 Task: Move the task Upgrade software to the latest version to resolve security vulnerabilities to the section To-Do in the project AgileAssist and sort the tasks in the project by Assignee in Descending order
Action: Mouse moved to (467, 331)
Screenshot: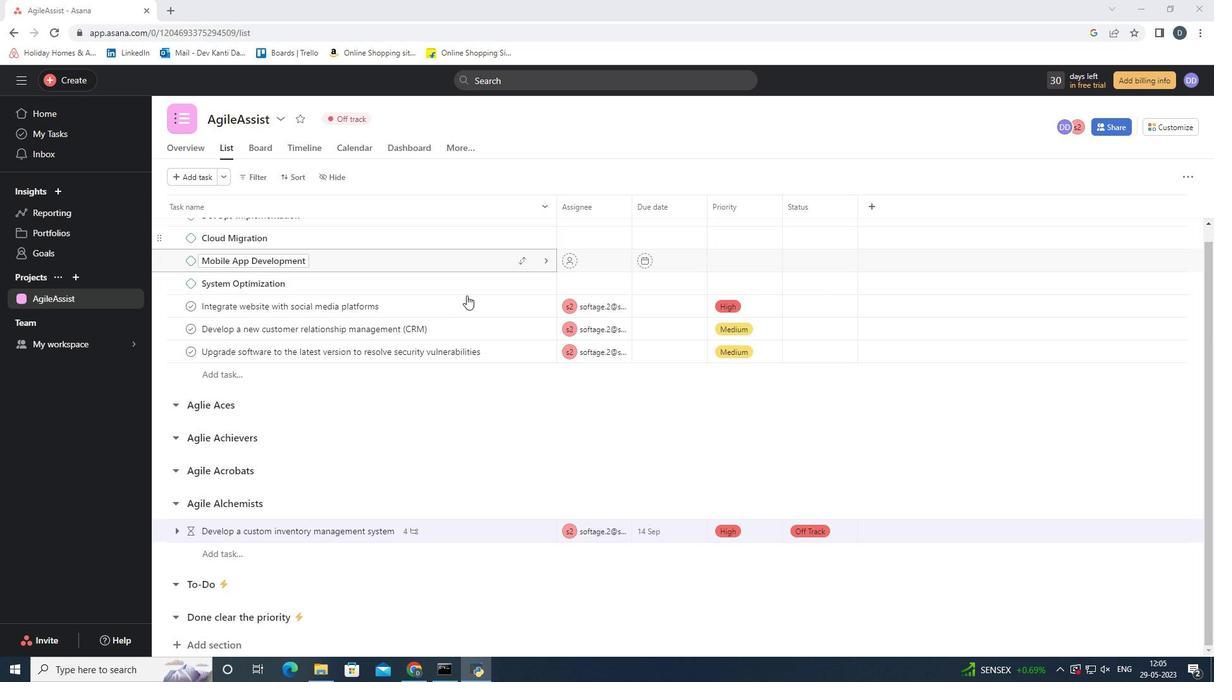 
Action: Mouse scrolled (467, 332) with delta (0, 0)
Screenshot: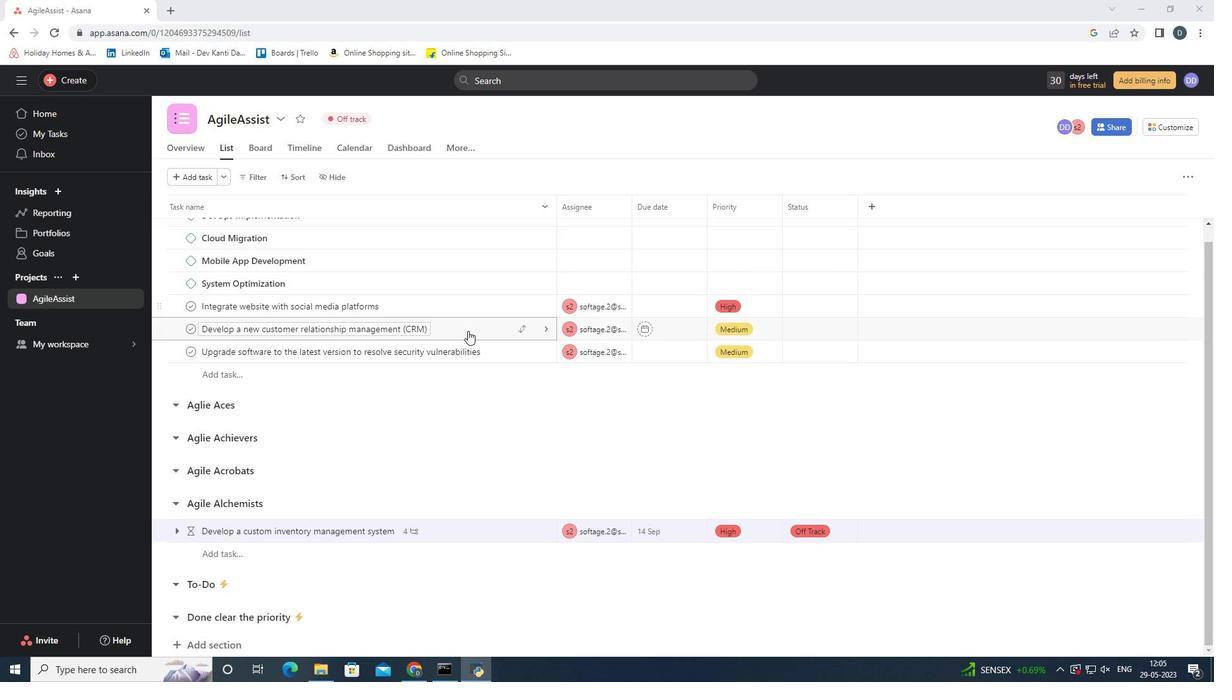 
Action: Mouse scrolled (467, 332) with delta (0, 0)
Screenshot: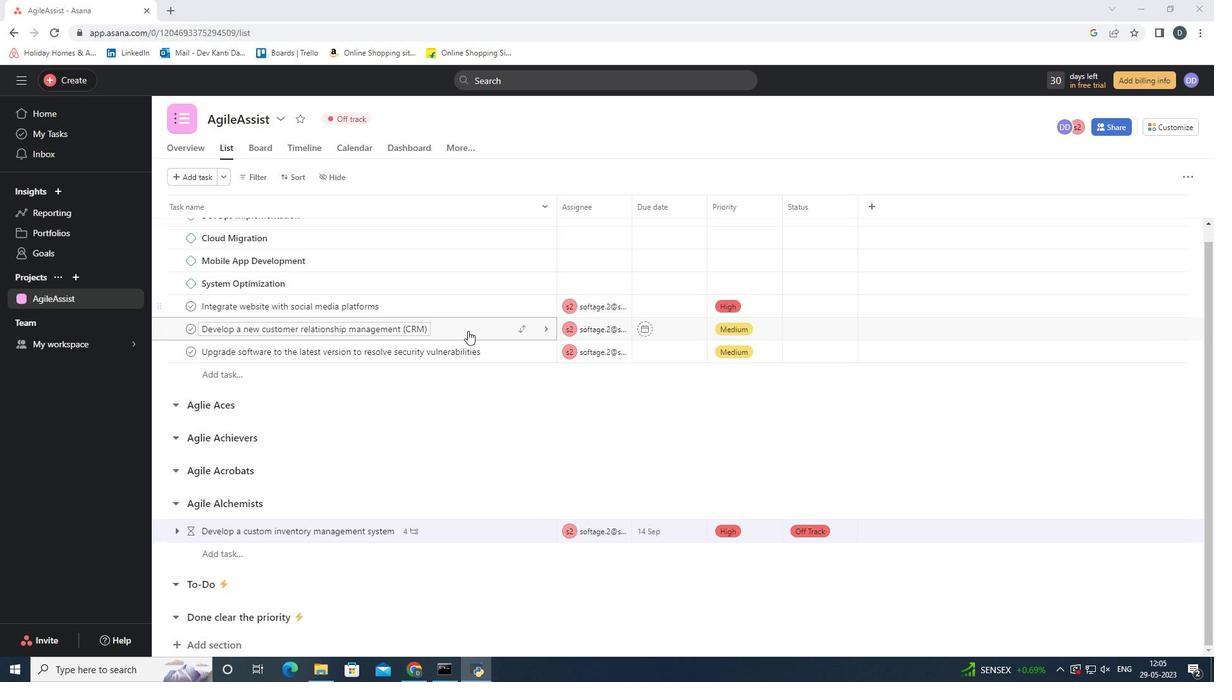 
Action: Mouse scrolled (467, 332) with delta (0, 0)
Screenshot: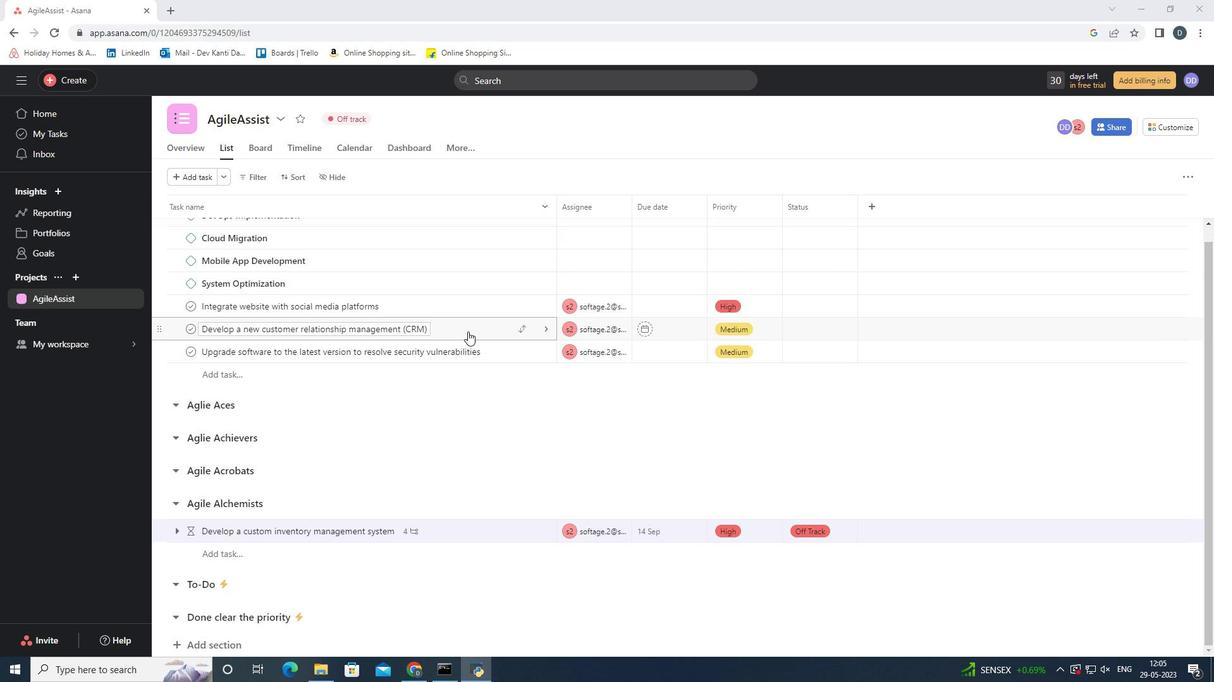 
Action: Mouse scrolled (467, 332) with delta (0, 0)
Screenshot: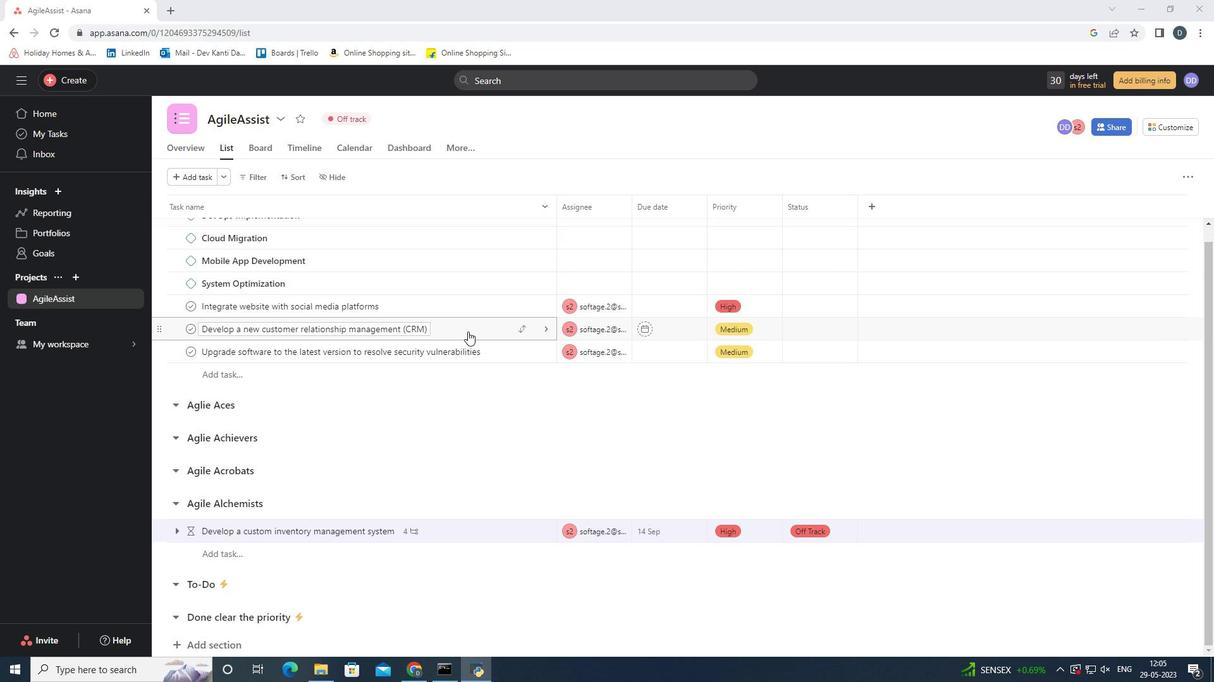 
Action: Mouse moved to (467, 333)
Screenshot: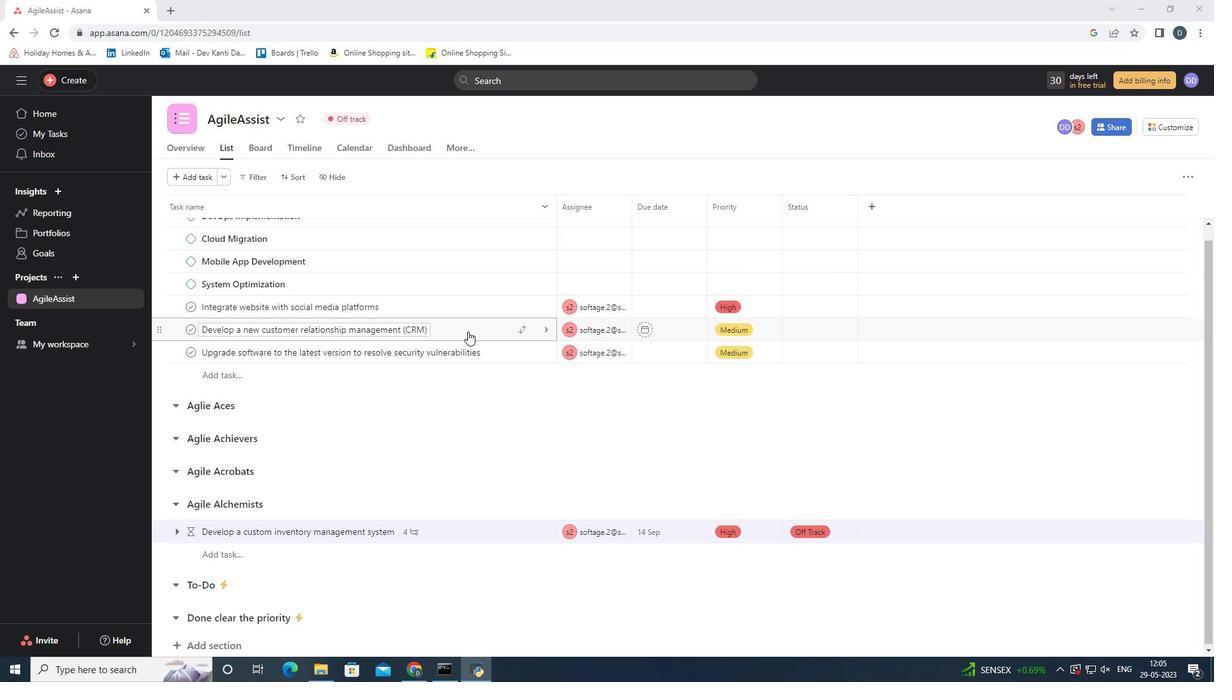 
Action: Mouse scrolled (467, 332) with delta (0, 0)
Screenshot: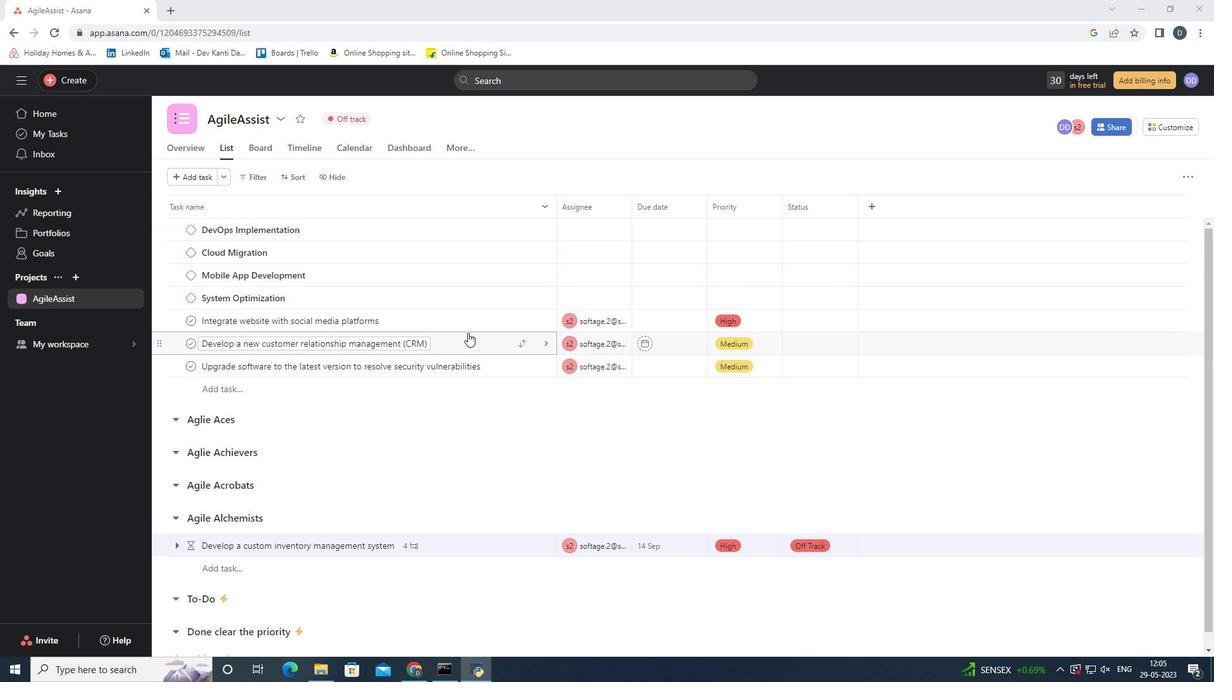 
Action: Mouse moved to (517, 352)
Screenshot: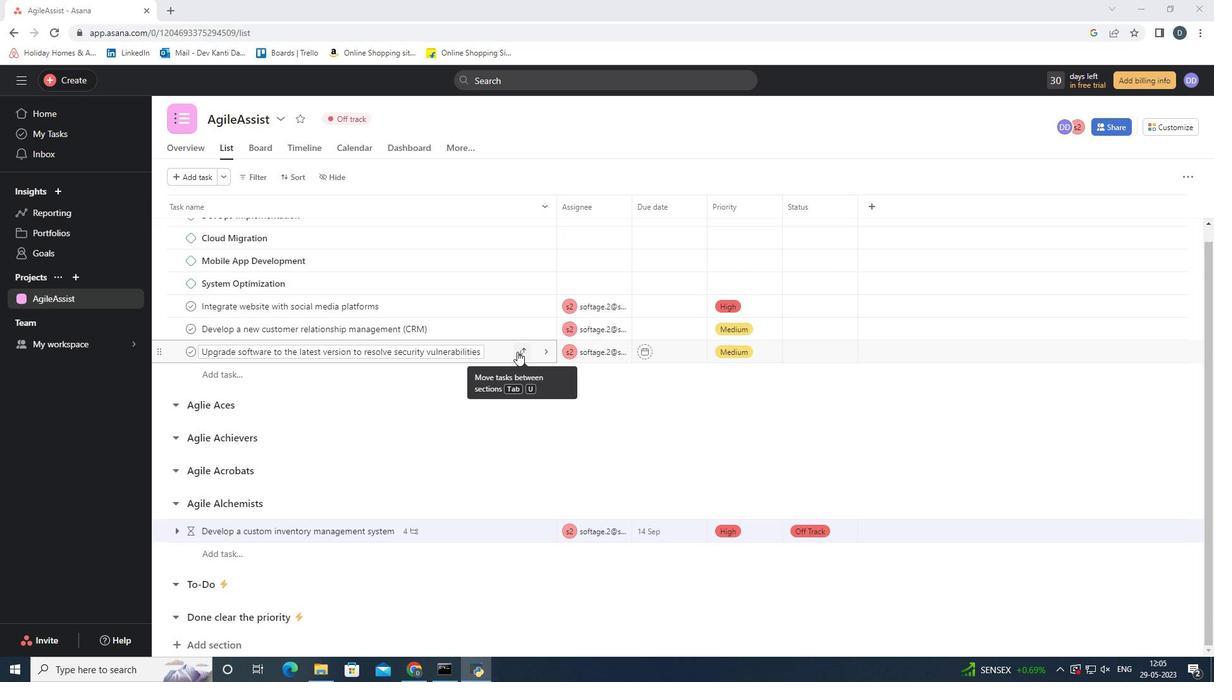 
Action: Mouse pressed left at (517, 352)
Screenshot: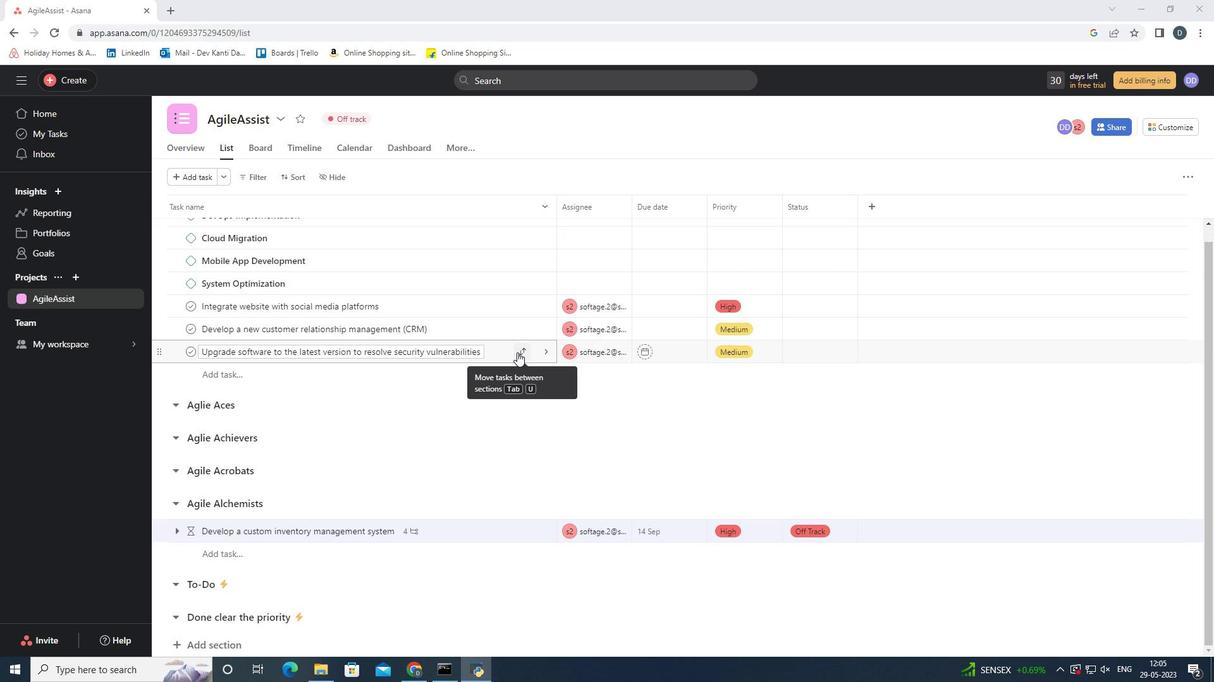 
Action: Mouse moved to (460, 526)
Screenshot: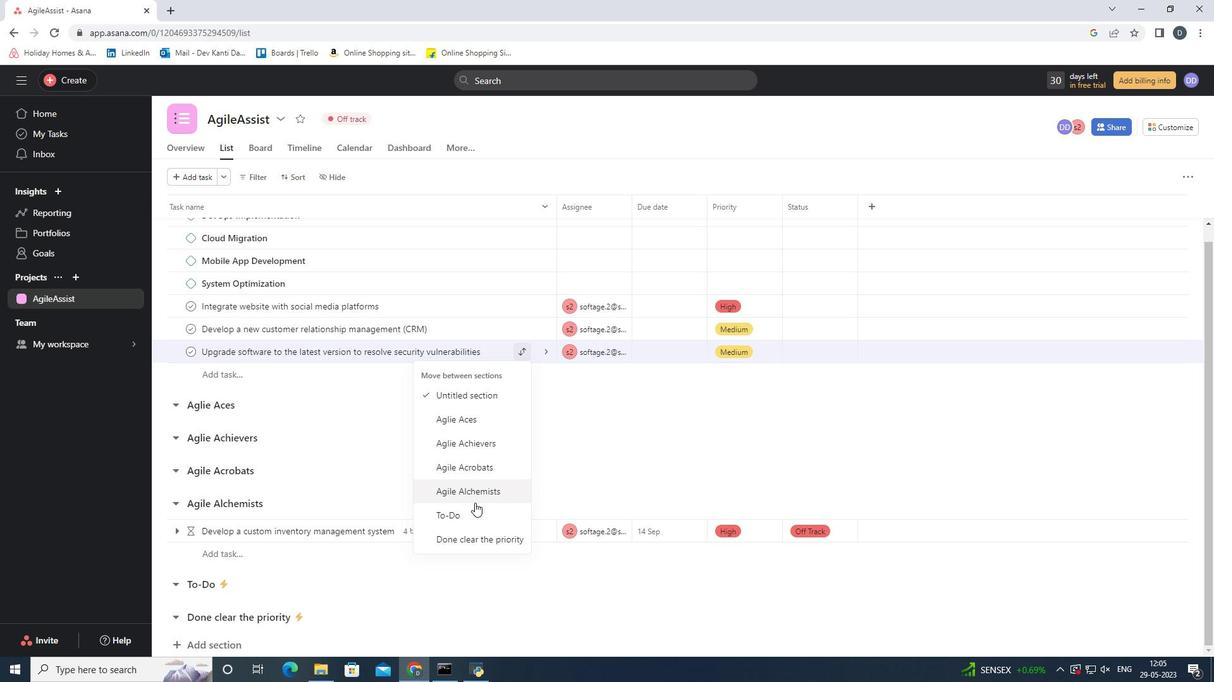 
Action: Mouse pressed left at (460, 526)
Screenshot: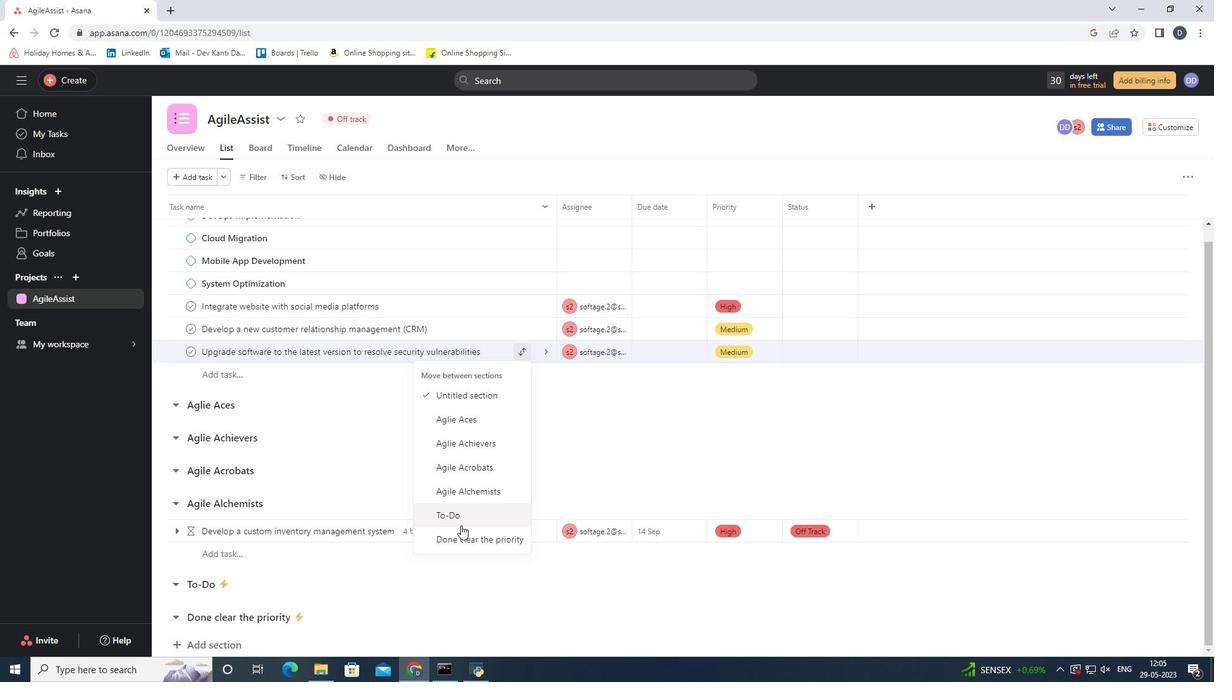 
Action: Mouse moved to (460, 558)
Screenshot: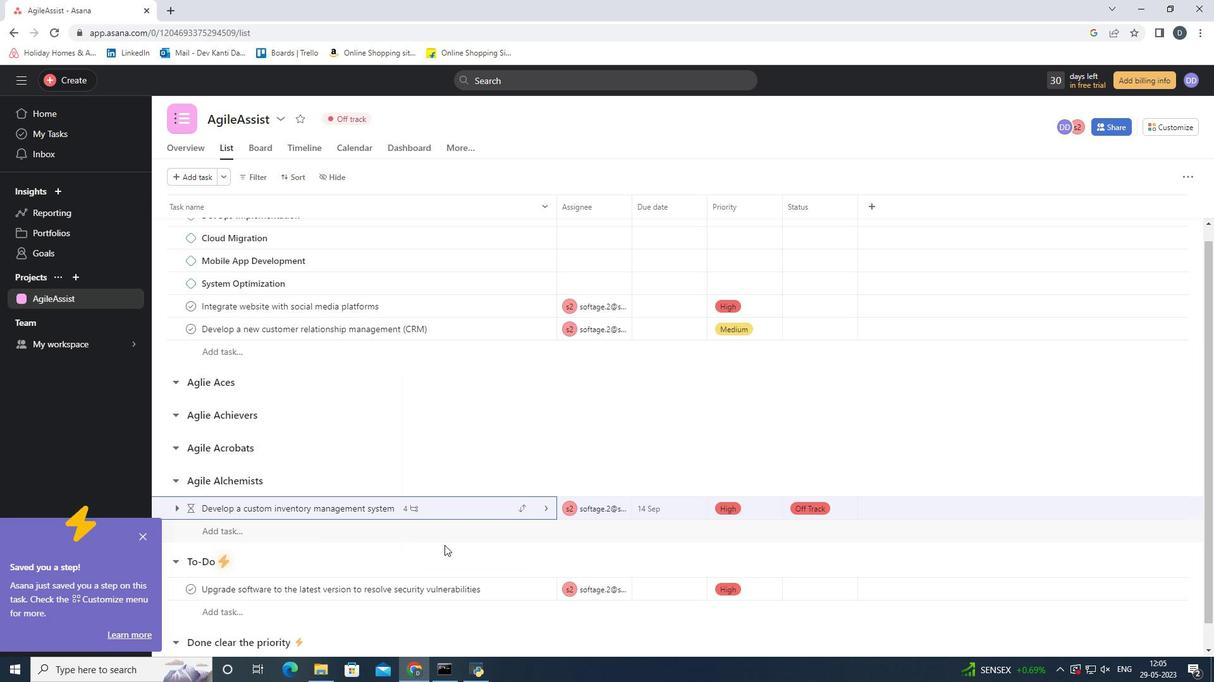 
Action: Mouse scrolled (460, 557) with delta (0, 0)
Screenshot: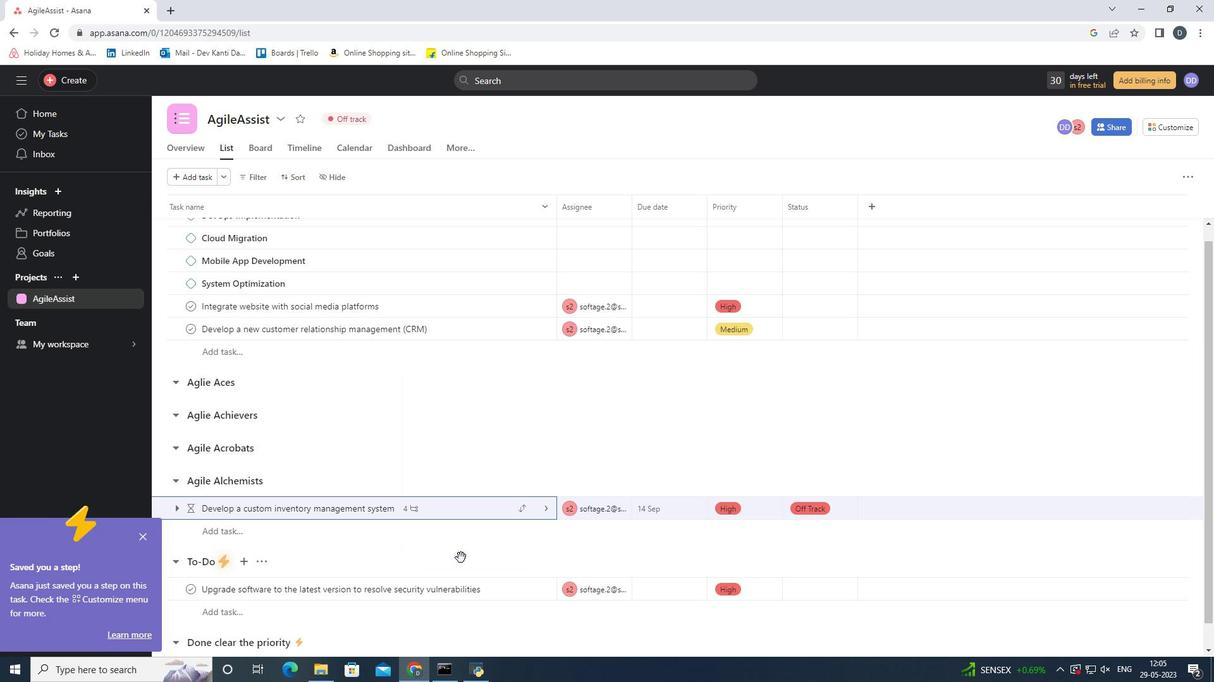 
Action: Mouse moved to (568, 564)
Screenshot: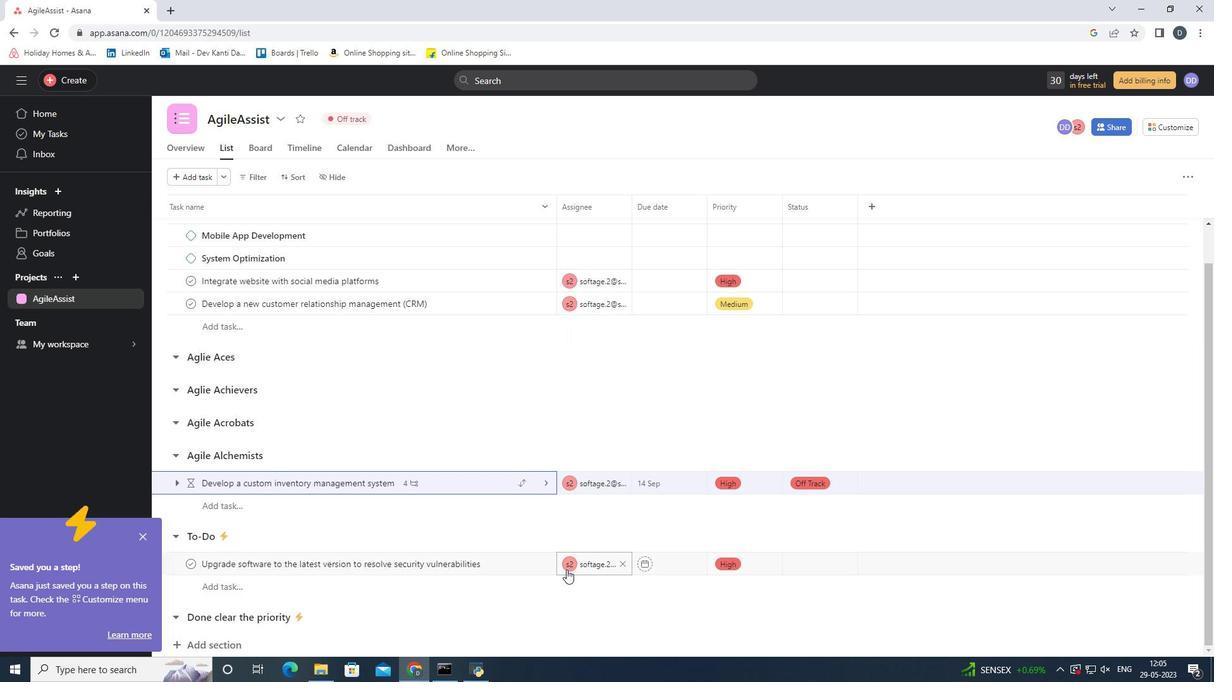 
Action: Mouse pressed left at (568, 564)
Screenshot: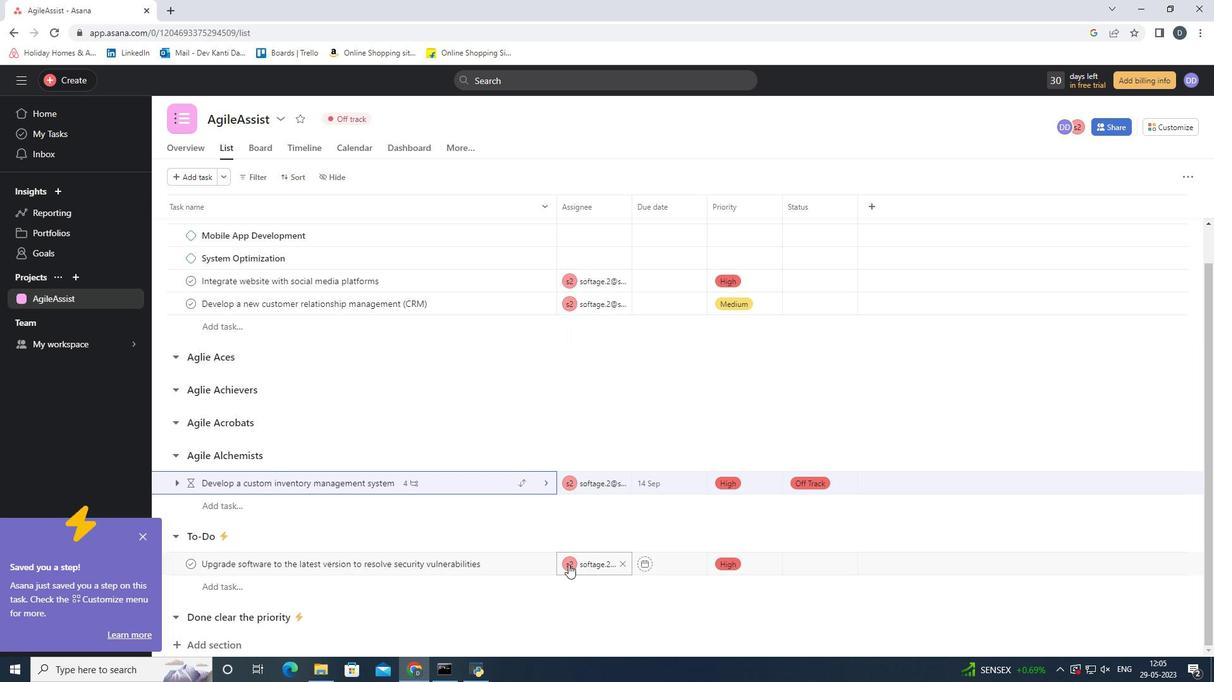 
Action: Mouse moved to (674, 512)
Screenshot: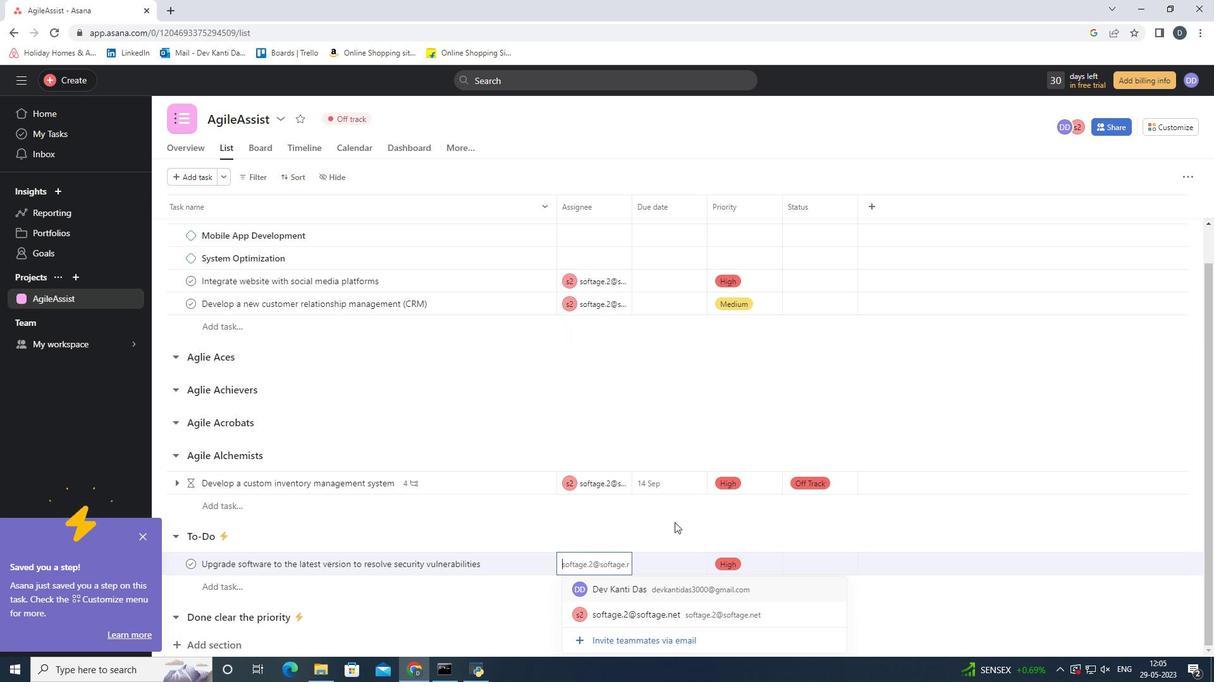 
Action: Mouse pressed left at (674, 512)
Screenshot: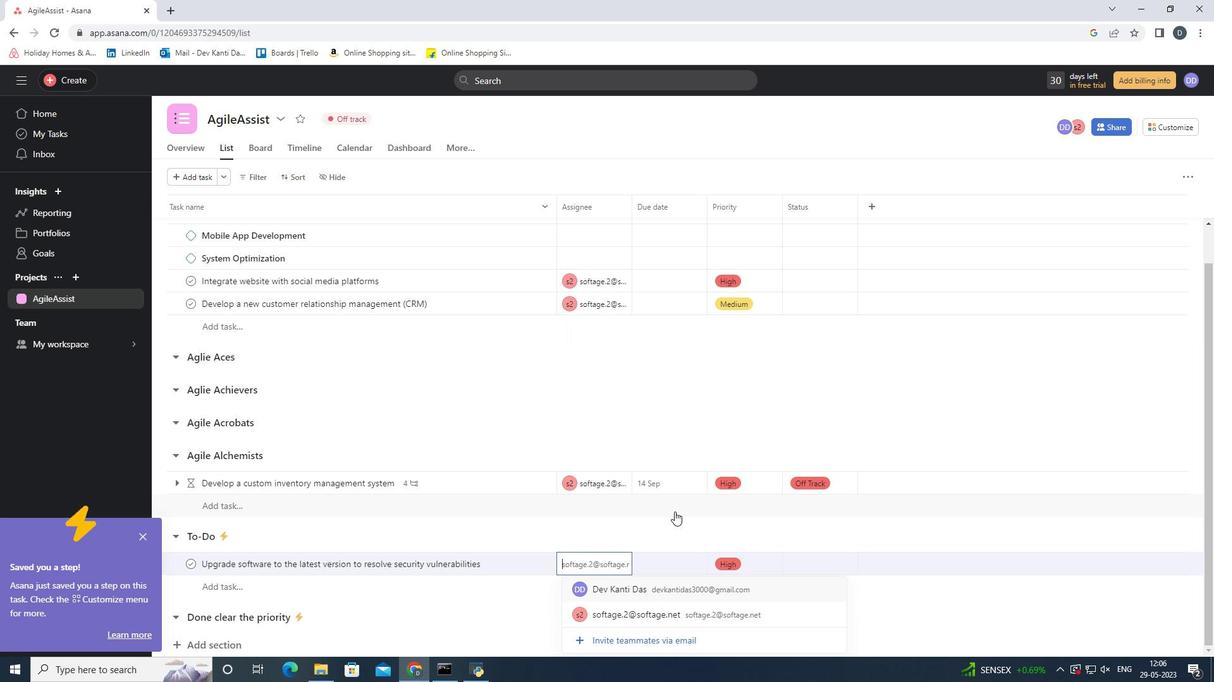 
Action: Mouse moved to (148, 538)
Screenshot: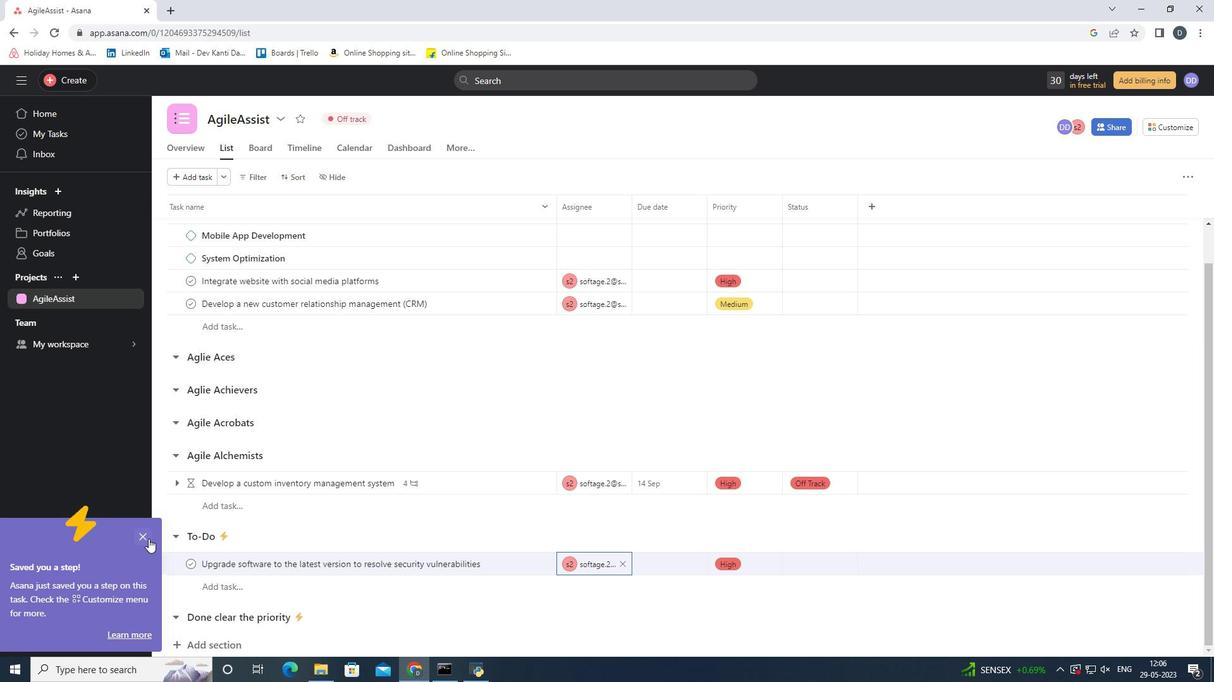 
Action: Mouse pressed left at (148, 538)
Screenshot: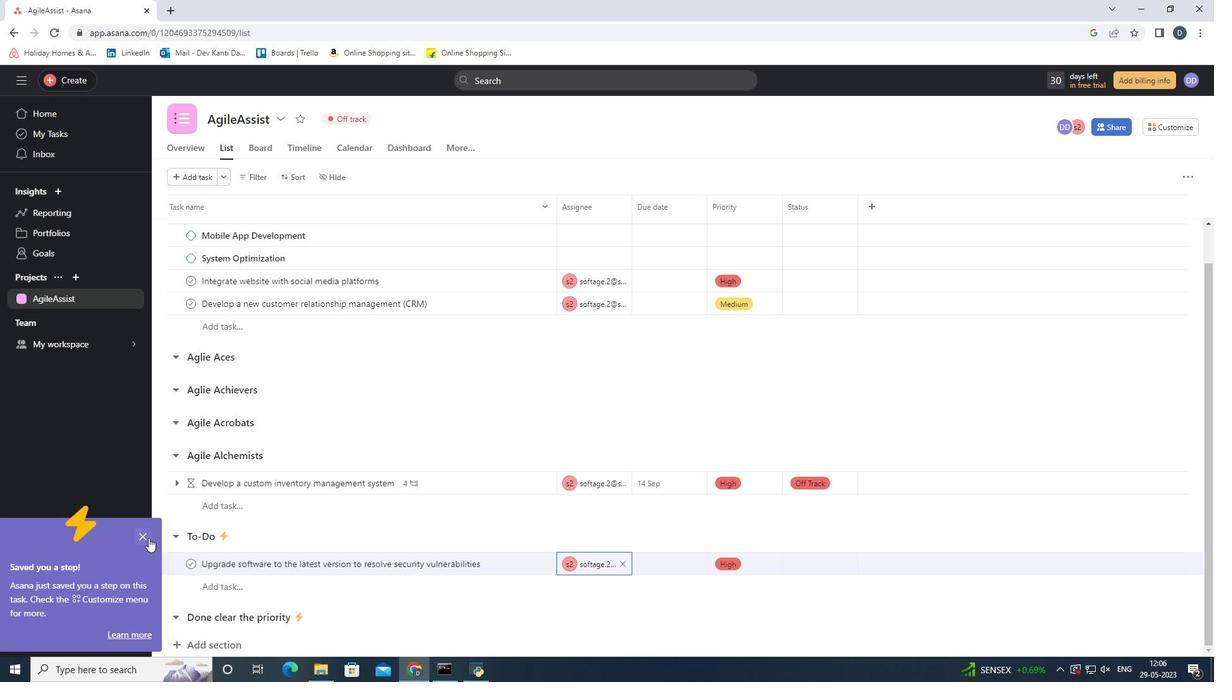 
Action: Mouse moved to (545, 562)
Screenshot: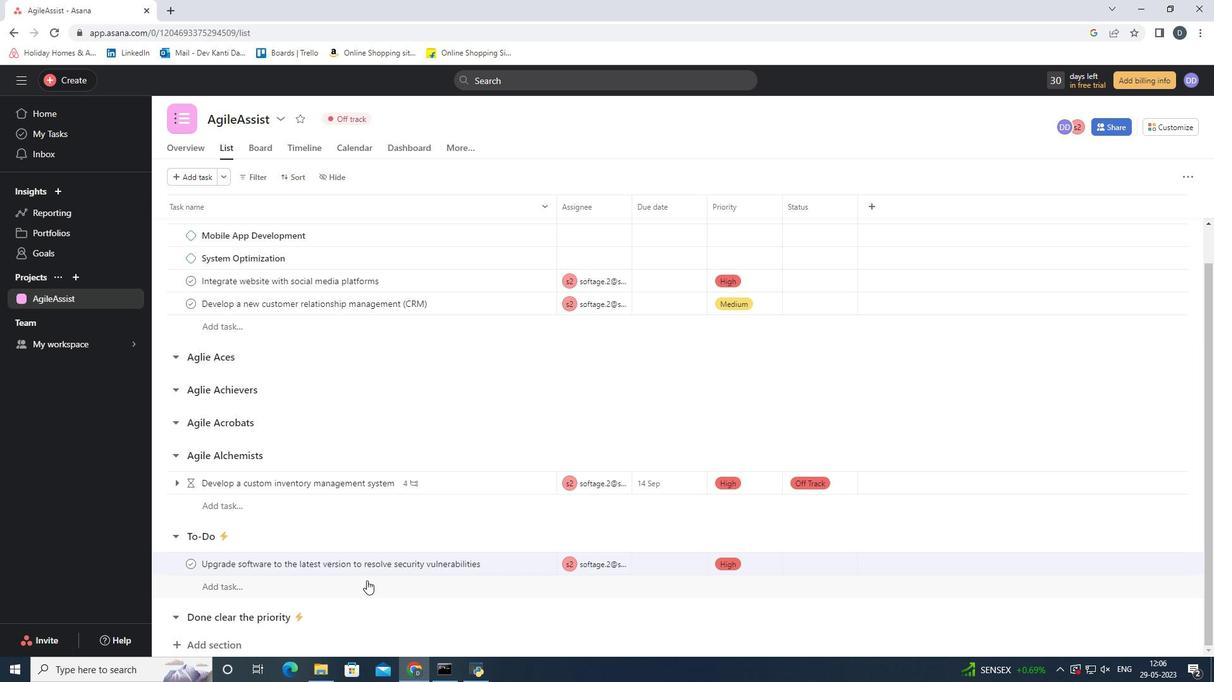 
Action: Mouse pressed left at (545, 562)
Screenshot: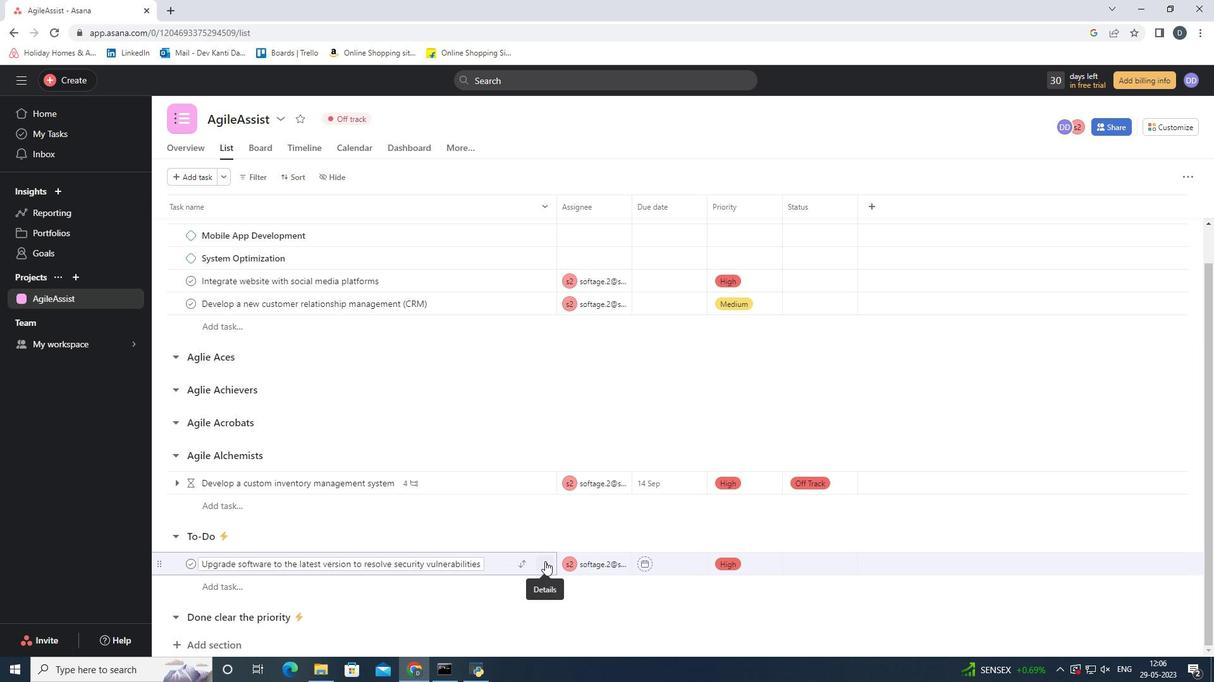 
Action: Mouse moved to (887, 467)
Screenshot: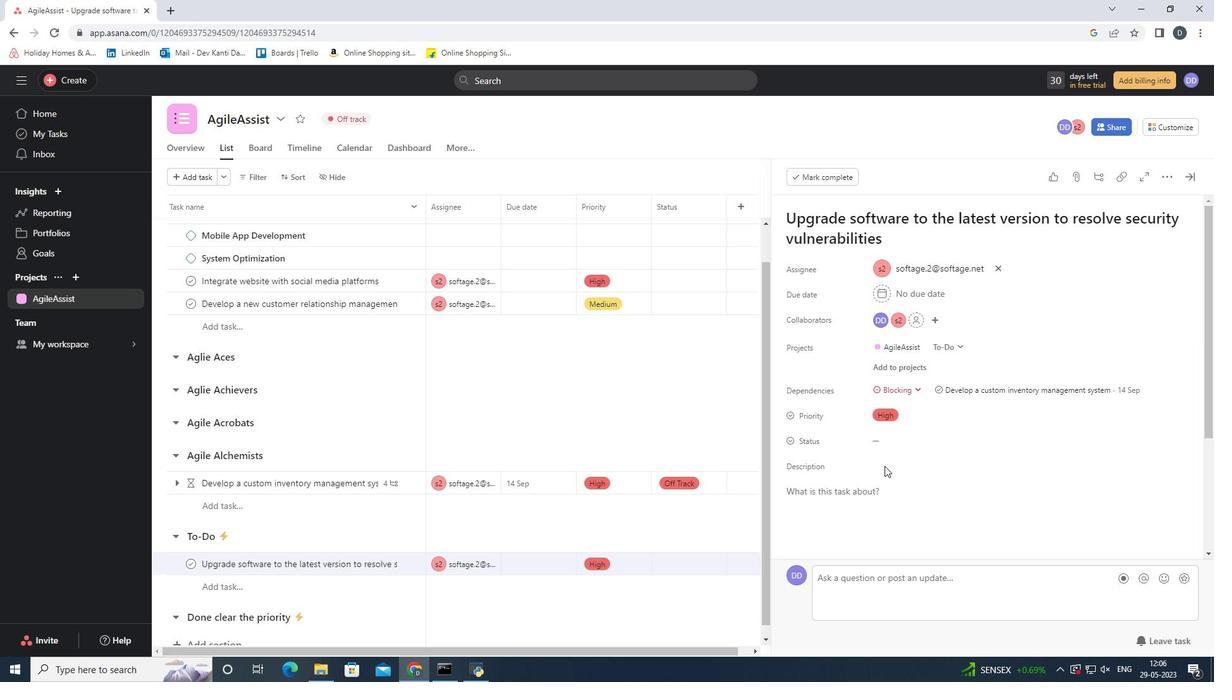 
Action: Mouse scrolled (887, 466) with delta (0, 0)
Screenshot: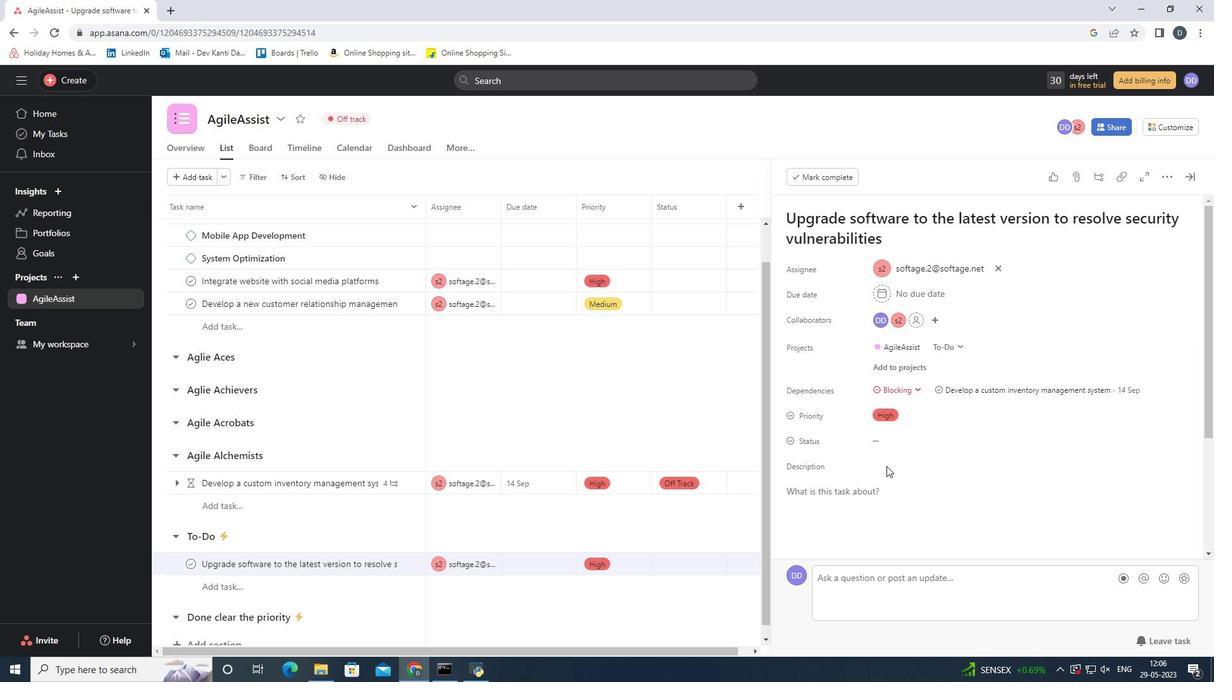 
Action: Mouse moved to (889, 469)
Screenshot: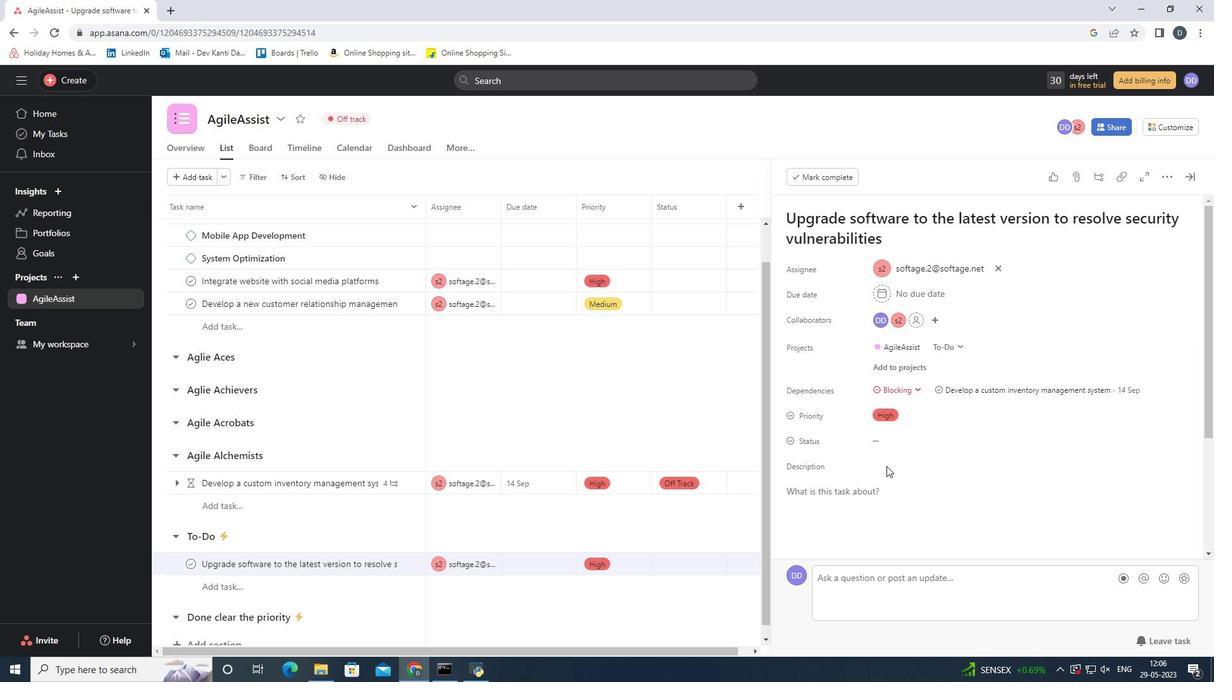 
Action: Mouse scrolled (887, 466) with delta (0, 0)
Screenshot: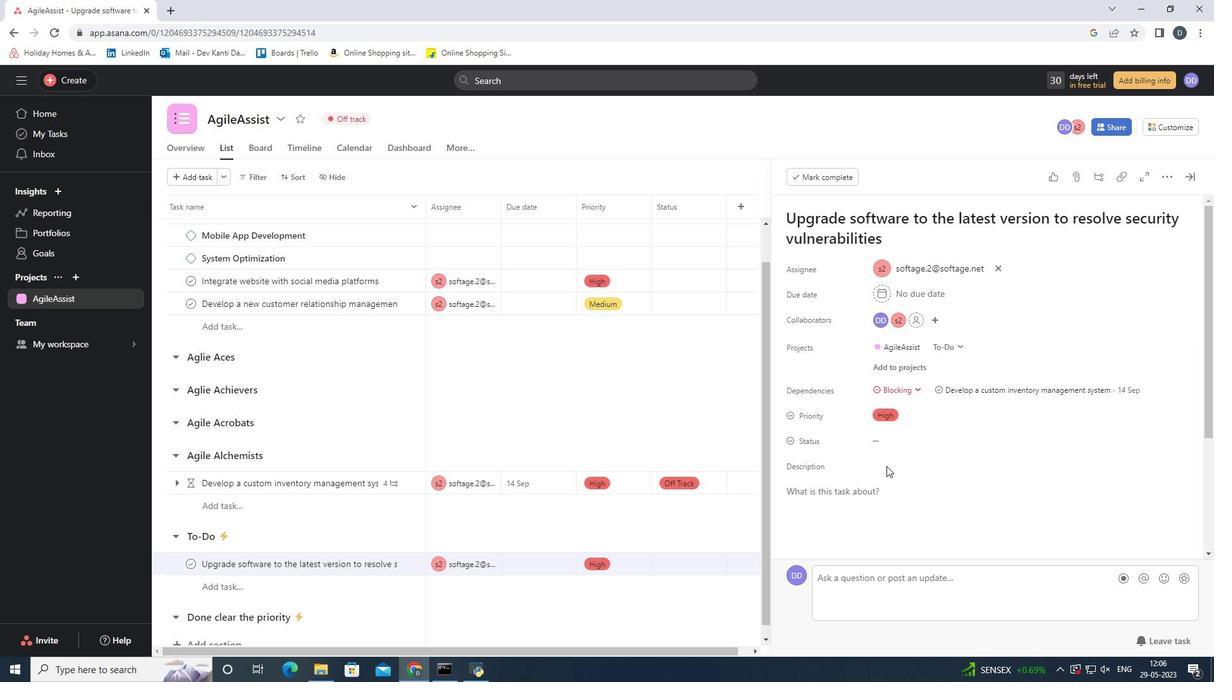 
Action: Mouse moved to (890, 469)
Screenshot: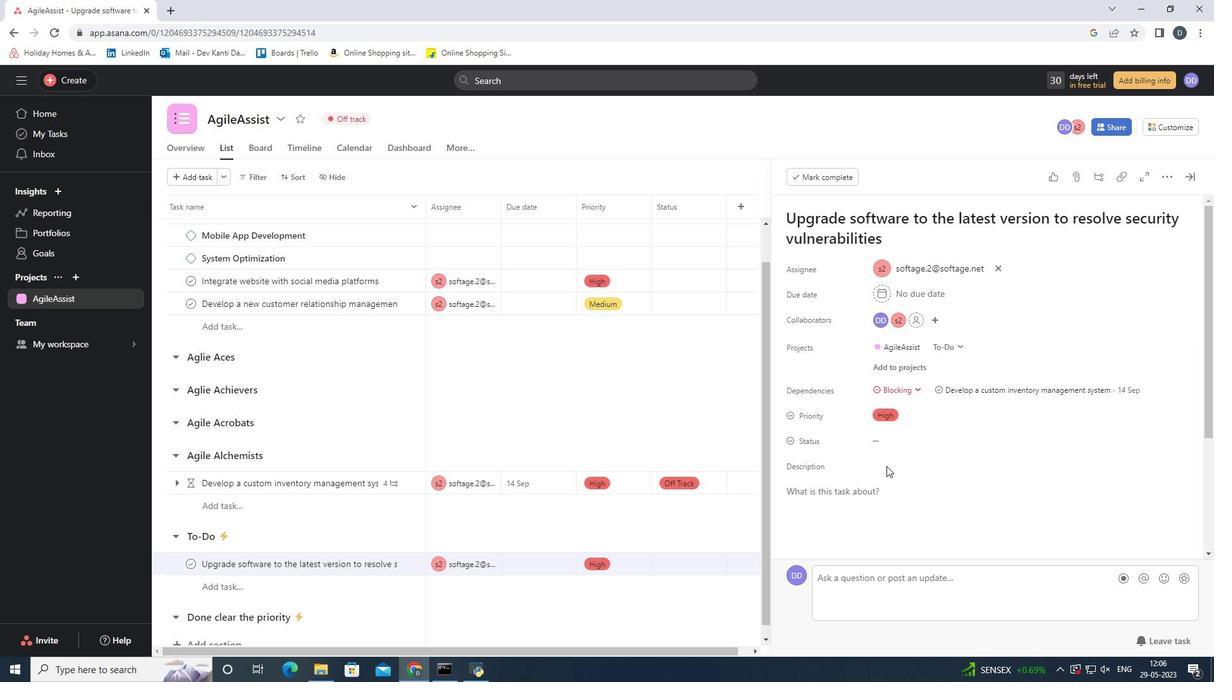 
Action: Mouse scrolled (887, 466) with delta (0, 0)
Screenshot: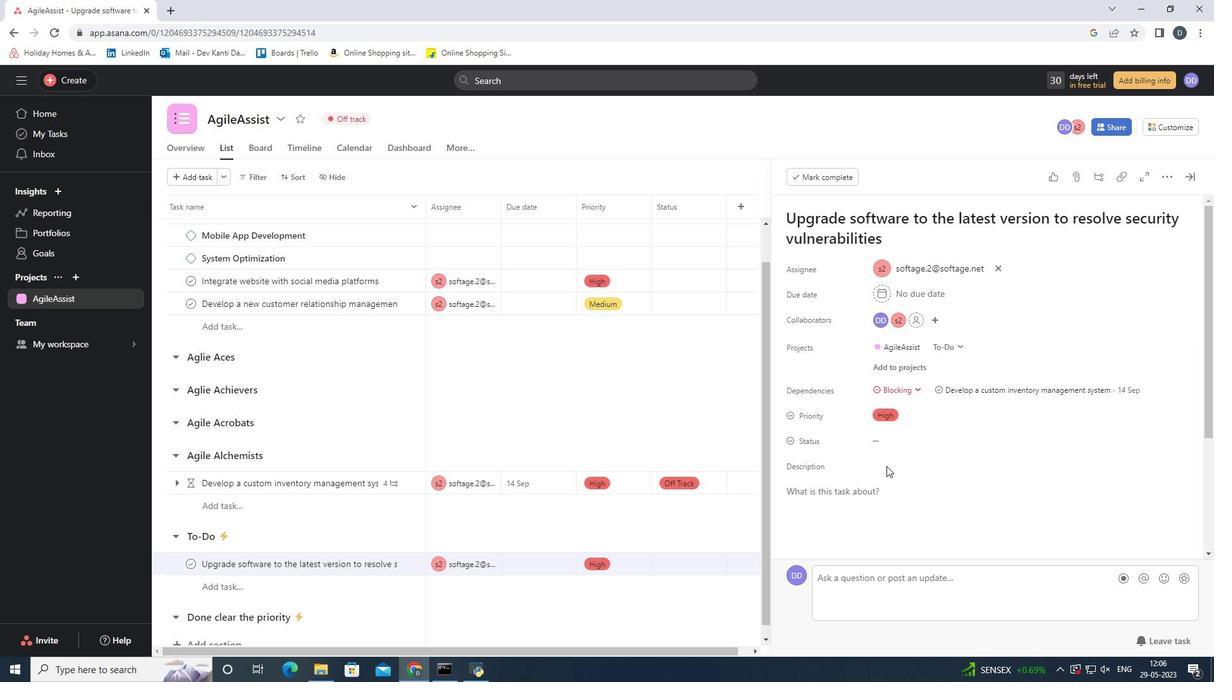 
Action: Mouse moved to (892, 470)
Screenshot: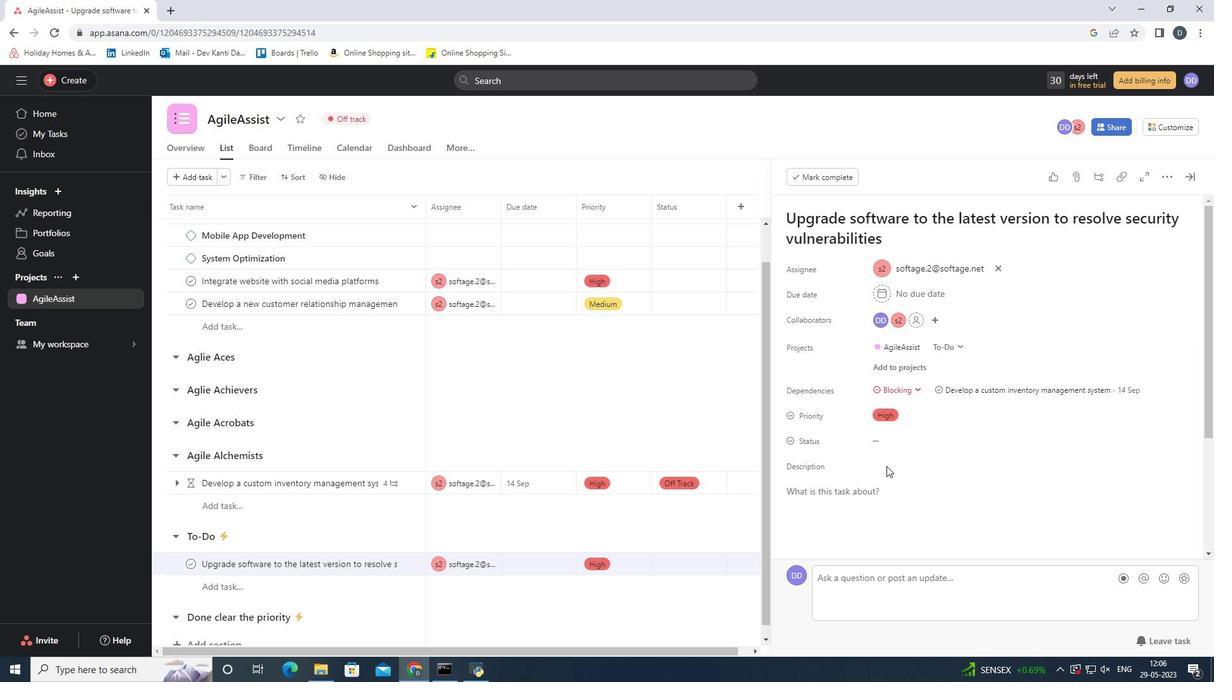 
Action: Mouse scrolled (890, 469) with delta (0, 0)
Screenshot: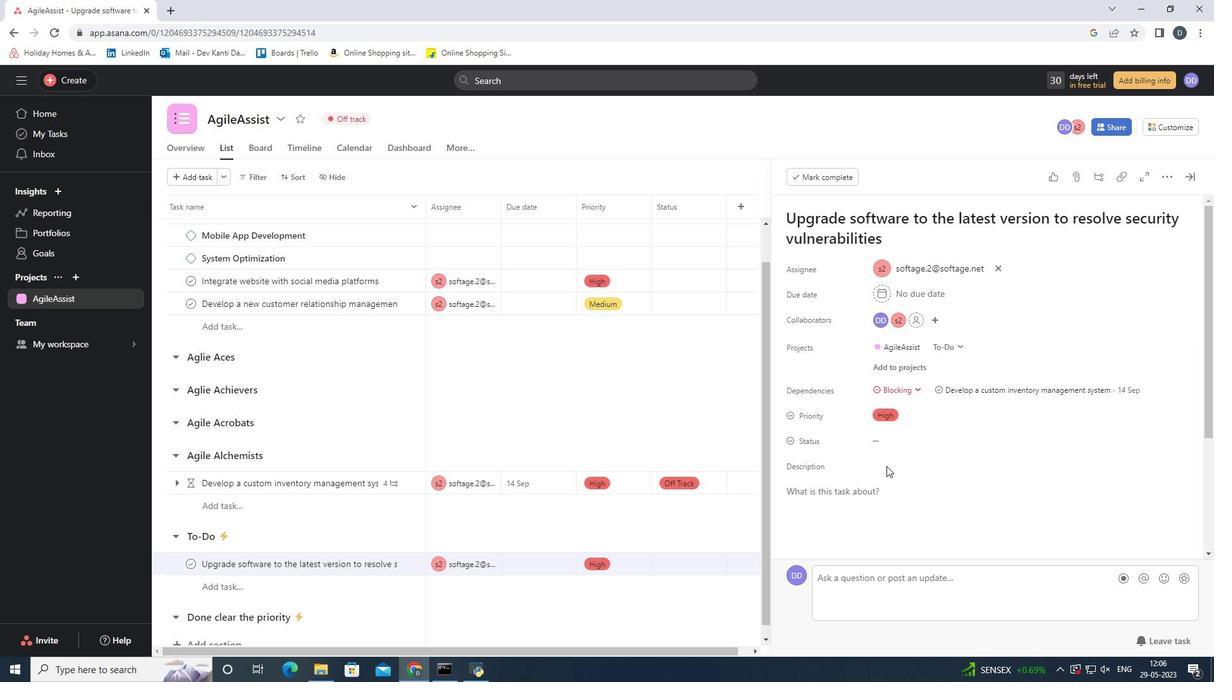 
Action: Mouse moved to (894, 471)
Screenshot: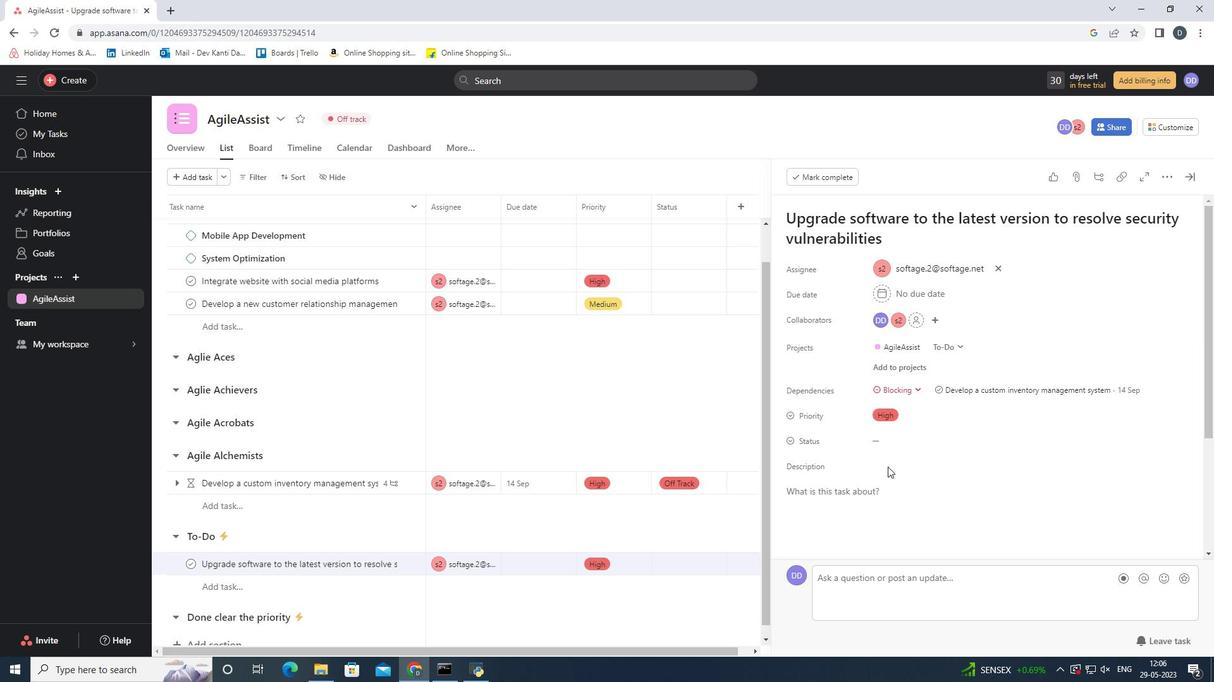
Action: Mouse scrolled (892, 469) with delta (0, 0)
Screenshot: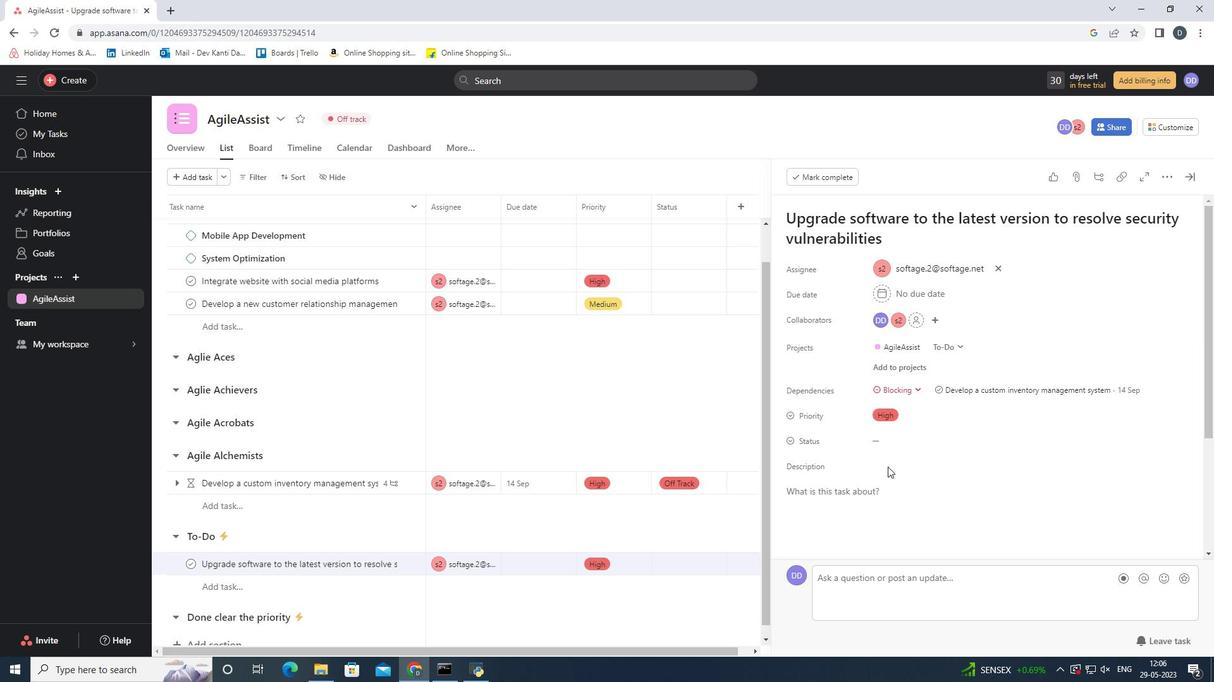 
Action: Mouse moved to (897, 472)
Screenshot: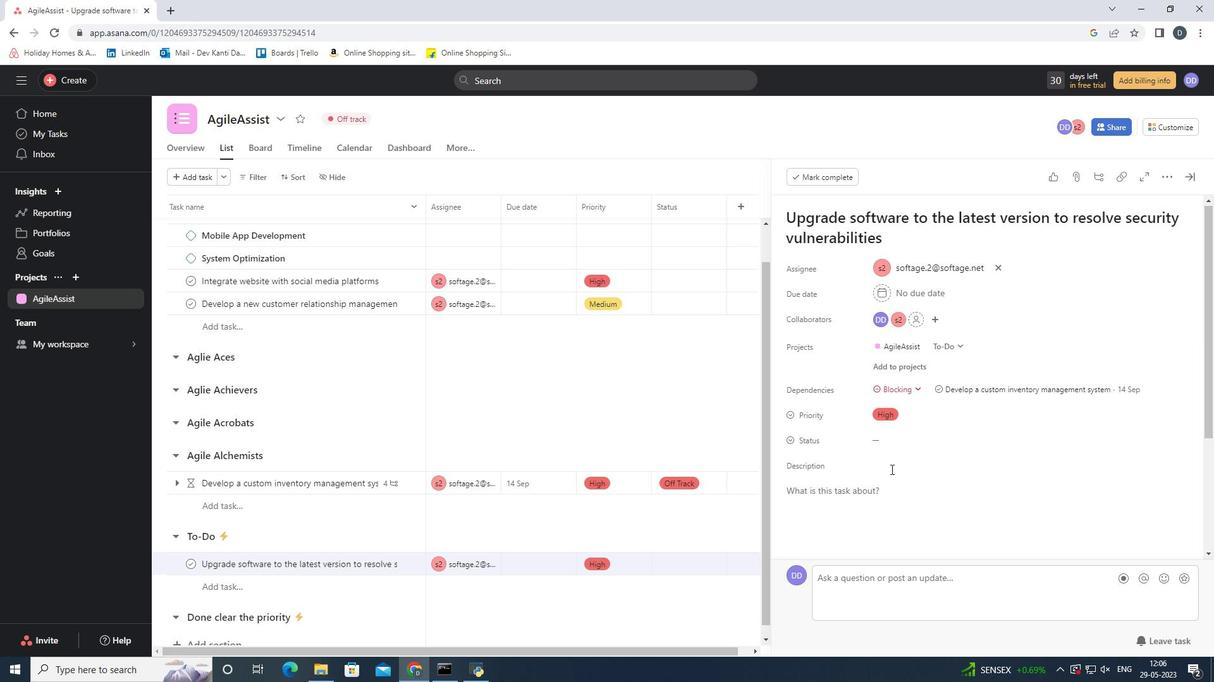 
Action: Mouse scrolled (894, 470) with delta (0, 0)
Screenshot: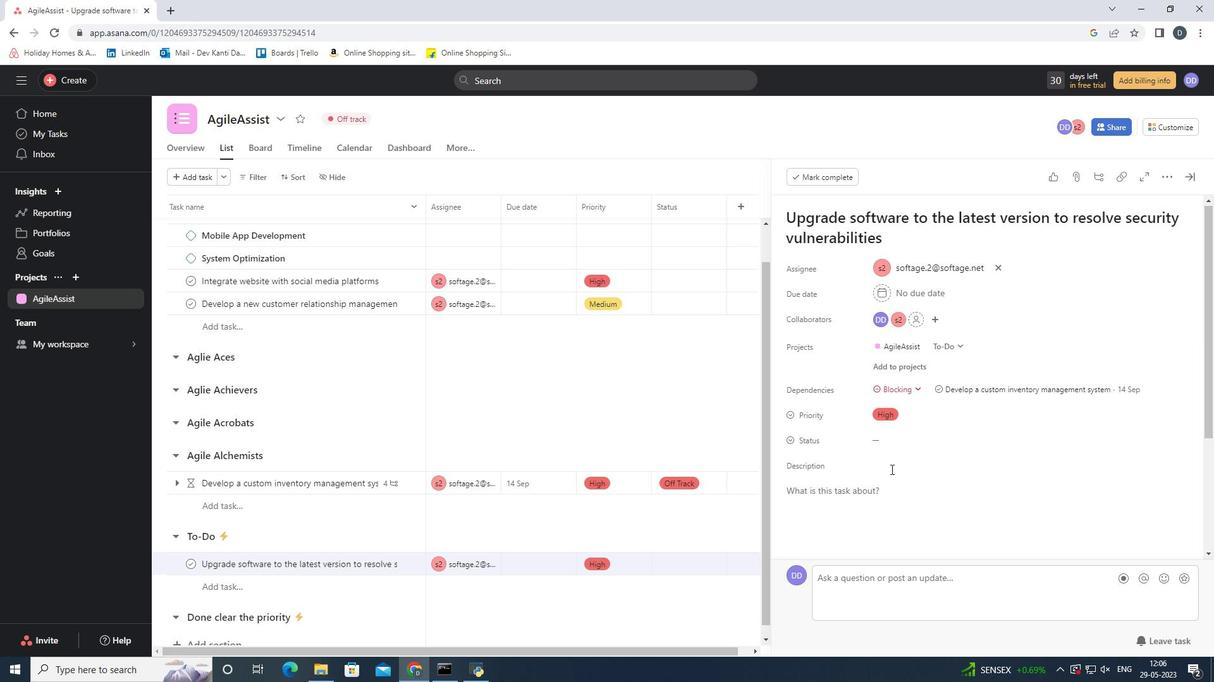 
Action: Mouse moved to (936, 475)
Screenshot: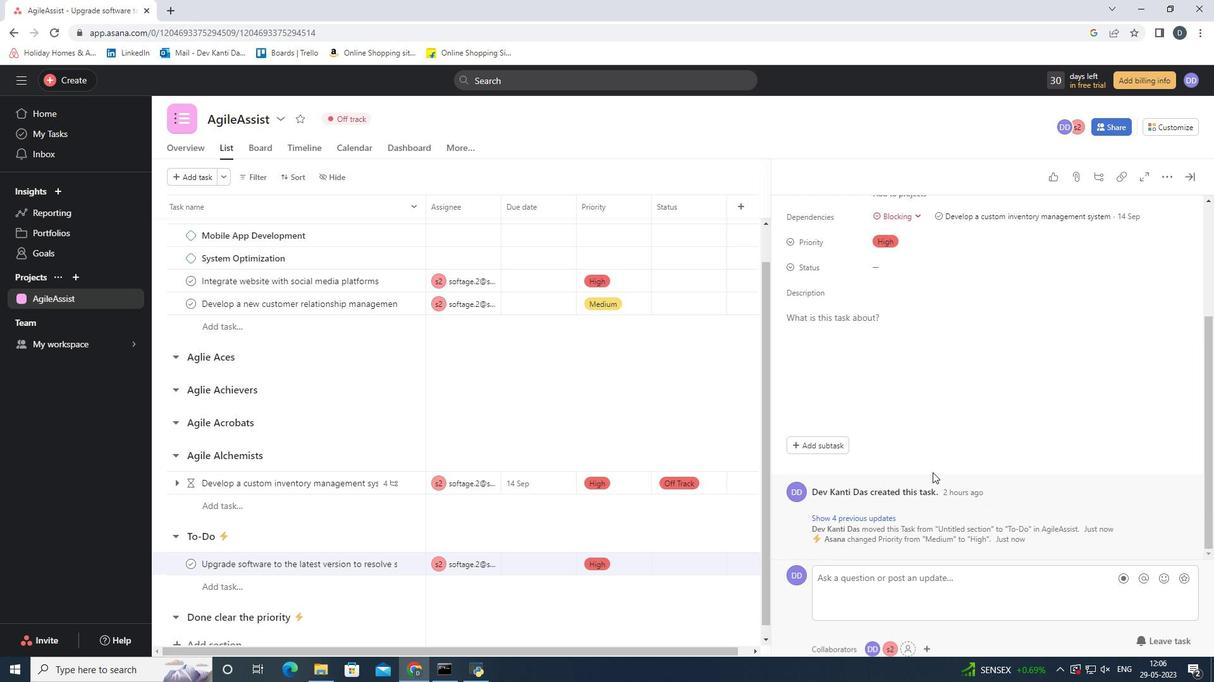 
Action: Mouse scrolled (936, 474) with delta (0, 0)
Screenshot: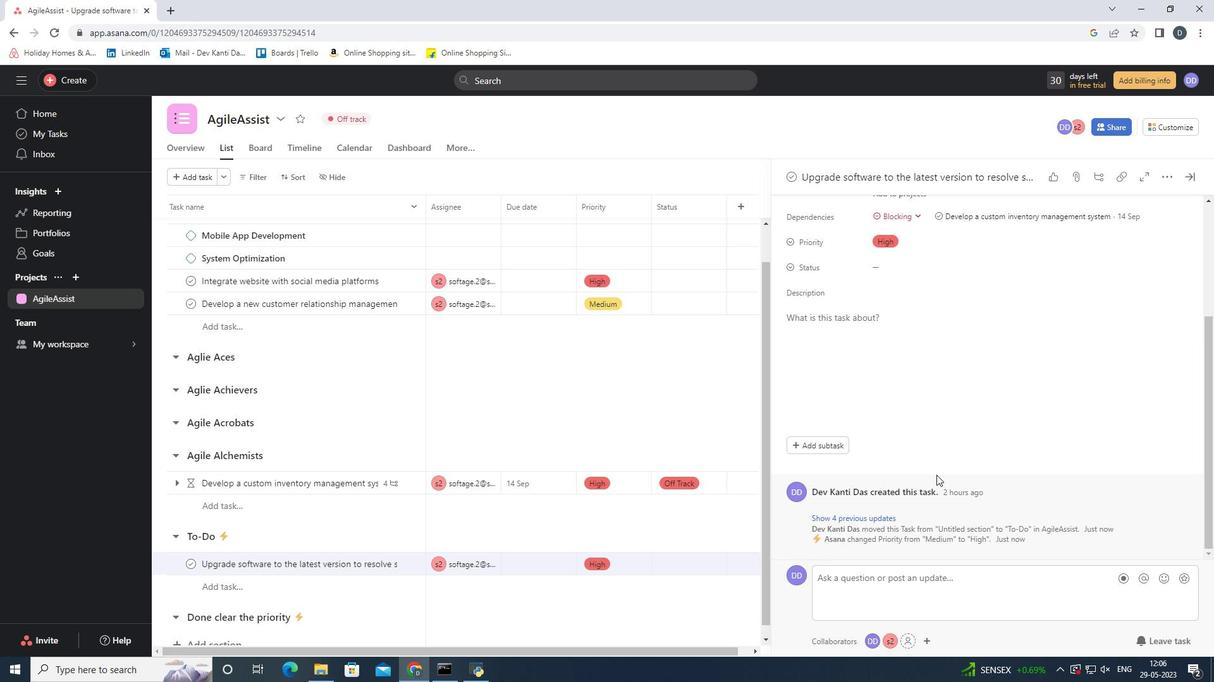 
Action: Mouse scrolled (936, 474) with delta (0, 0)
Screenshot: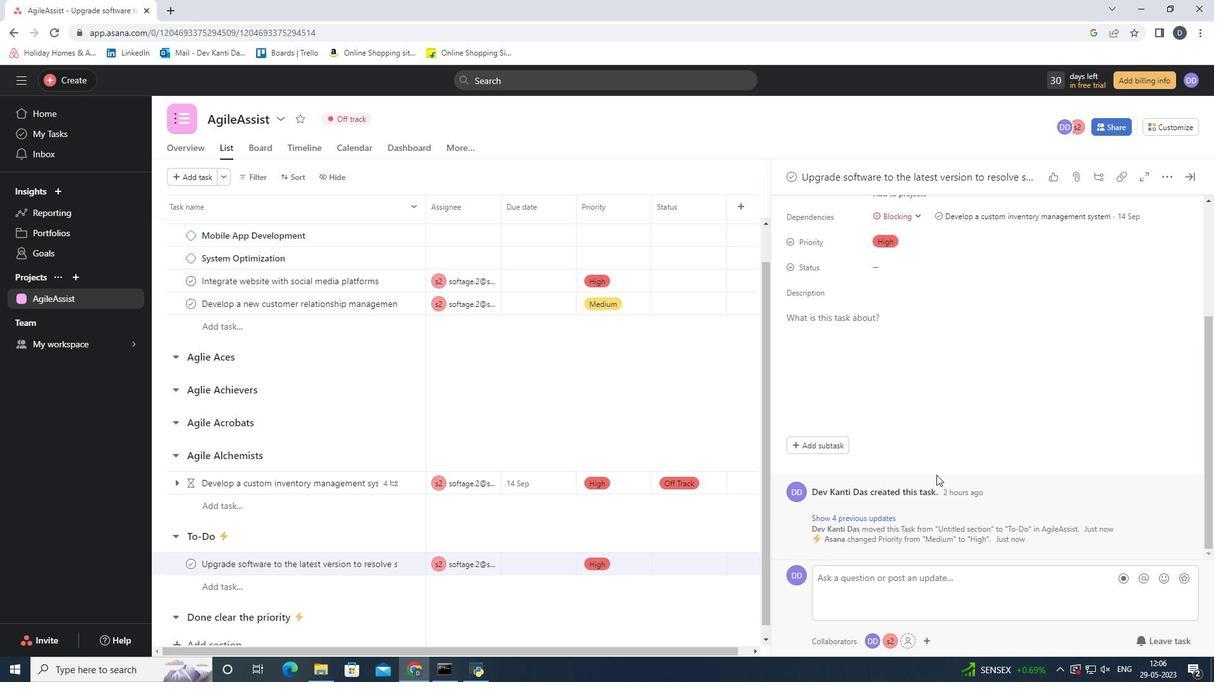 
Action: Mouse scrolled (936, 474) with delta (0, 0)
Screenshot: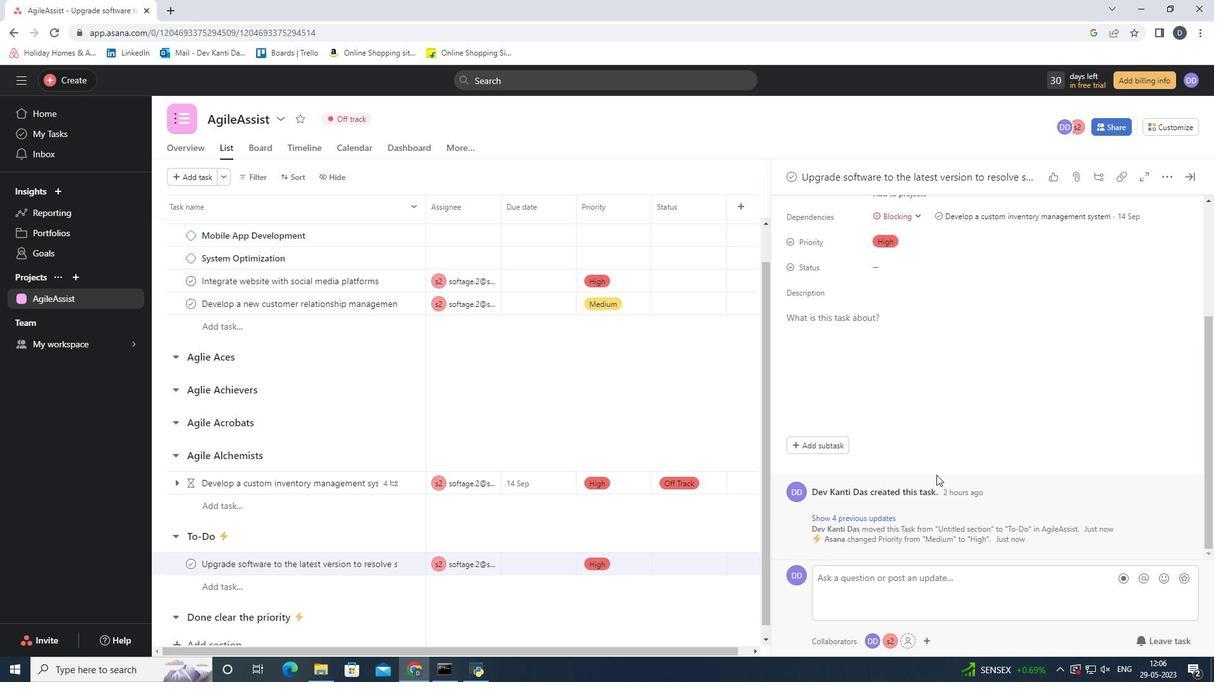 
Action: Mouse moved to (959, 530)
Screenshot: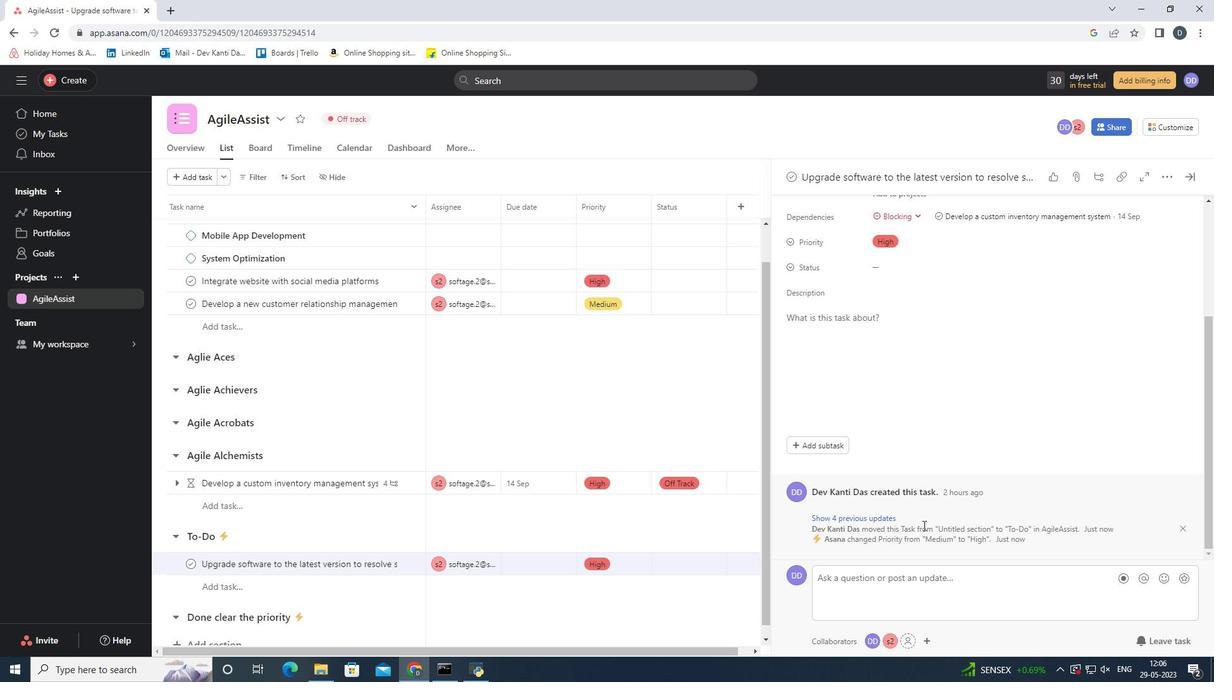 
Action: Mouse scrolled (959, 531) with delta (0, 0)
Screenshot: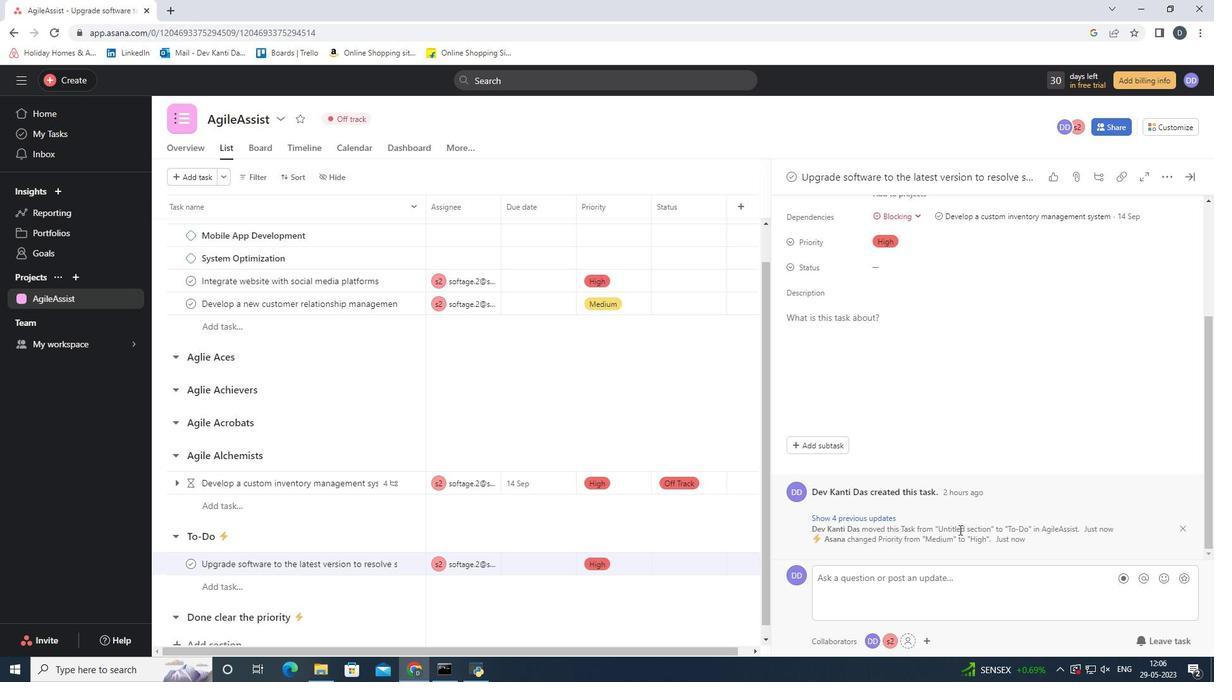 
Action: Mouse scrolled (959, 531) with delta (0, 0)
Screenshot: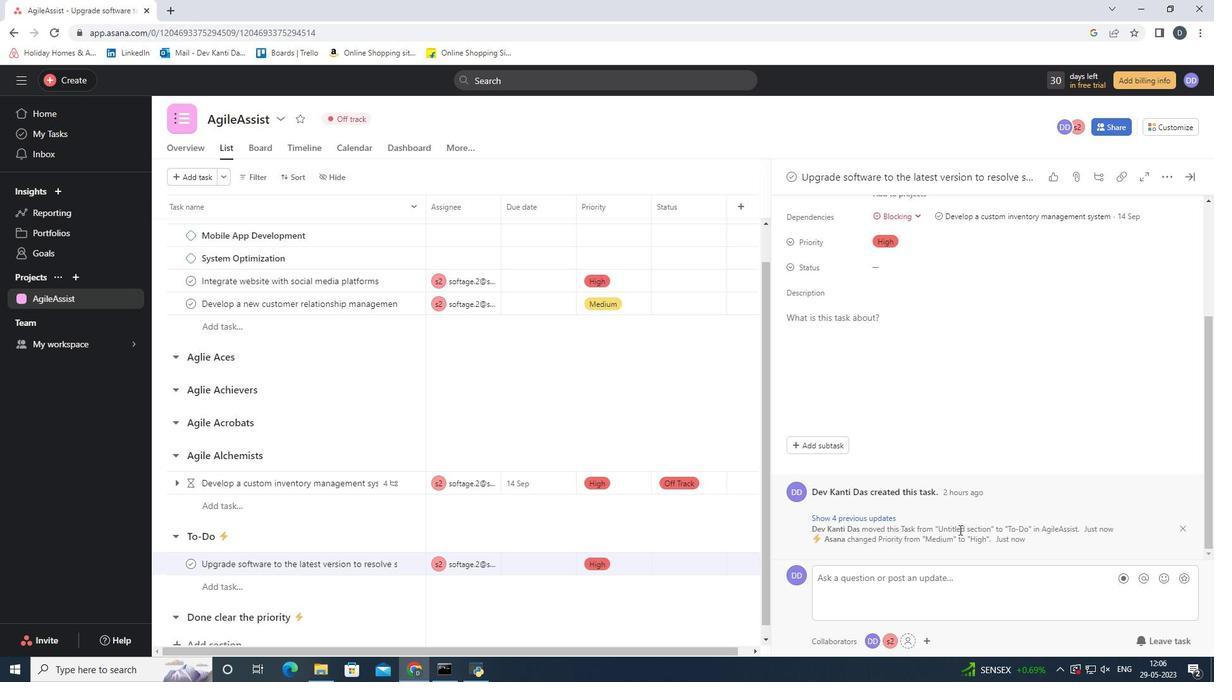 
Action: Mouse scrolled (959, 531) with delta (0, 0)
Screenshot: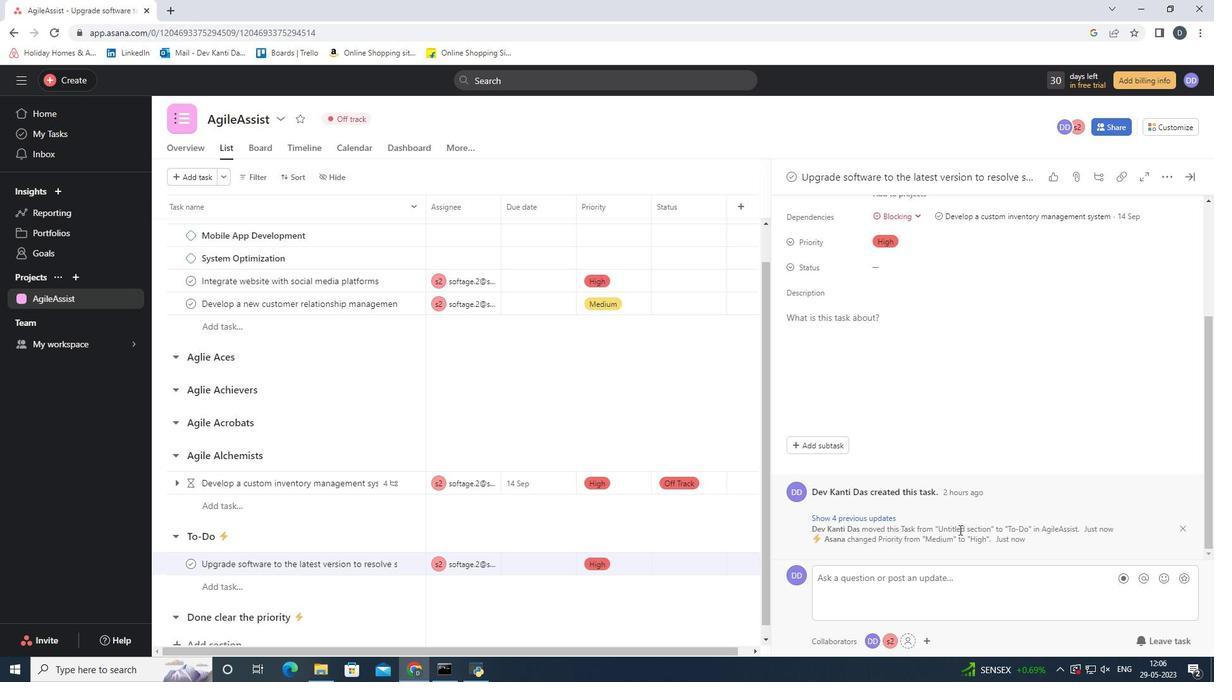 
Action: Mouse scrolled (959, 531) with delta (0, 0)
Screenshot: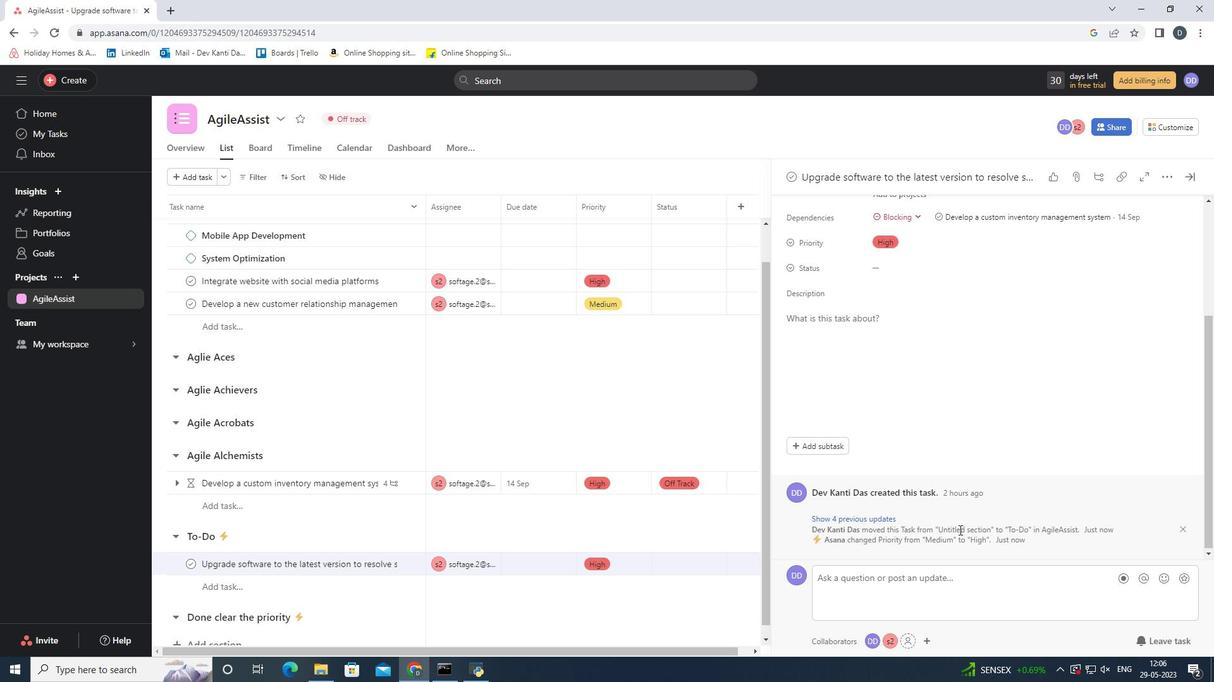 
Action: Mouse scrolled (959, 529) with delta (0, 0)
Screenshot: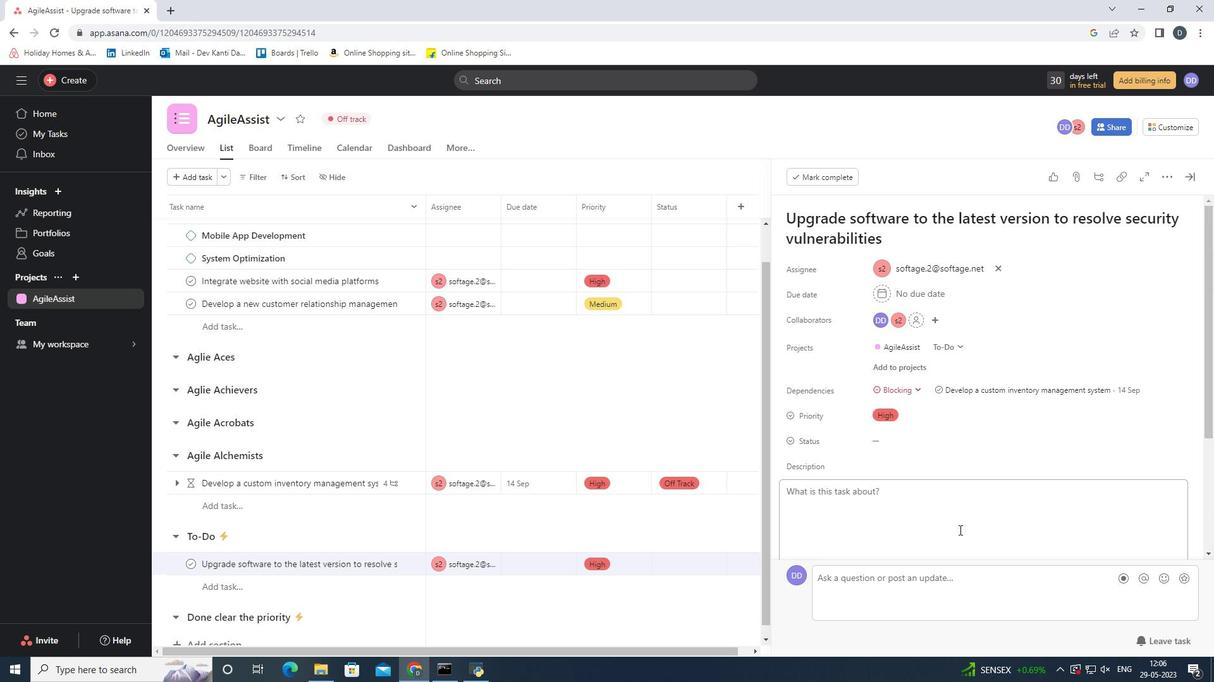 
Action: Mouse scrolled (959, 529) with delta (0, 0)
Screenshot: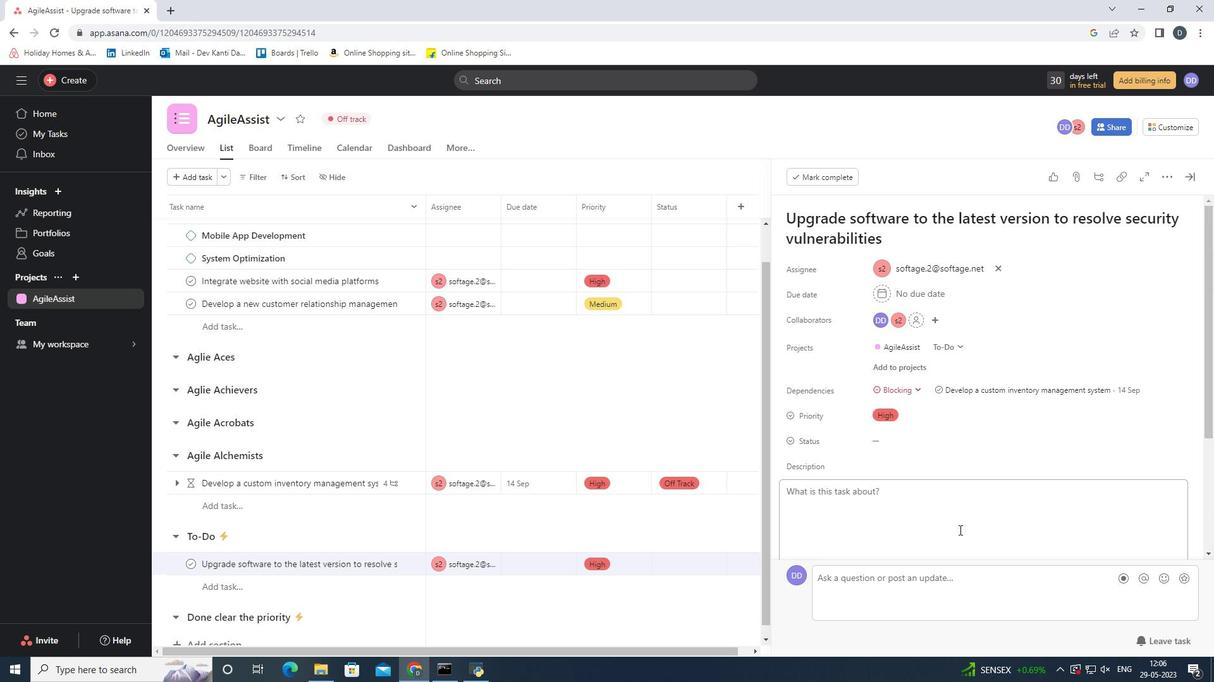 
Action: Mouse scrolled (959, 529) with delta (0, 0)
Screenshot: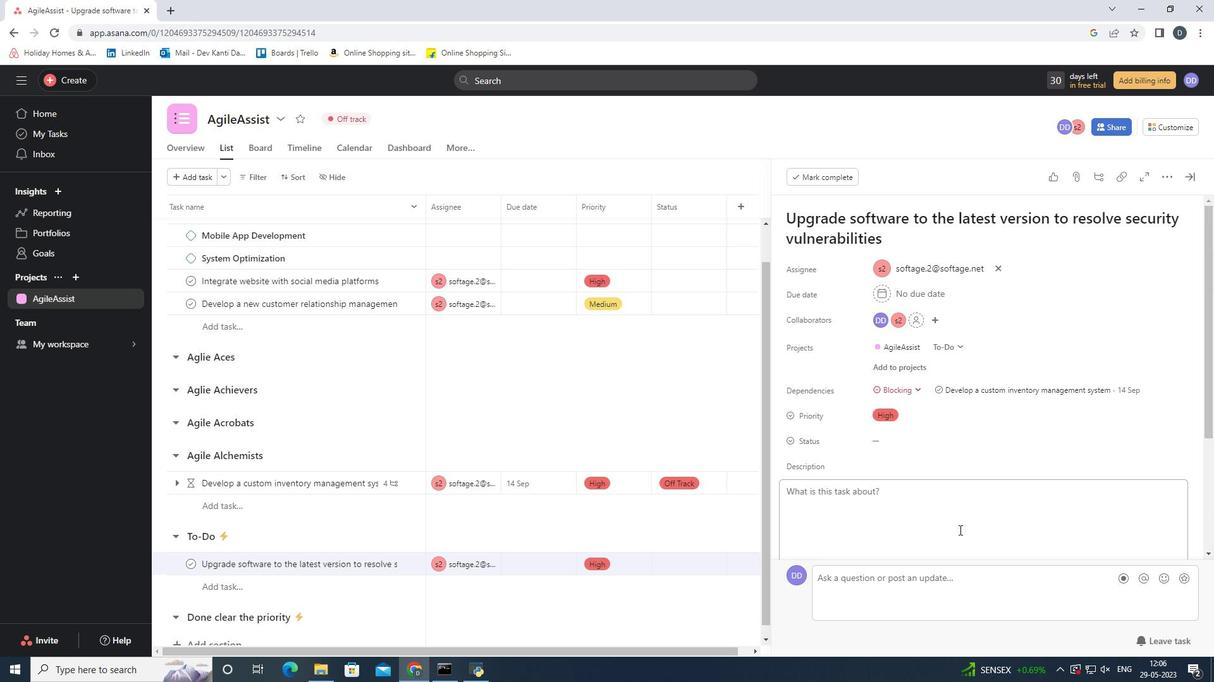 
Action: Mouse scrolled (959, 529) with delta (0, 0)
Screenshot: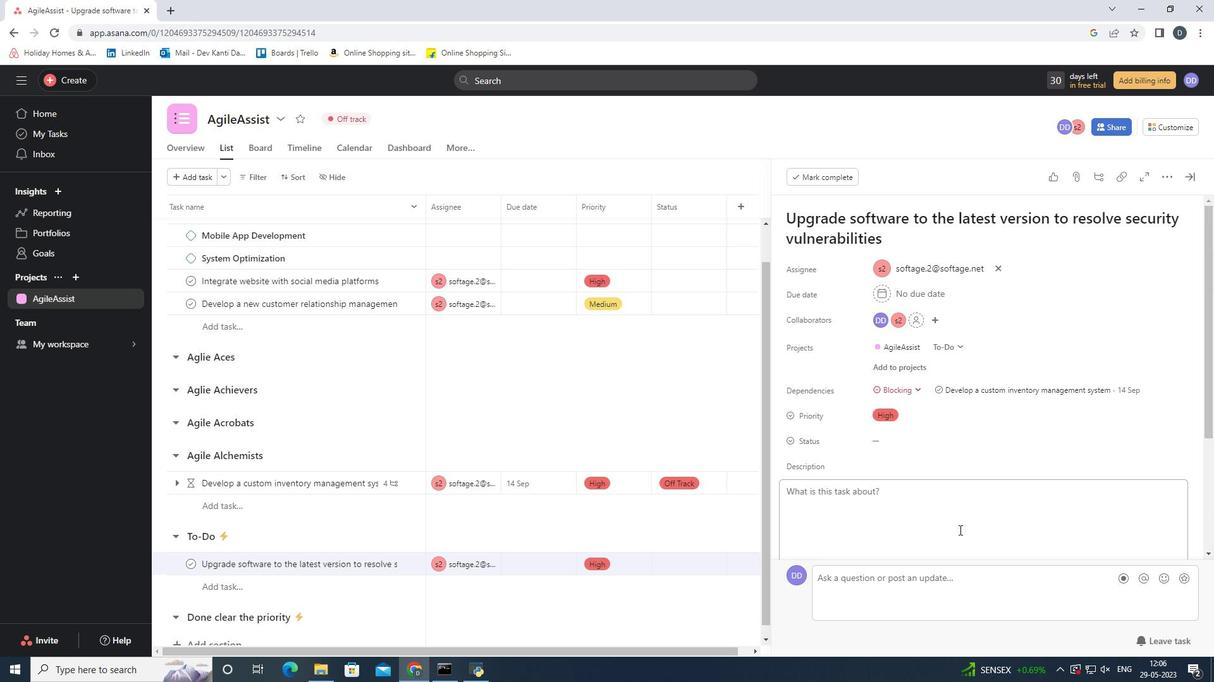 
Action: Mouse scrolled (959, 529) with delta (0, 0)
Screenshot: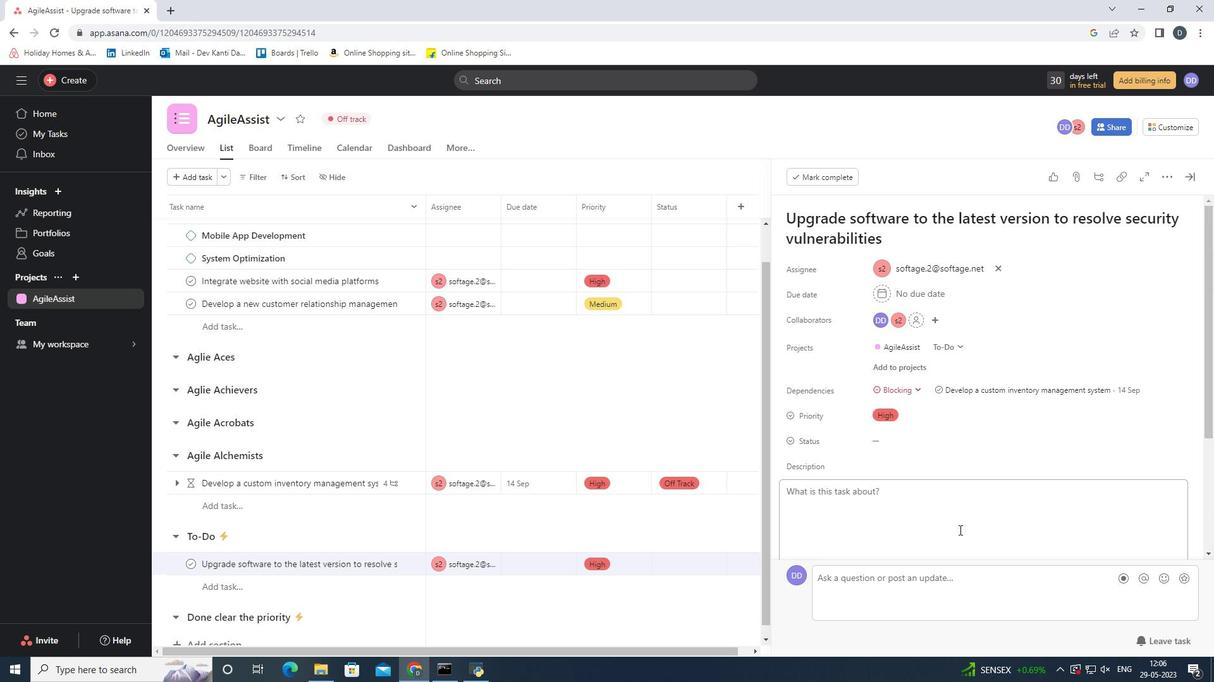 
Action: Mouse scrolled (959, 529) with delta (0, 0)
Screenshot: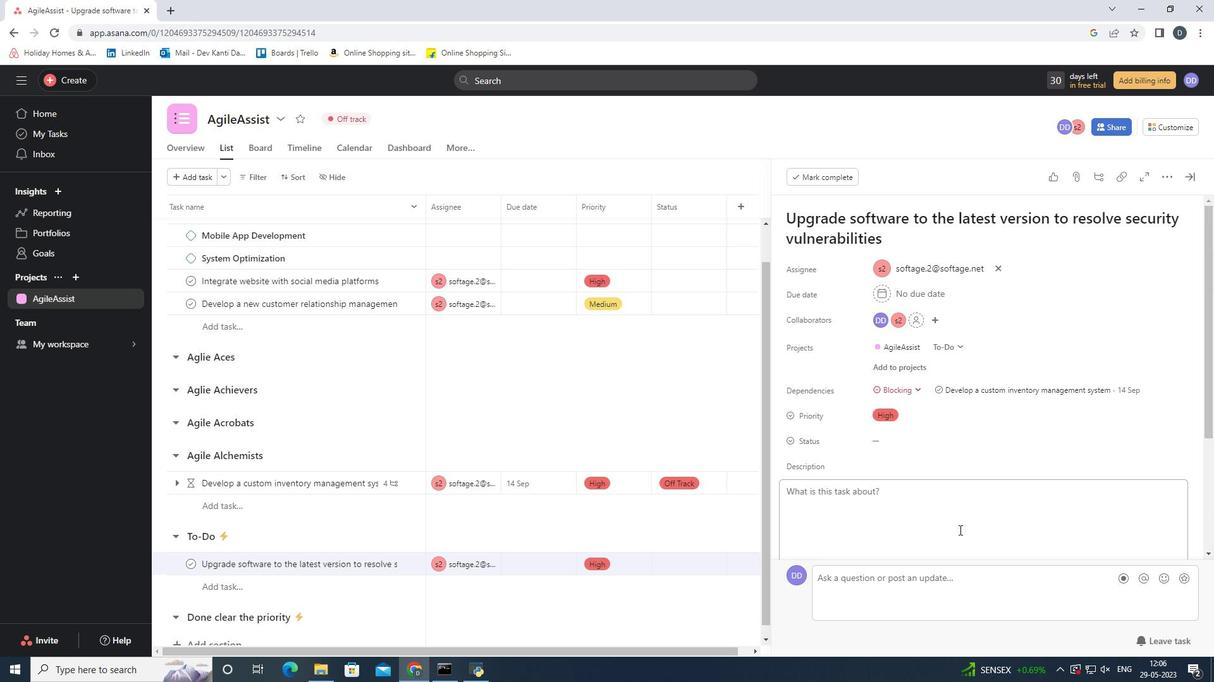 
Action: Mouse scrolled (959, 529) with delta (0, 0)
Screenshot: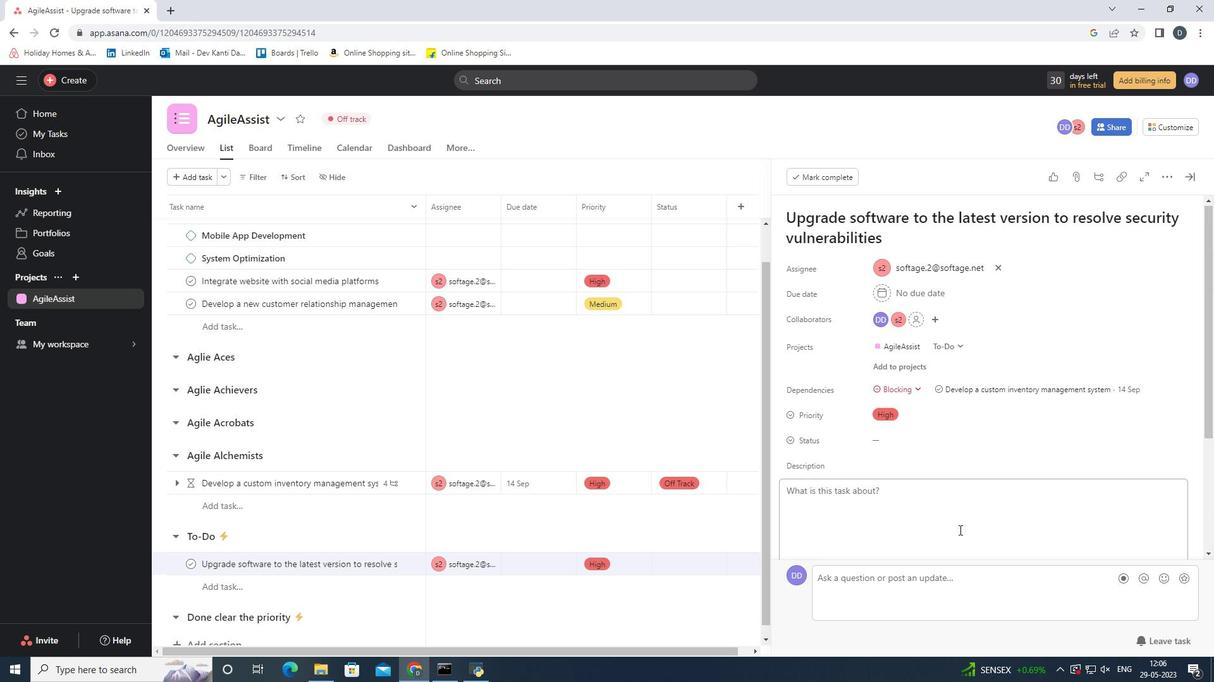 
Action: Mouse moved to (1003, 641)
Screenshot: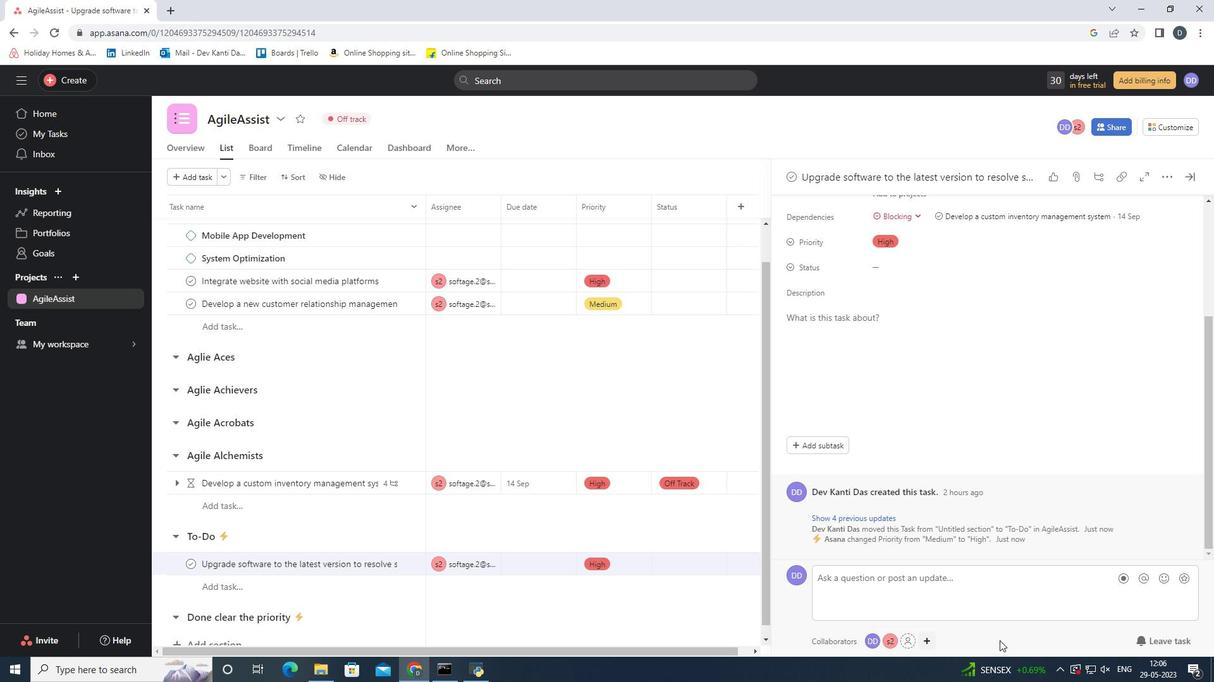 
Action: Mouse scrolled (1003, 641) with delta (0, 0)
Screenshot: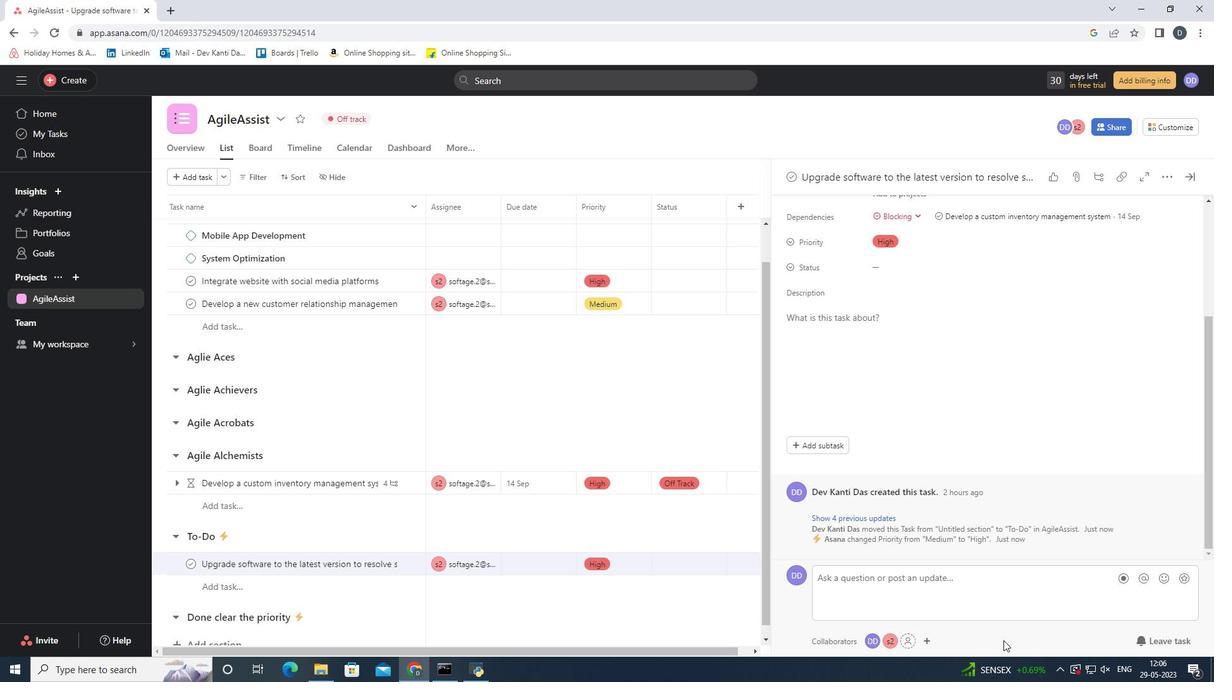 
Action: Mouse scrolled (1003, 641) with delta (0, 0)
Screenshot: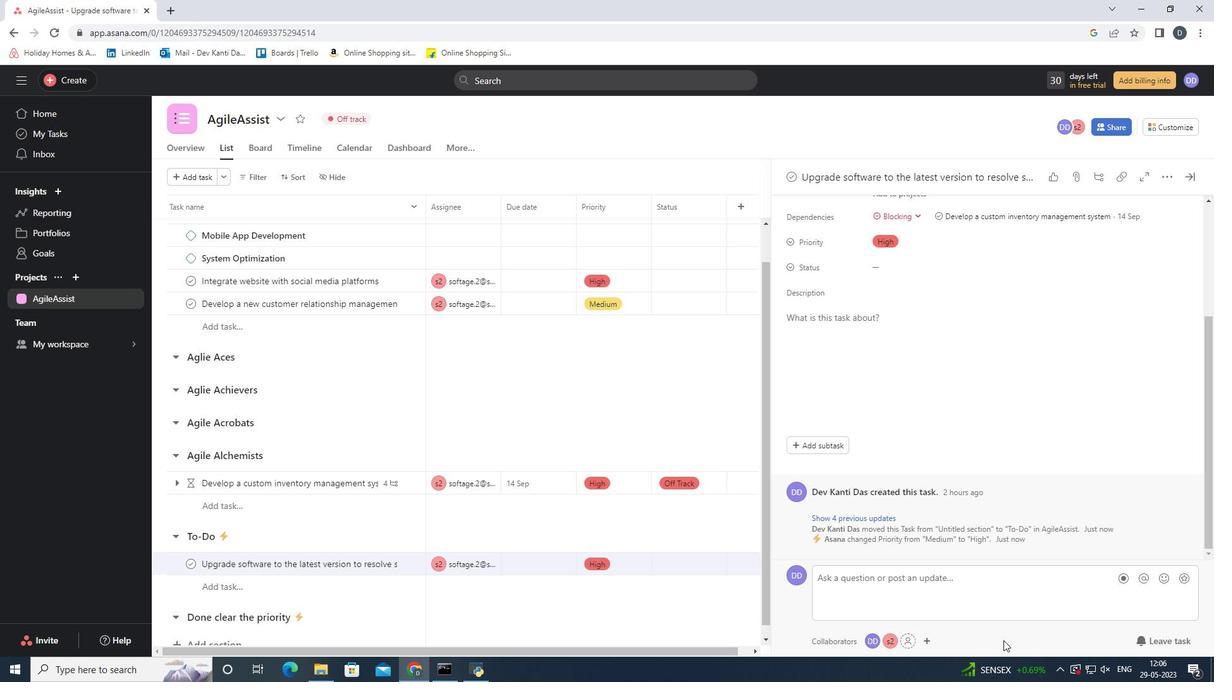 
Action: Mouse scrolled (1003, 641) with delta (0, 0)
Screenshot: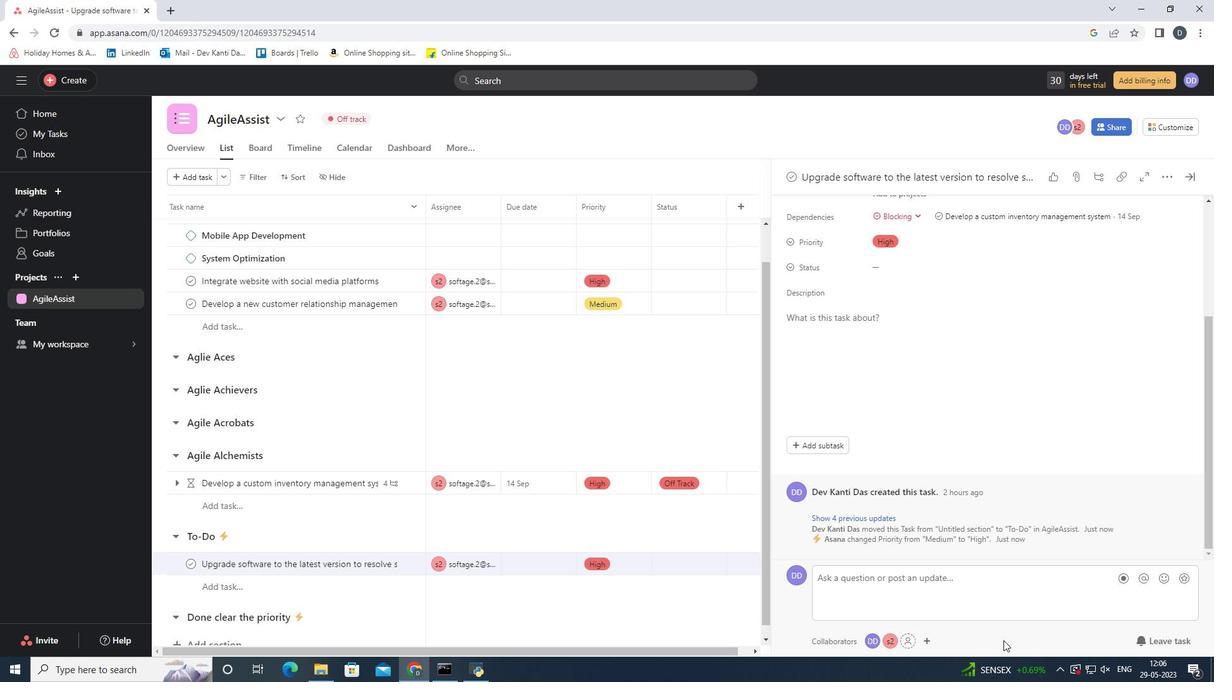 
Action: Mouse scrolled (1003, 641) with delta (0, 0)
Screenshot: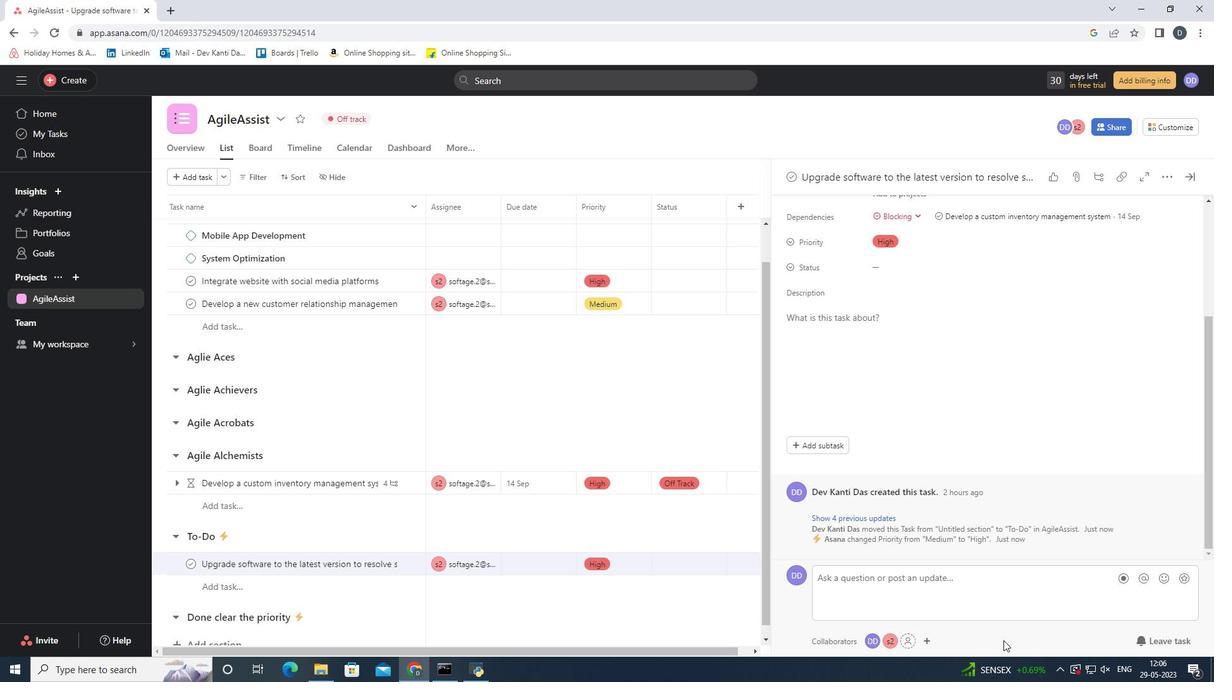 
Action: Mouse scrolled (1003, 641) with delta (0, 0)
Screenshot: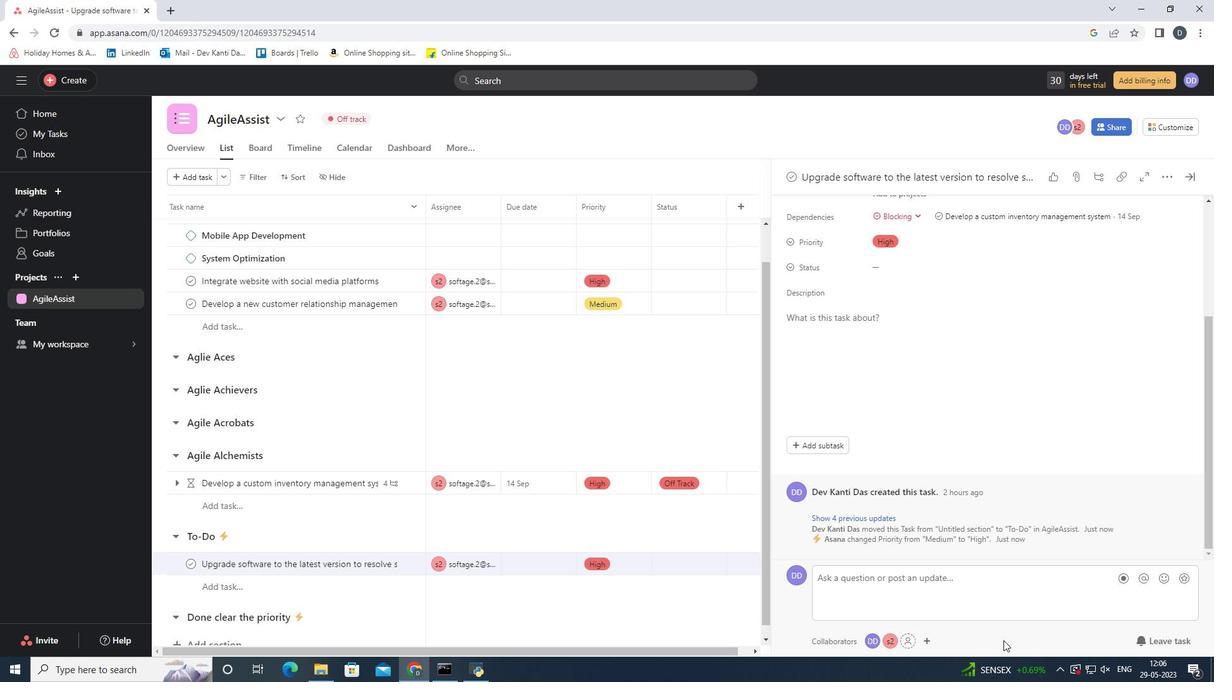 
Action: Mouse scrolled (1003, 641) with delta (0, 0)
Screenshot: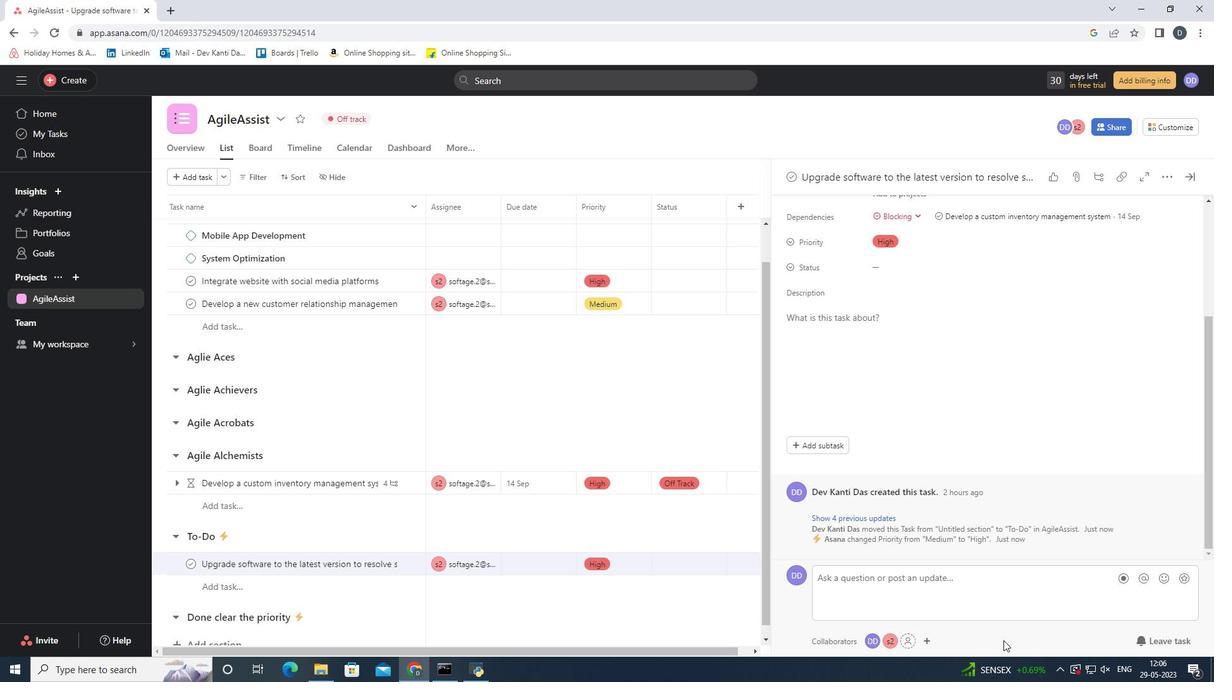 
Action: Mouse scrolled (1003, 641) with delta (0, 0)
Screenshot: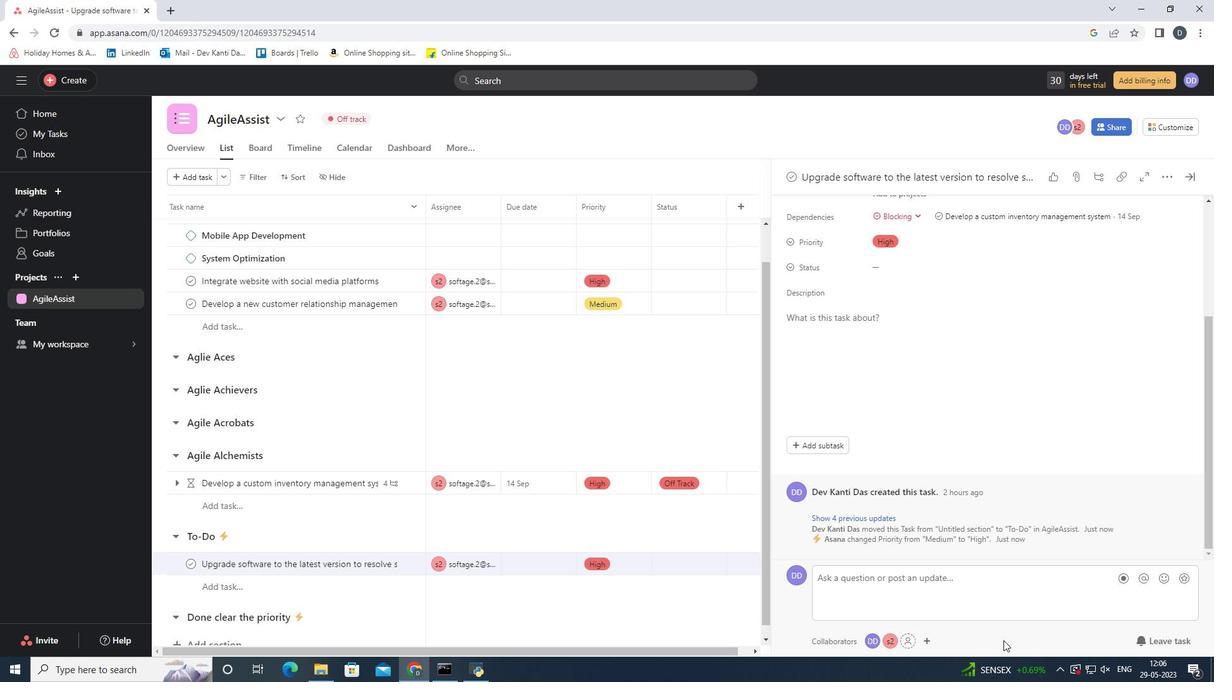
Action: Mouse scrolled (1003, 641) with delta (0, 0)
Screenshot: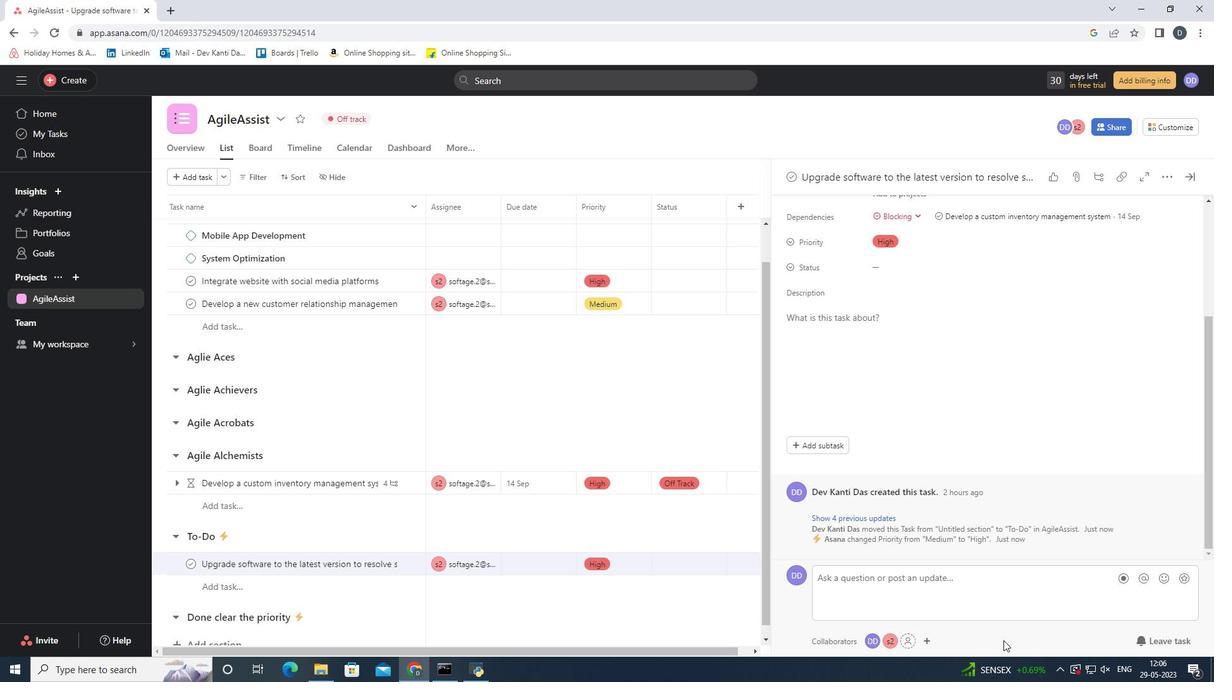 
Action: Mouse scrolled (1003, 641) with delta (0, 0)
Screenshot: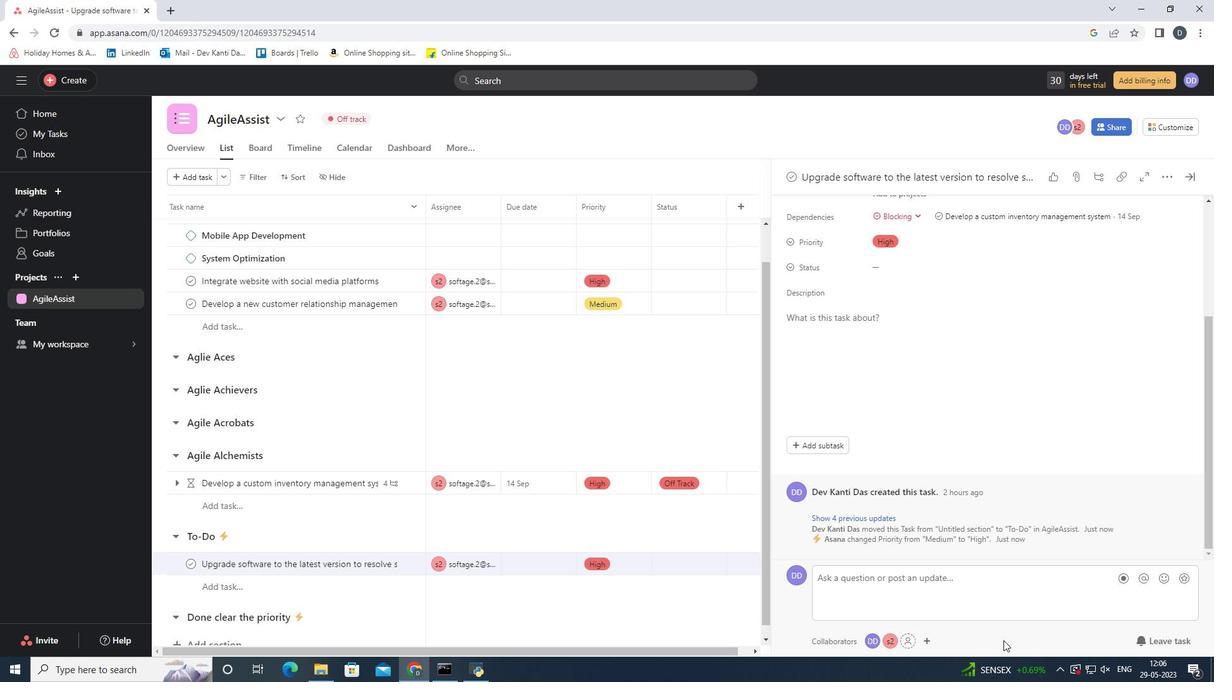 
Action: Mouse scrolled (1003, 641) with delta (0, 0)
Screenshot: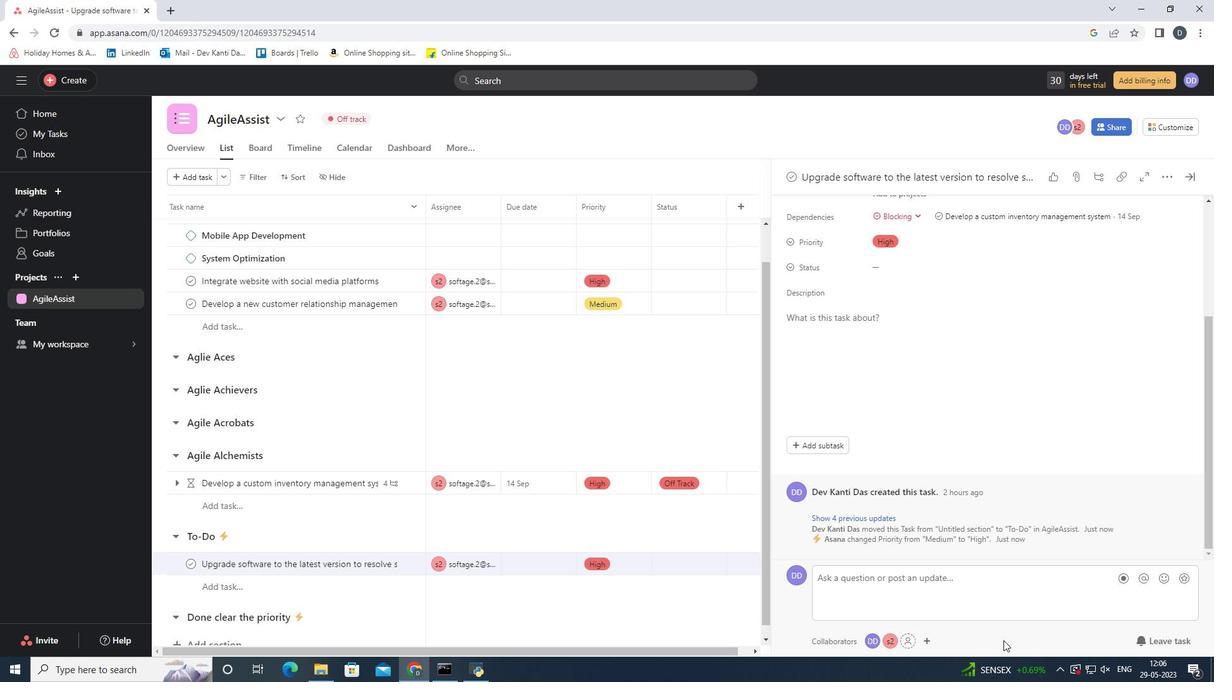 
Action: Mouse scrolled (1003, 641) with delta (0, 0)
Screenshot: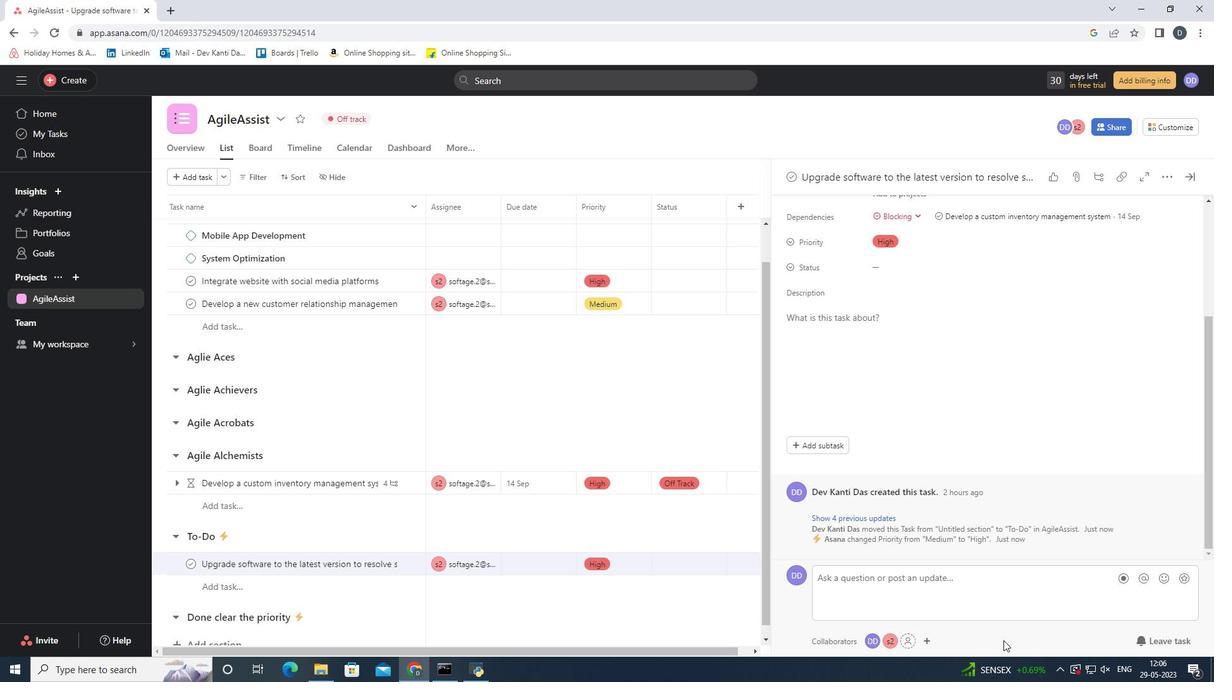 
Action: Mouse moved to (1008, 479)
Screenshot: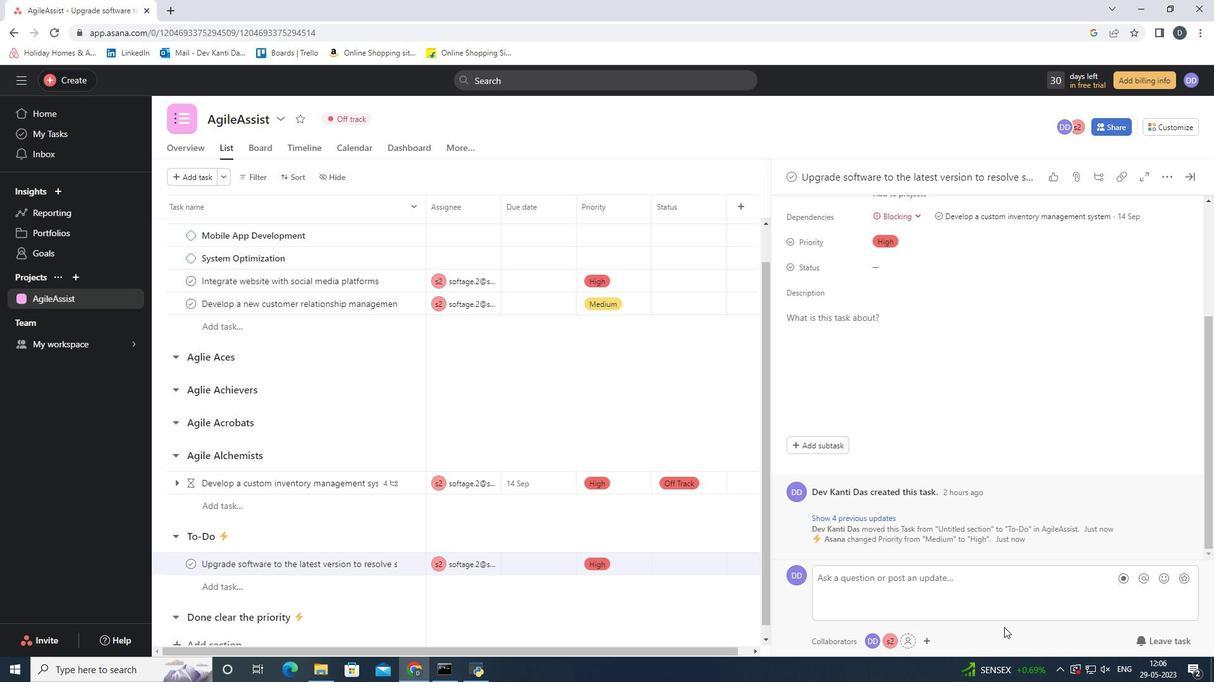 
Action: Mouse scrolled (1008, 479) with delta (0, 0)
Screenshot: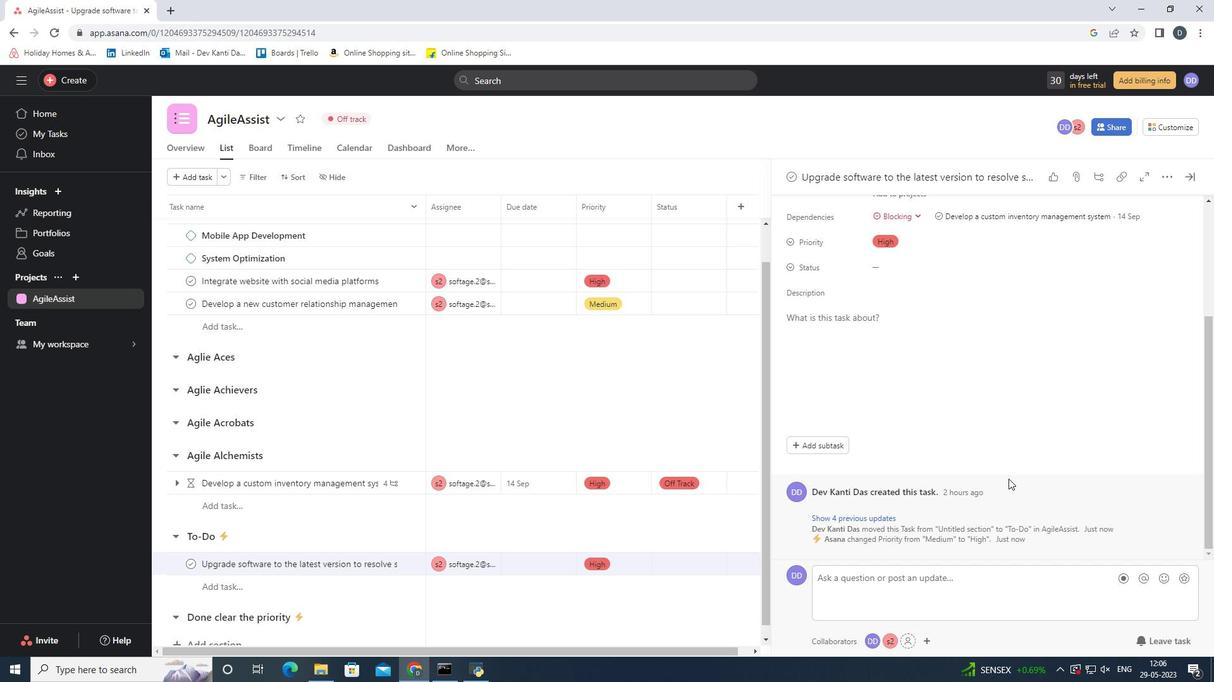 
Action: Mouse scrolled (1008, 479) with delta (0, 0)
Screenshot: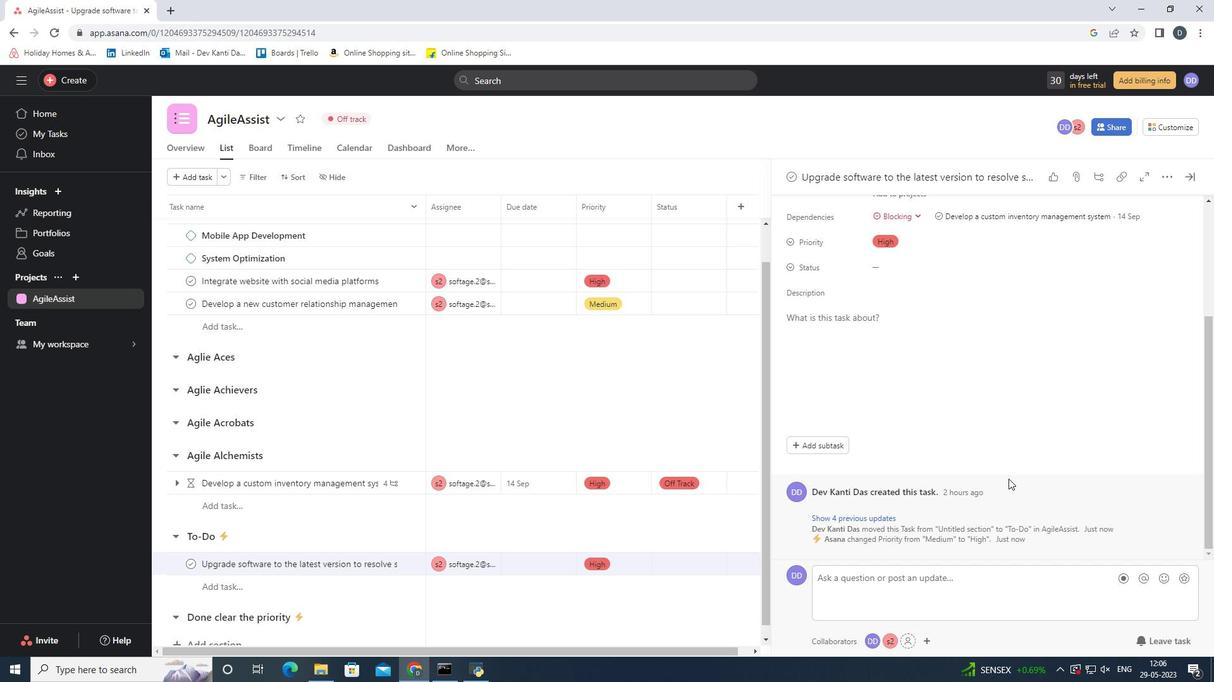 
Action: Mouse scrolled (1008, 479) with delta (0, 0)
Screenshot: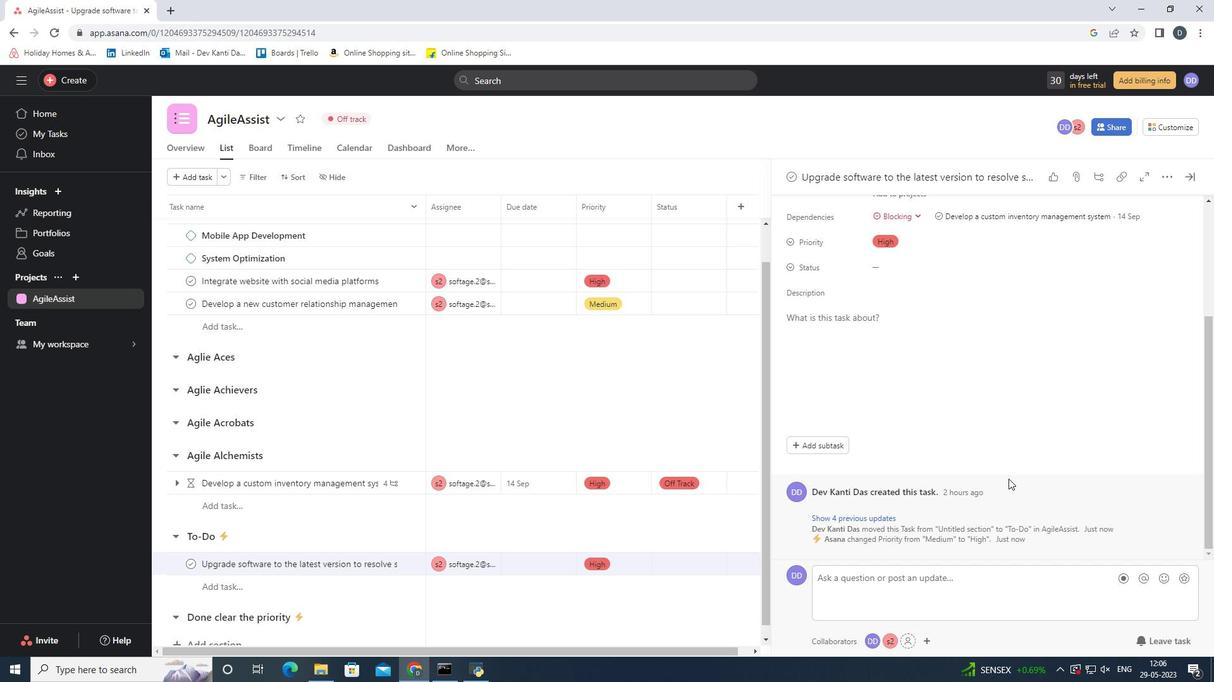 
Action: Mouse scrolled (1008, 479) with delta (0, 0)
Screenshot: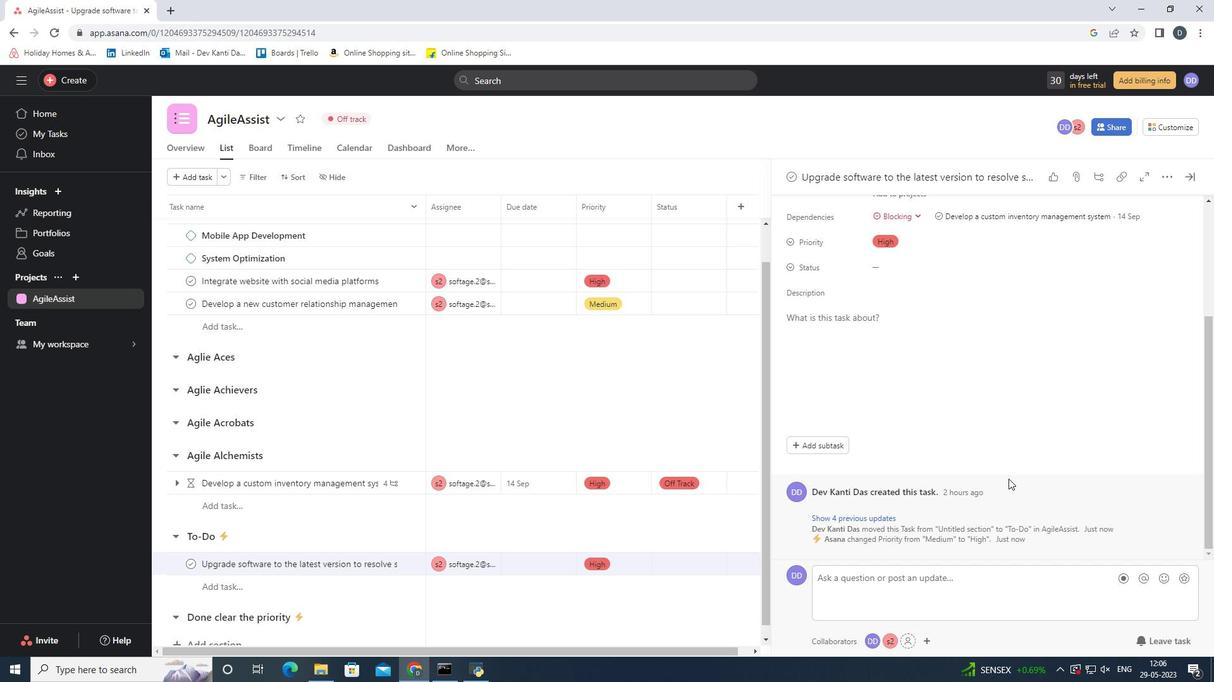 
Action: Mouse scrolled (1008, 479) with delta (0, 0)
Screenshot: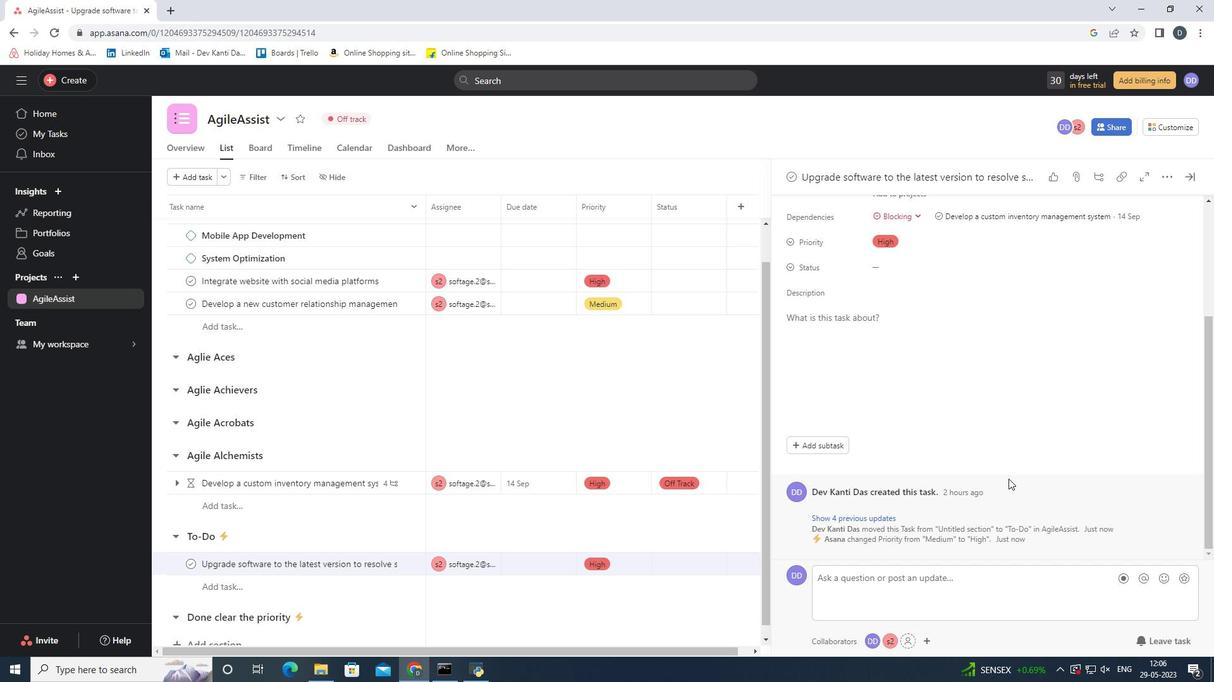 
Action: Mouse scrolled (1008, 479) with delta (0, 0)
Screenshot: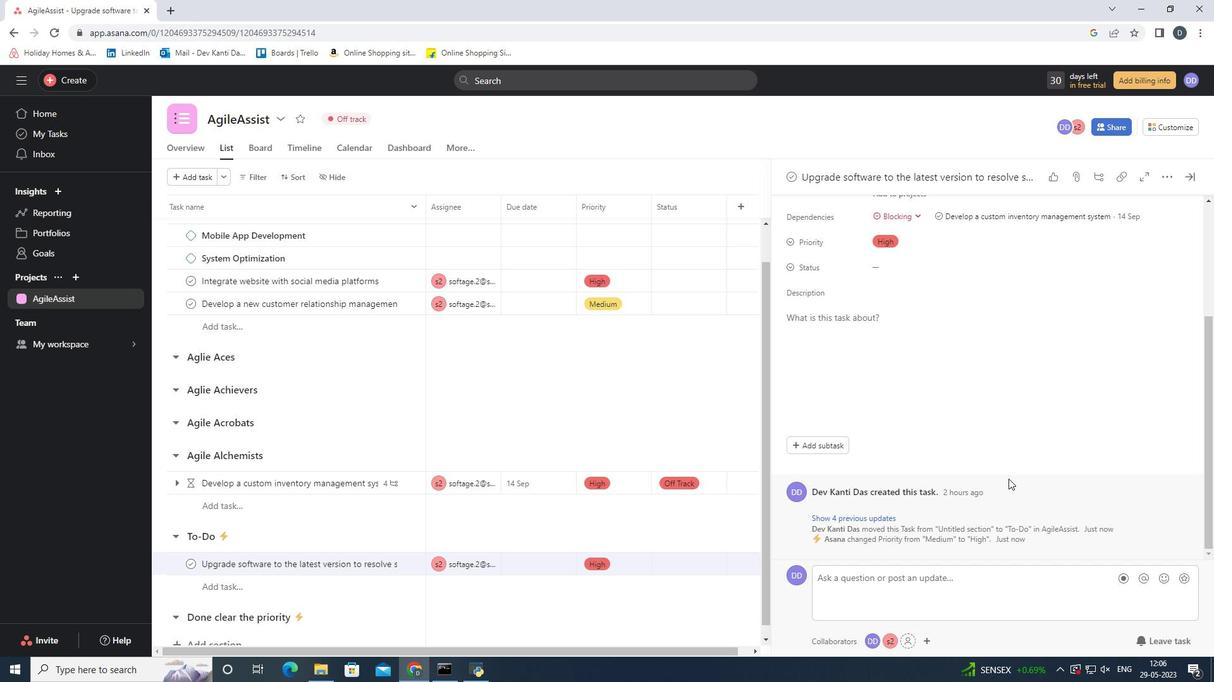 
Action: Mouse scrolled (1008, 479) with delta (0, 0)
Screenshot: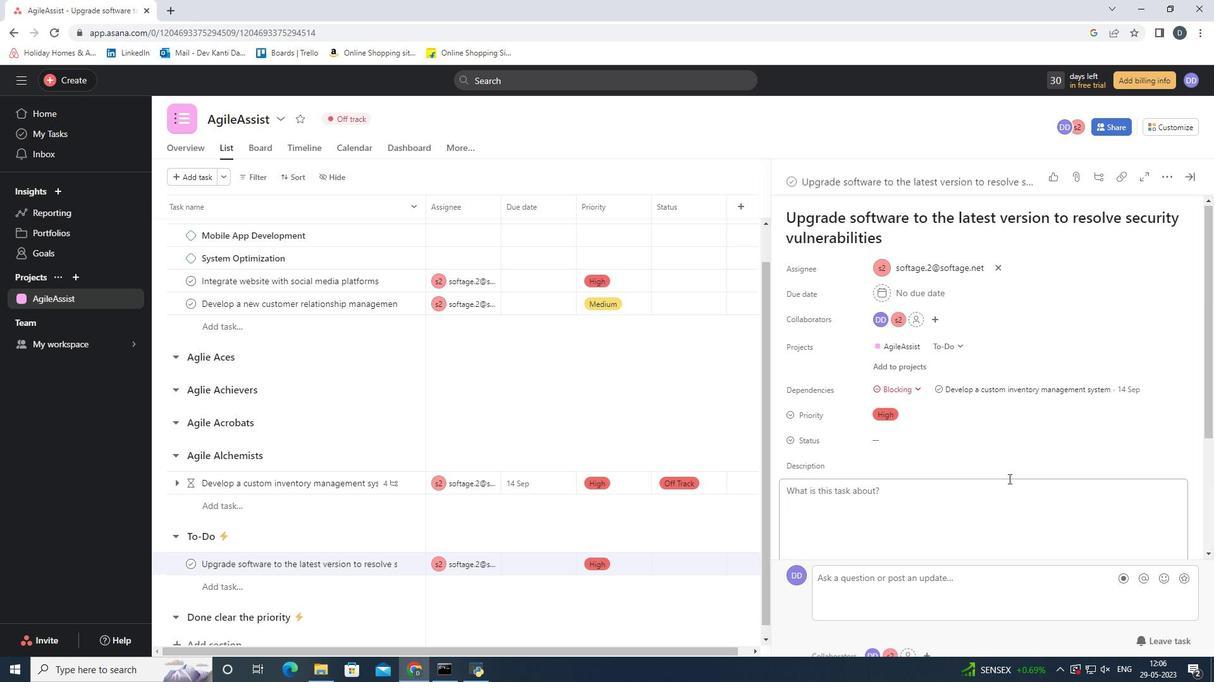 
Action: Mouse scrolled (1008, 479) with delta (0, 0)
Screenshot: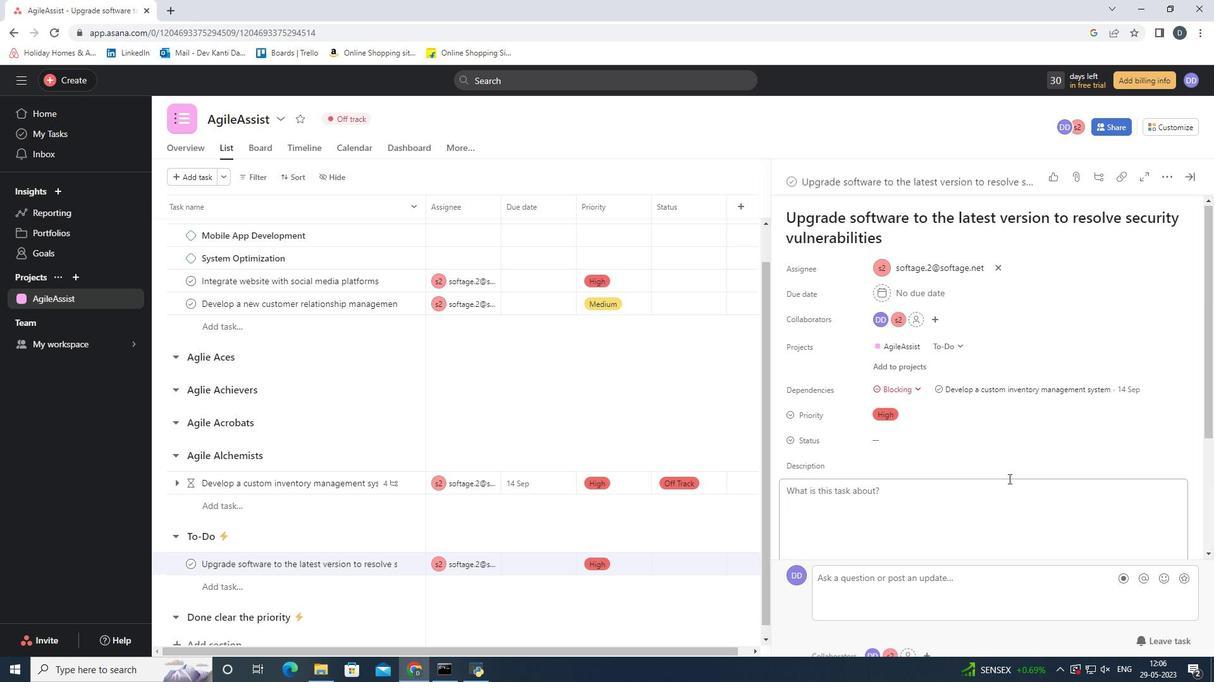 
Action: Mouse scrolled (1008, 479) with delta (0, 0)
Screenshot: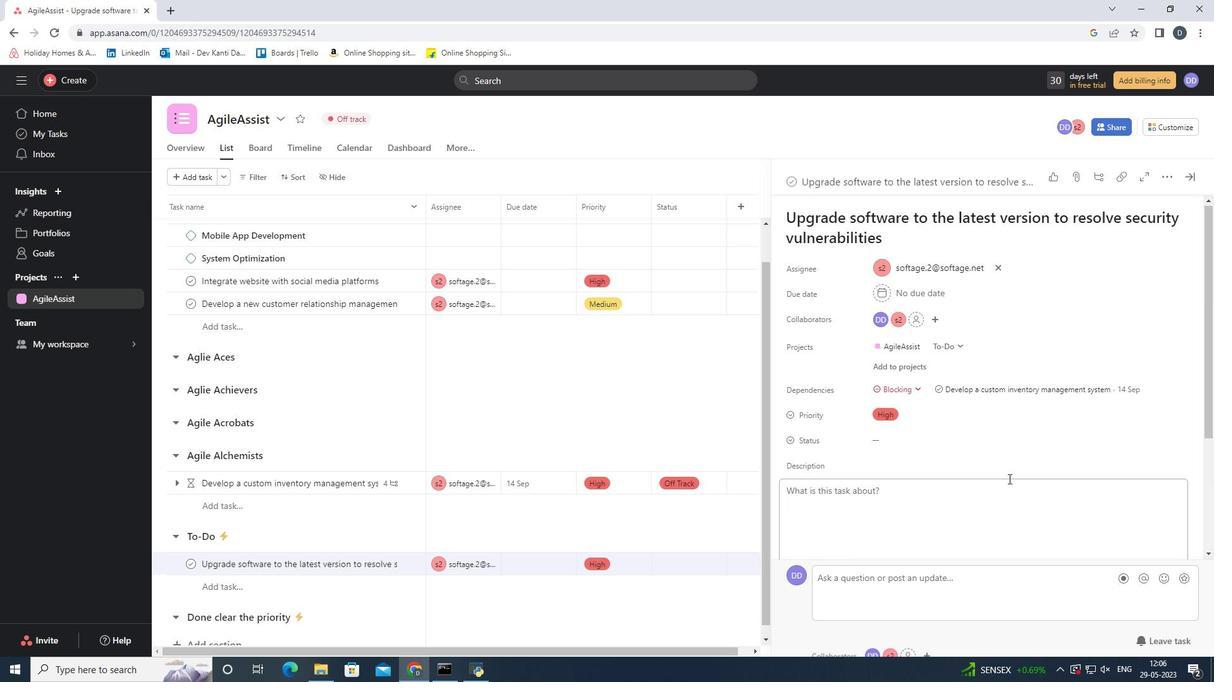 
Action: Mouse scrolled (1008, 479) with delta (0, 0)
Screenshot: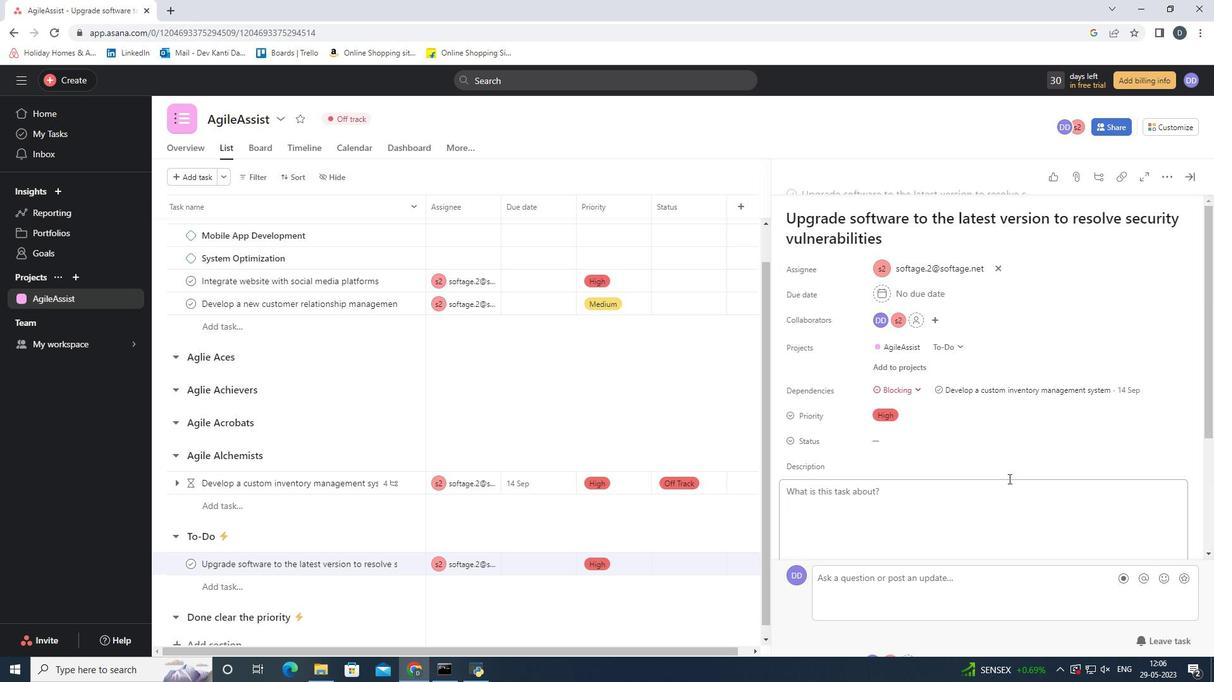 
Action: Mouse scrolled (1008, 479) with delta (0, 0)
Screenshot: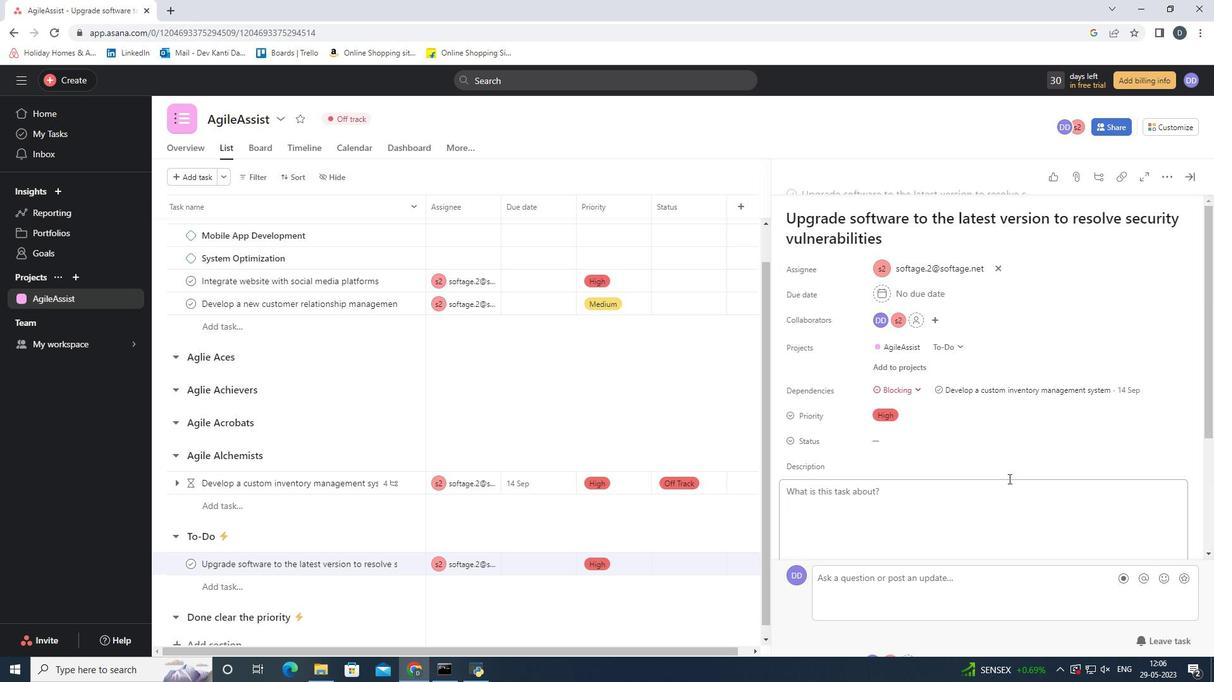 
Action: Mouse moved to (266, 149)
Screenshot: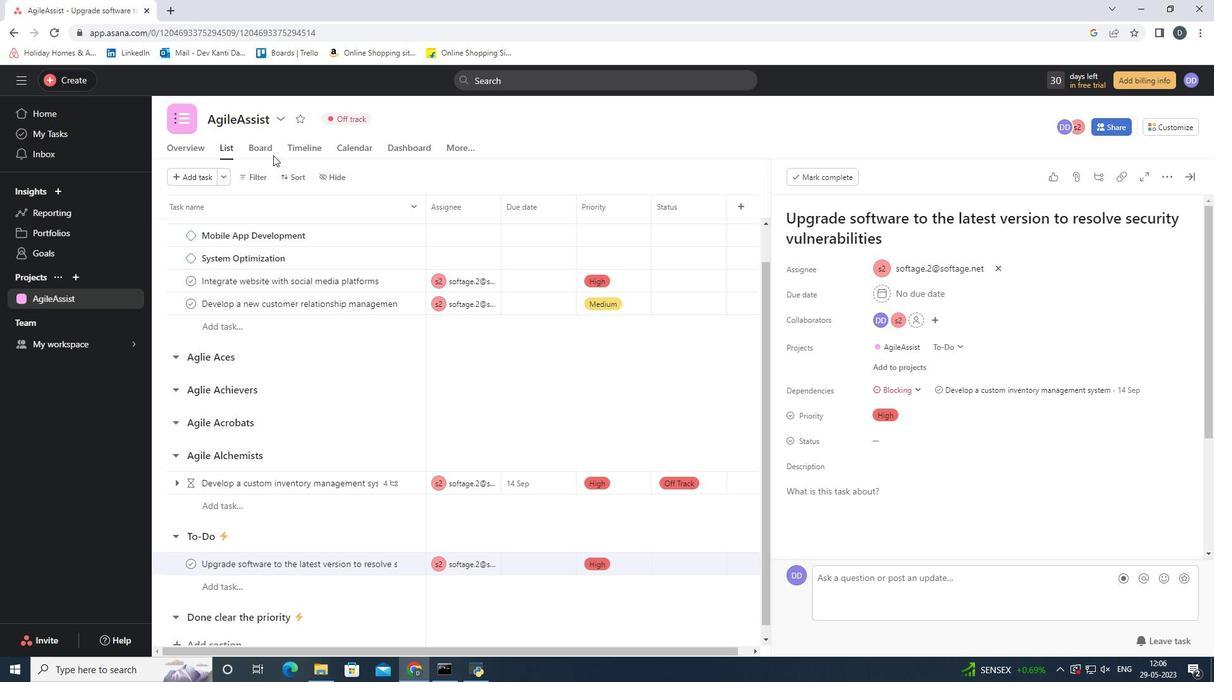 
Action: Mouse pressed left at (266, 149)
Screenshot: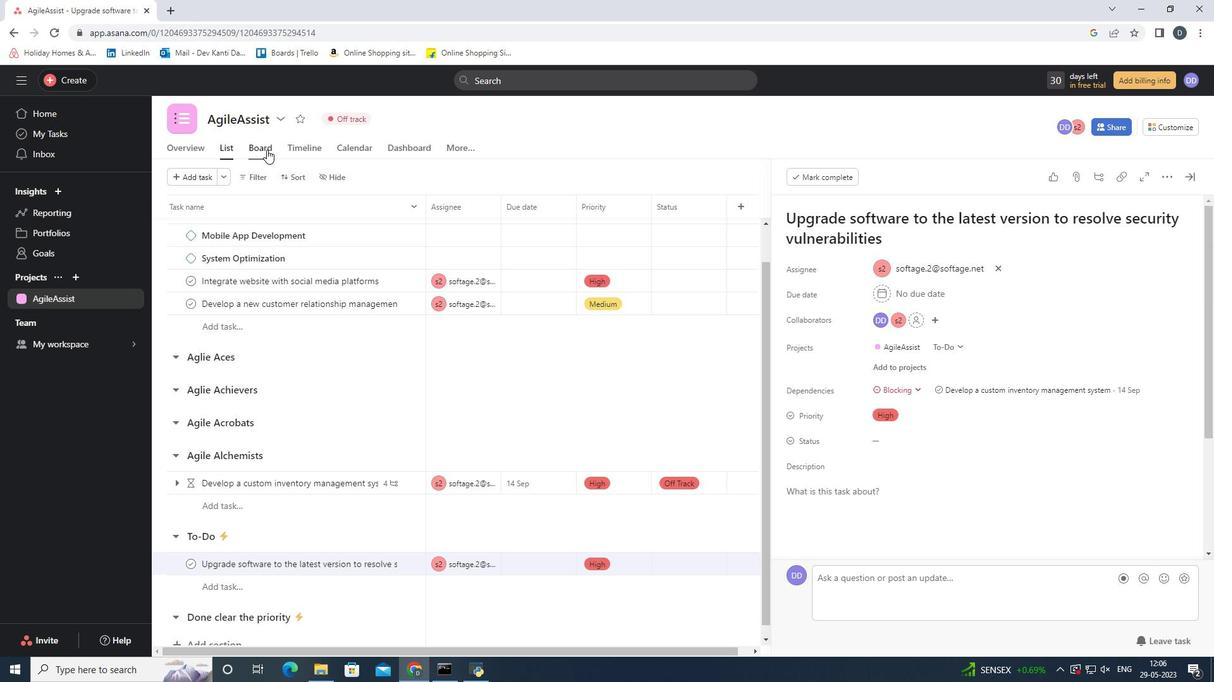 
Action: Mouse moved to (300, 149)
Screenshot: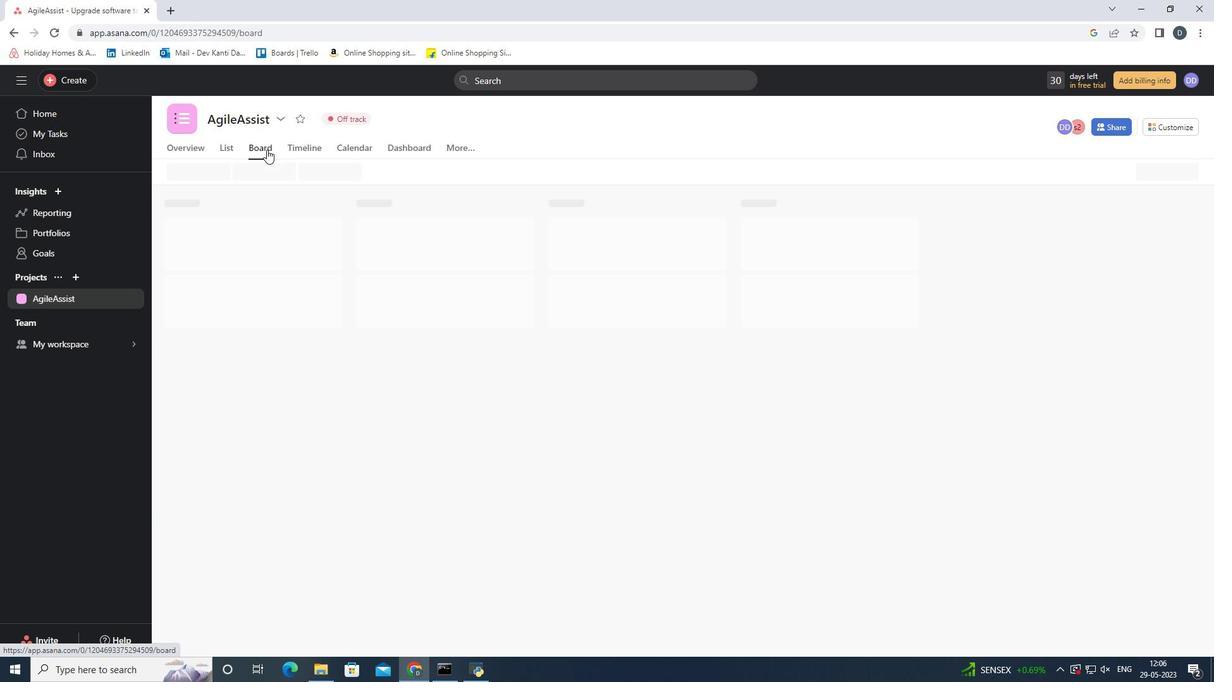 
Action: Mouse pressed left at (300, 149)
Screenshot: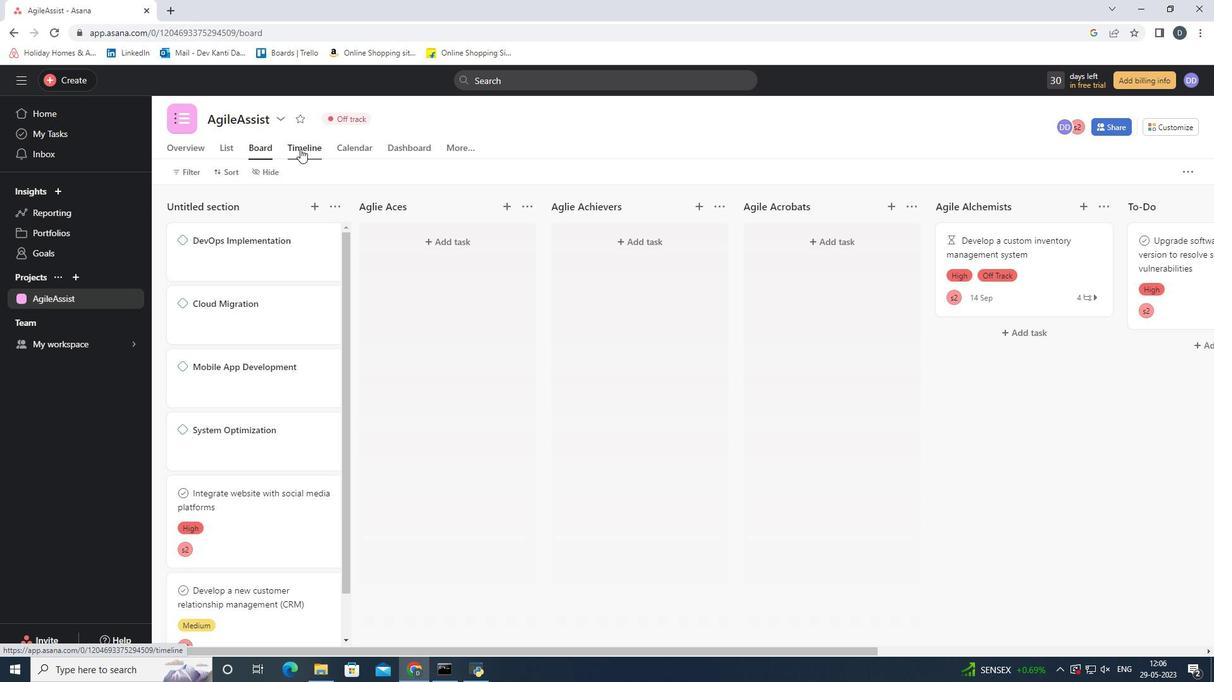 
Action: Mouse moved to (354, 149)
Screenshot: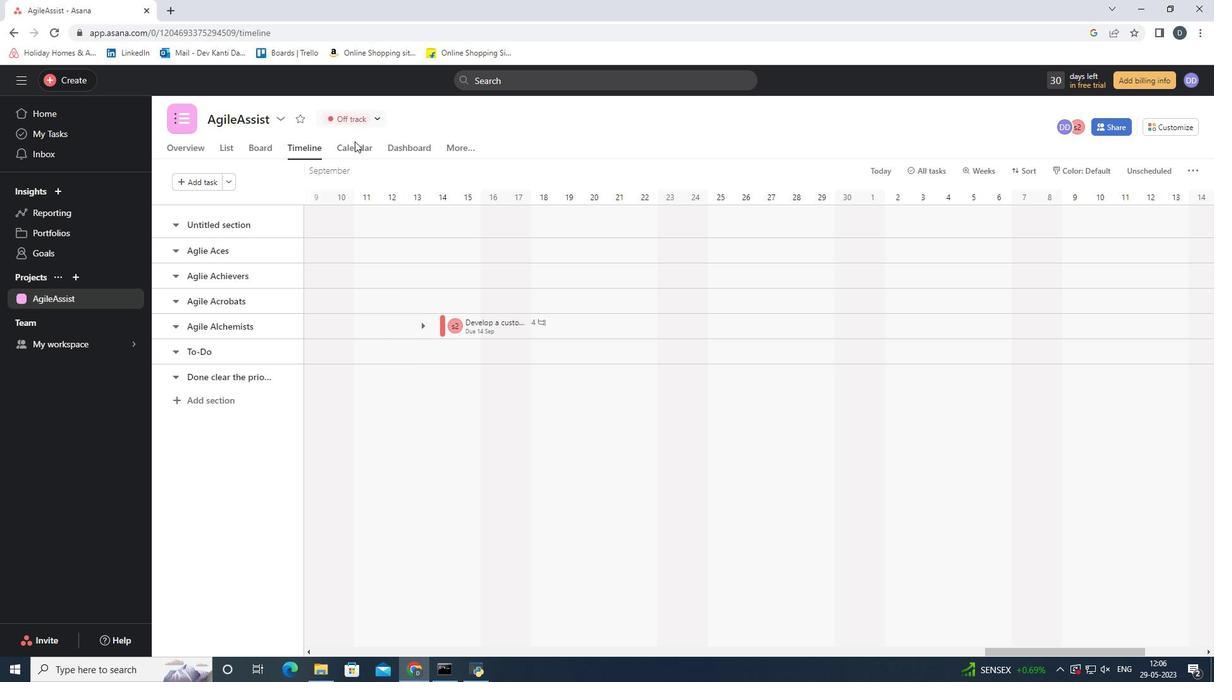
Action: Mouse pressed left at (354, 149)
Screenshot: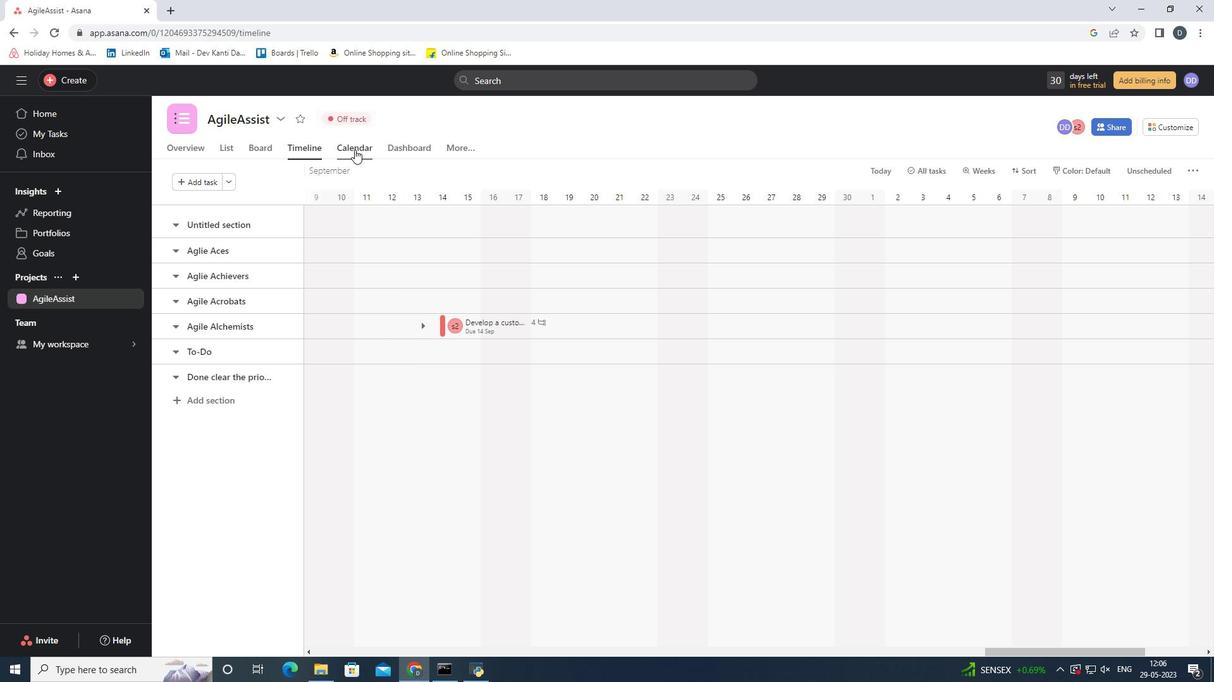
Action: Mouse moved to (398, 144)
Screenshot: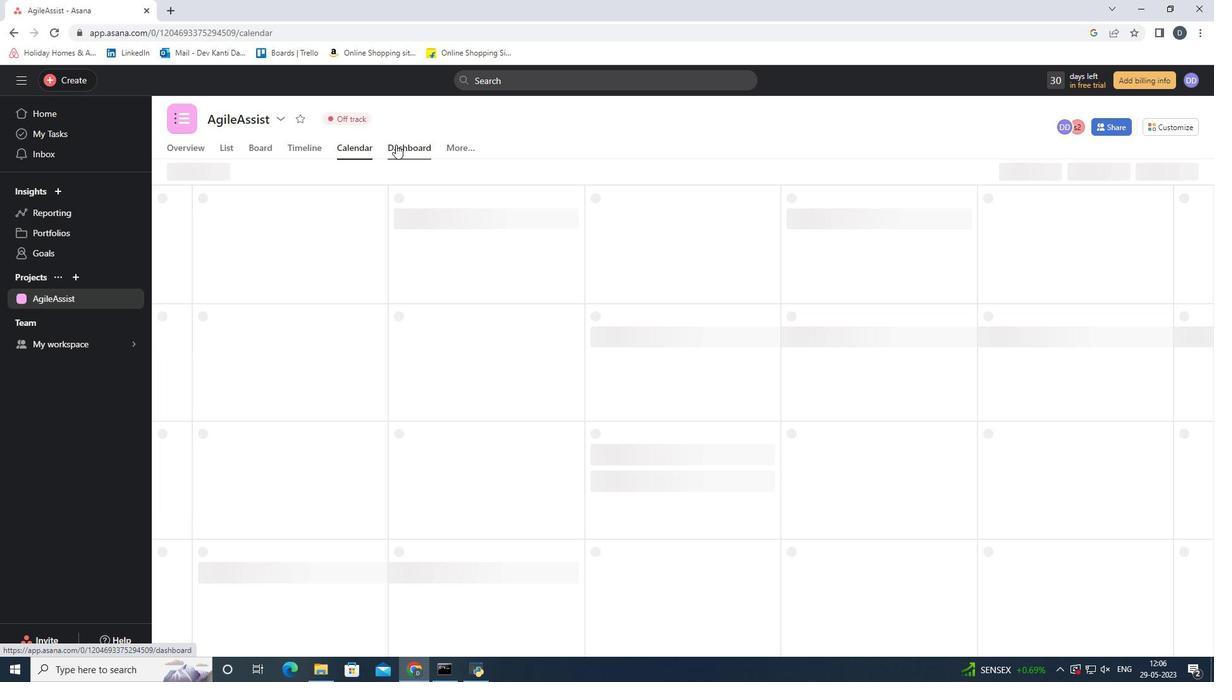 
Action: Mouse pressed left at (398, 144)
Screenshot: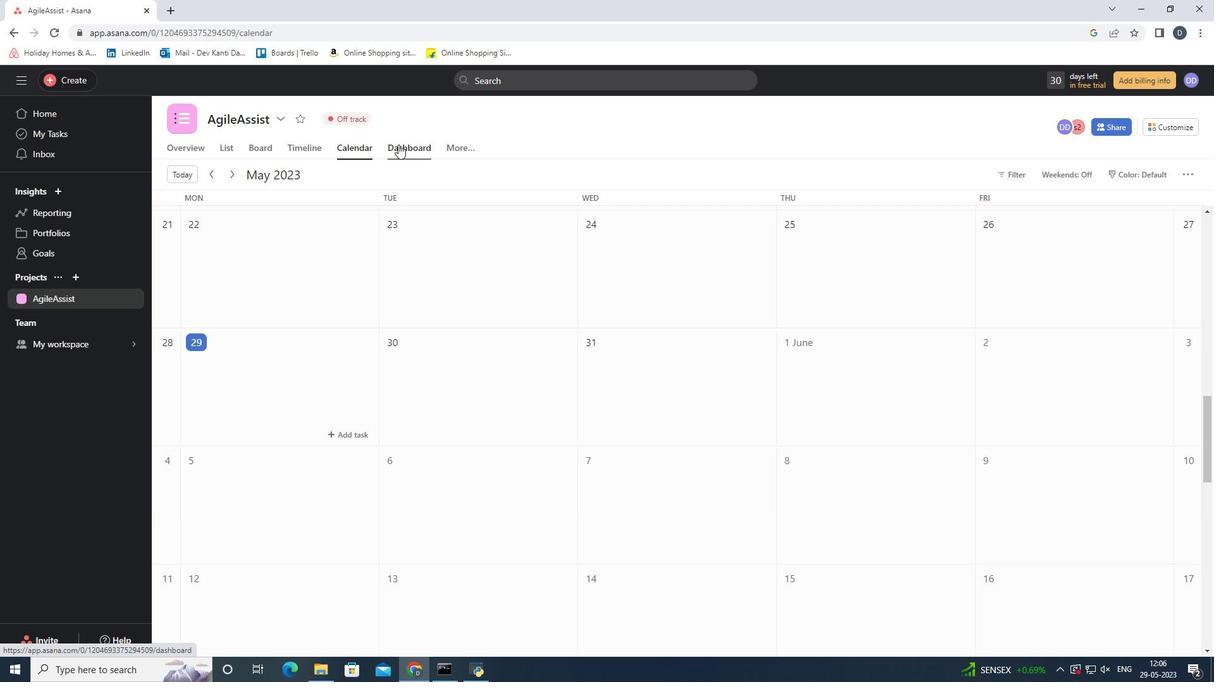 
Action: Mouse moved to (450, 145)
Screenshot: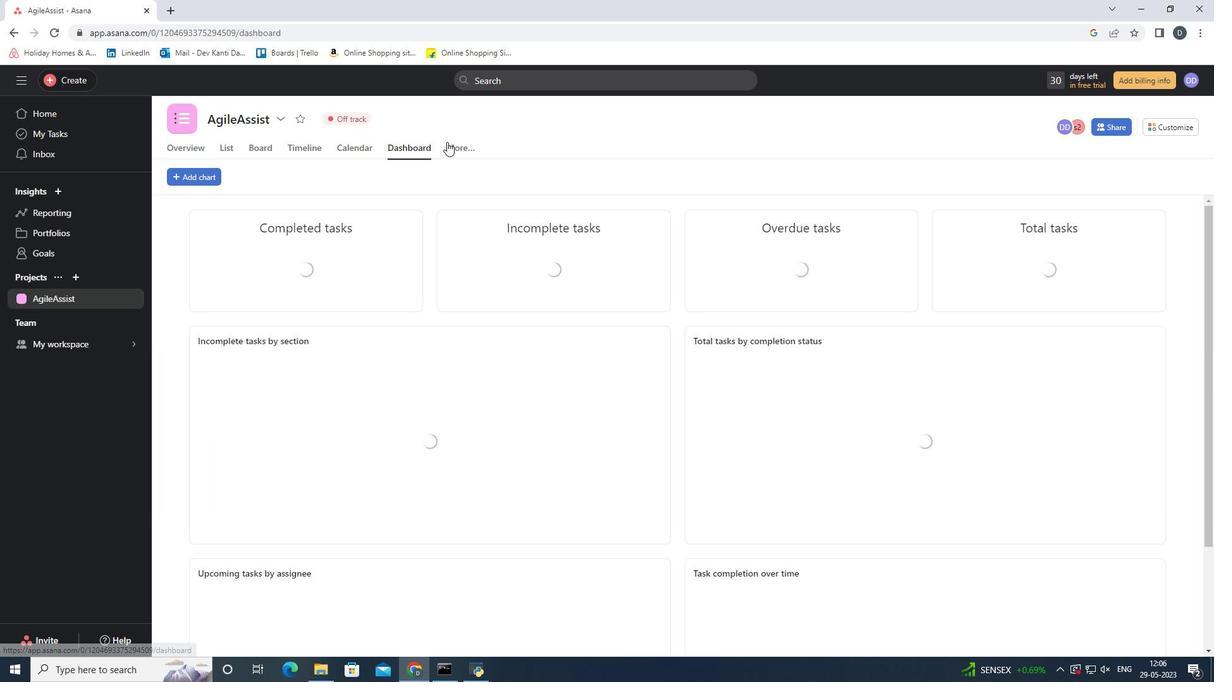 
Action: Mouse pressed left at (450, 145)
Screenshot: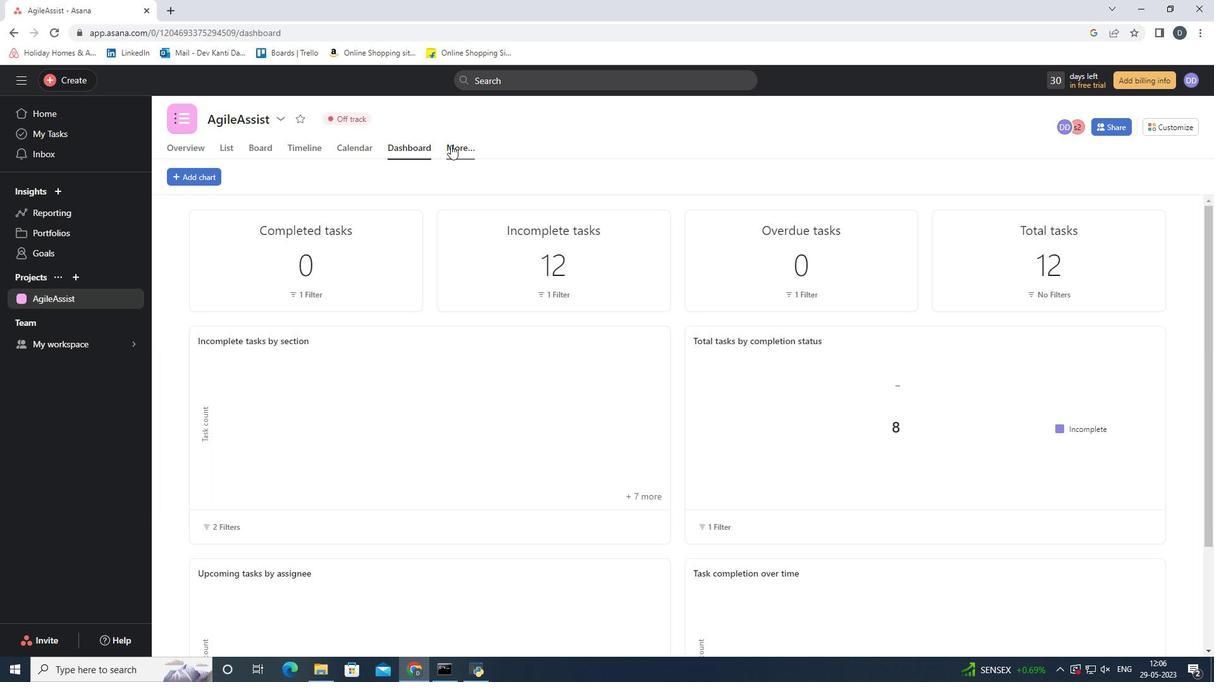 
Action: Mouse moved to (238, 149)
Screenshot: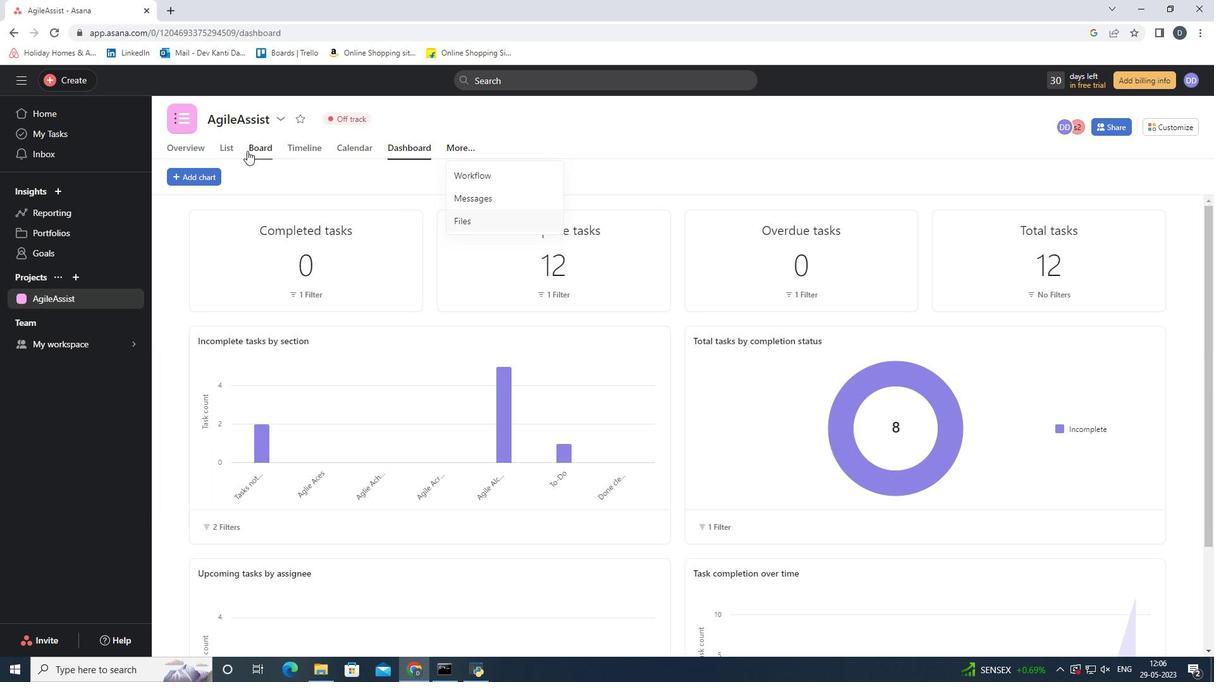 
Action: Mouse pressed left at (238, 149)
Screenshot: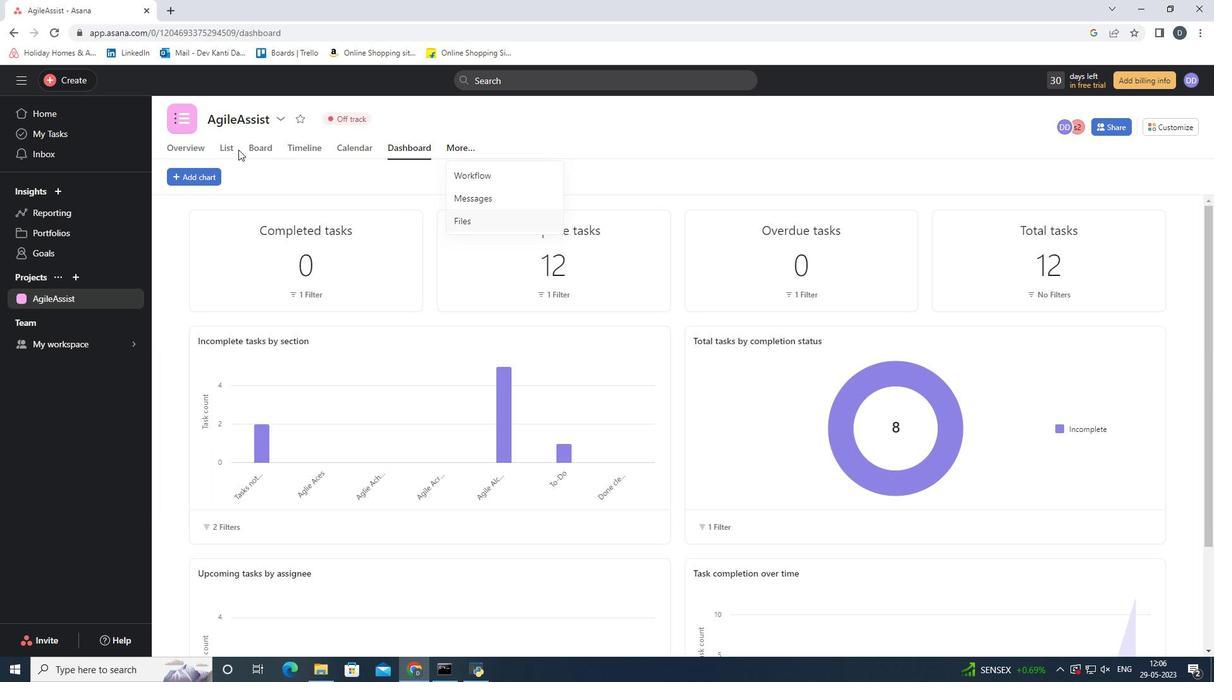 
Action: Mouse moved to (228, 147)
Screenshot: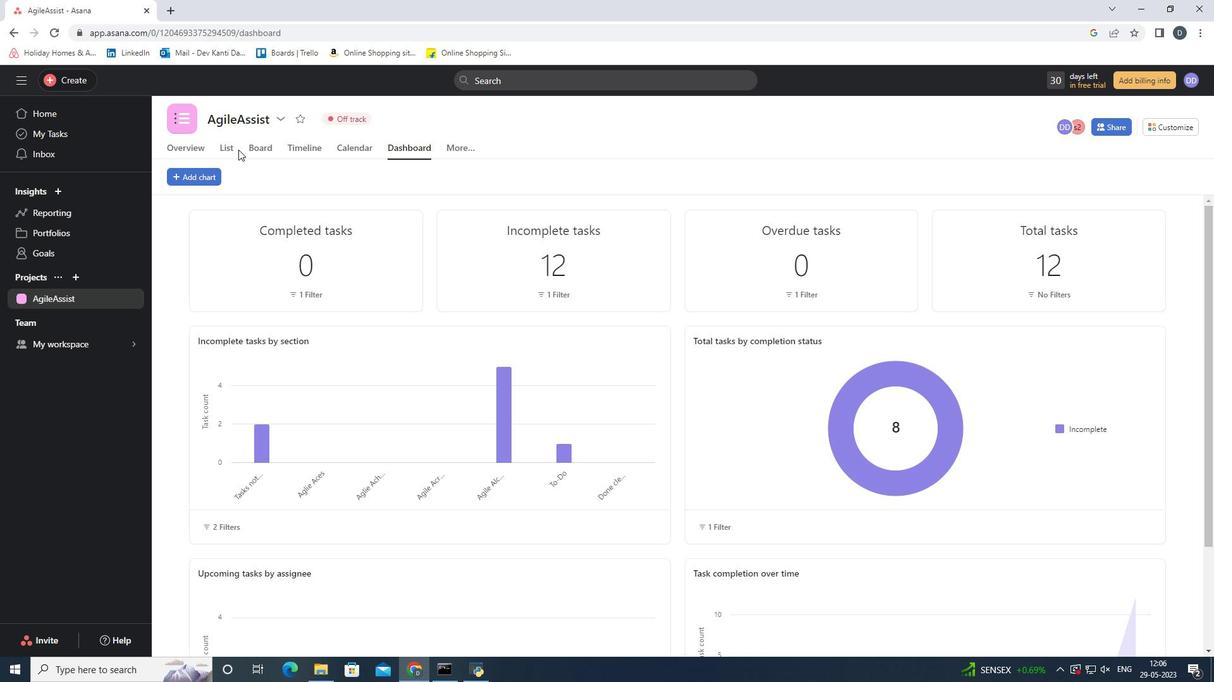 
Action: Mouse pressed left at (228, 147)
Screenshot: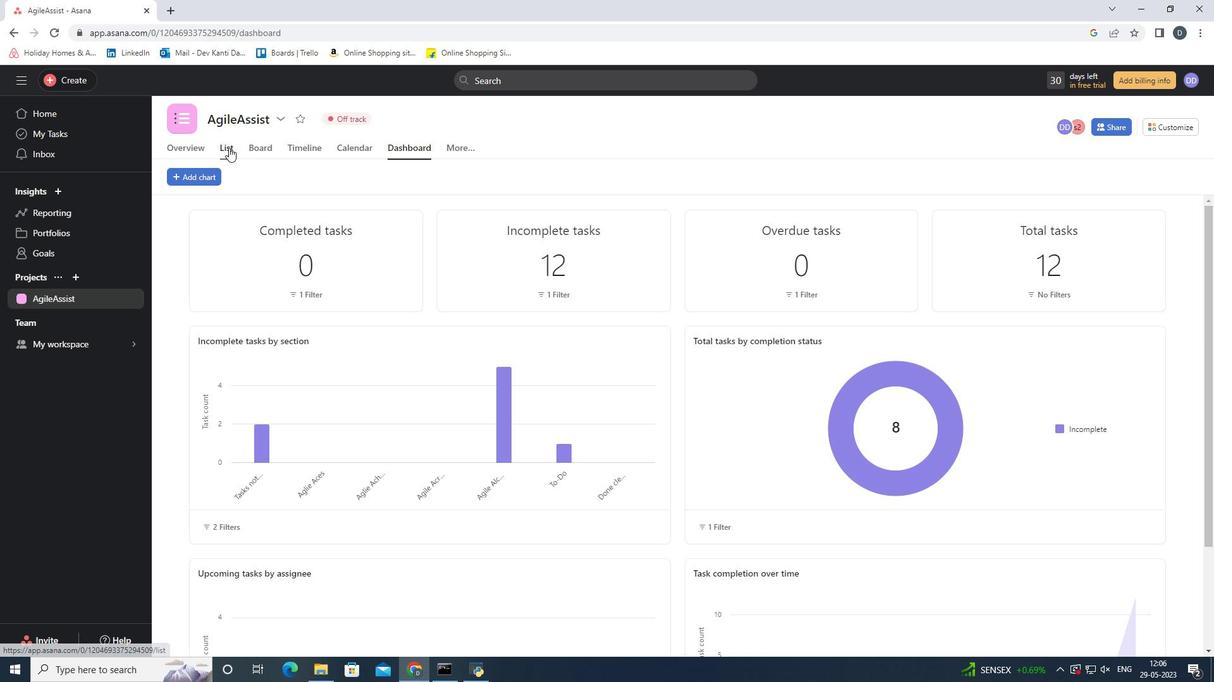 
Action: Mouse moved to (445, 151)
Screenshot: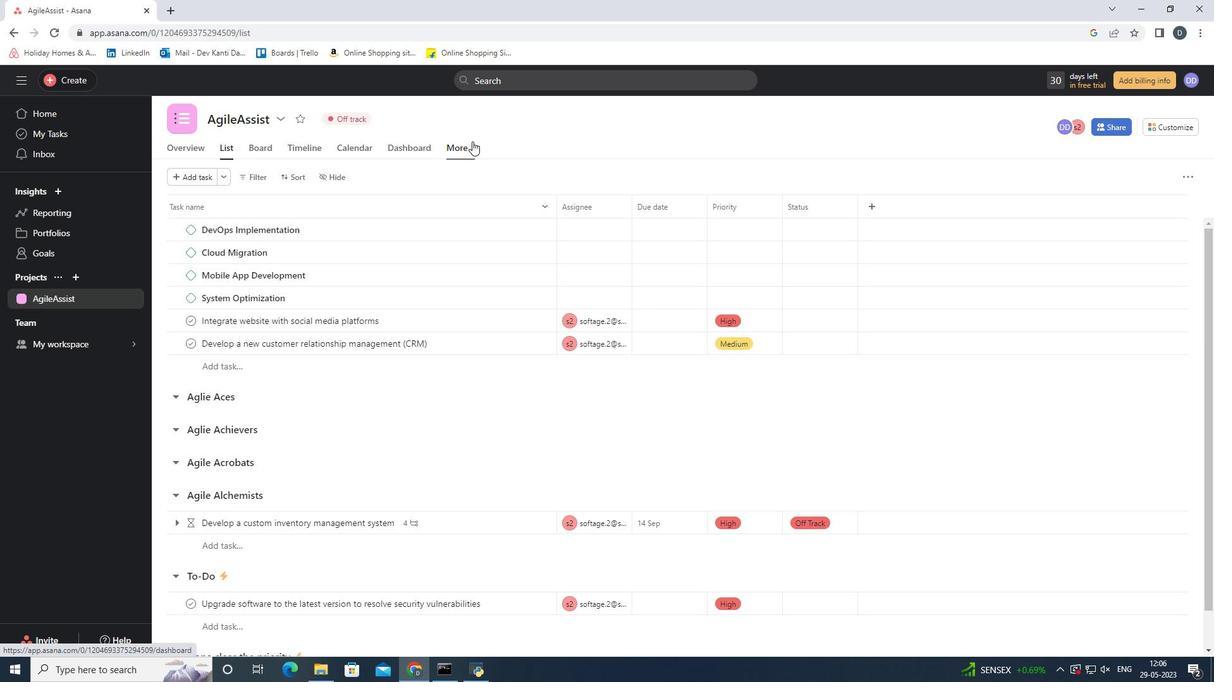 
Action: Mouse pressed left at (445, 151)
Screenshot: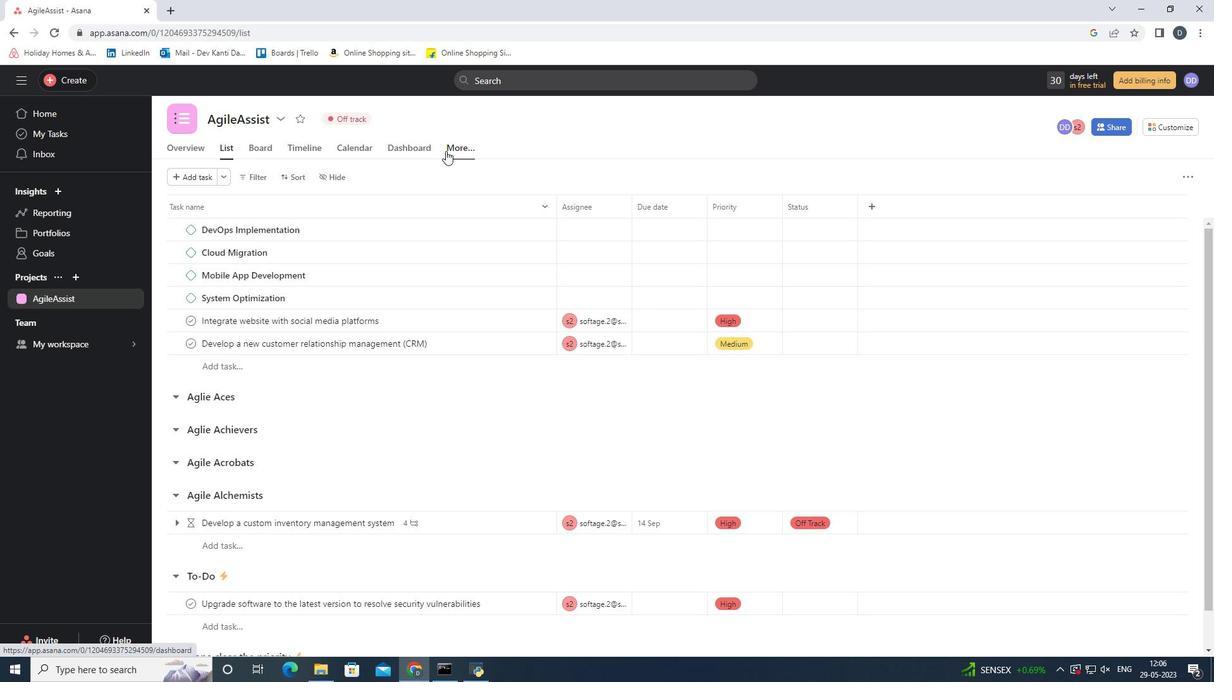 
Action: Mouse moved to (536, 141)
Screenshot: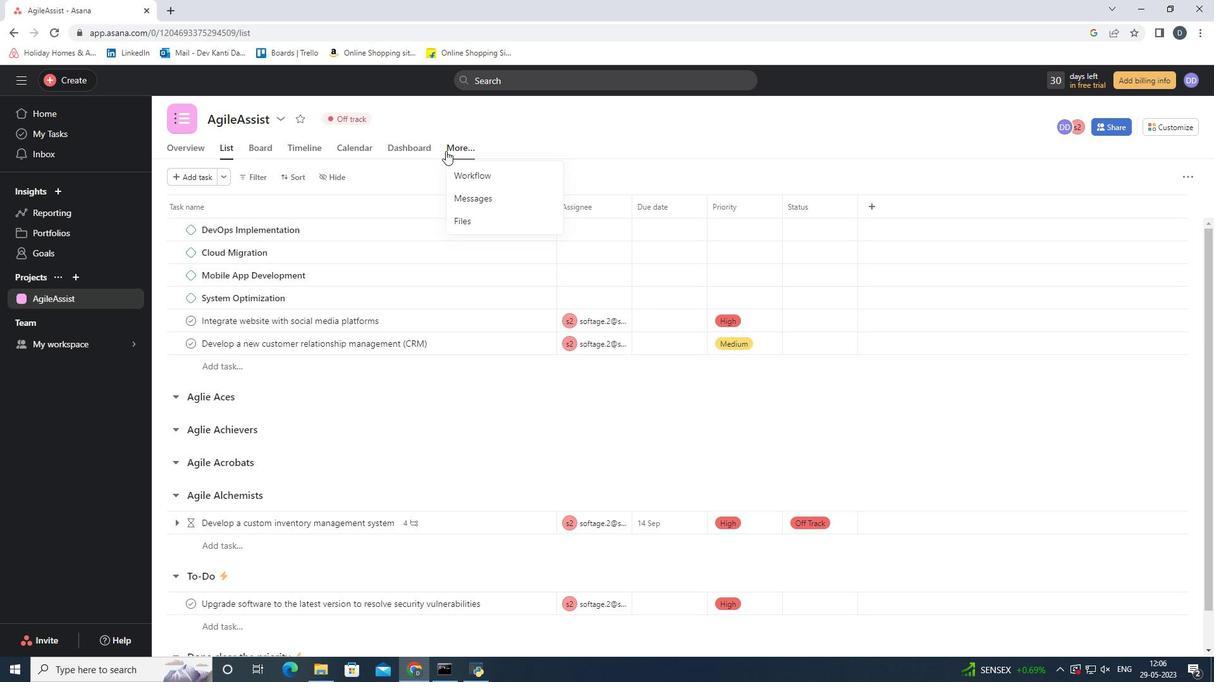 
Action: Mouse pressed left at (536, 141)
Screenshot: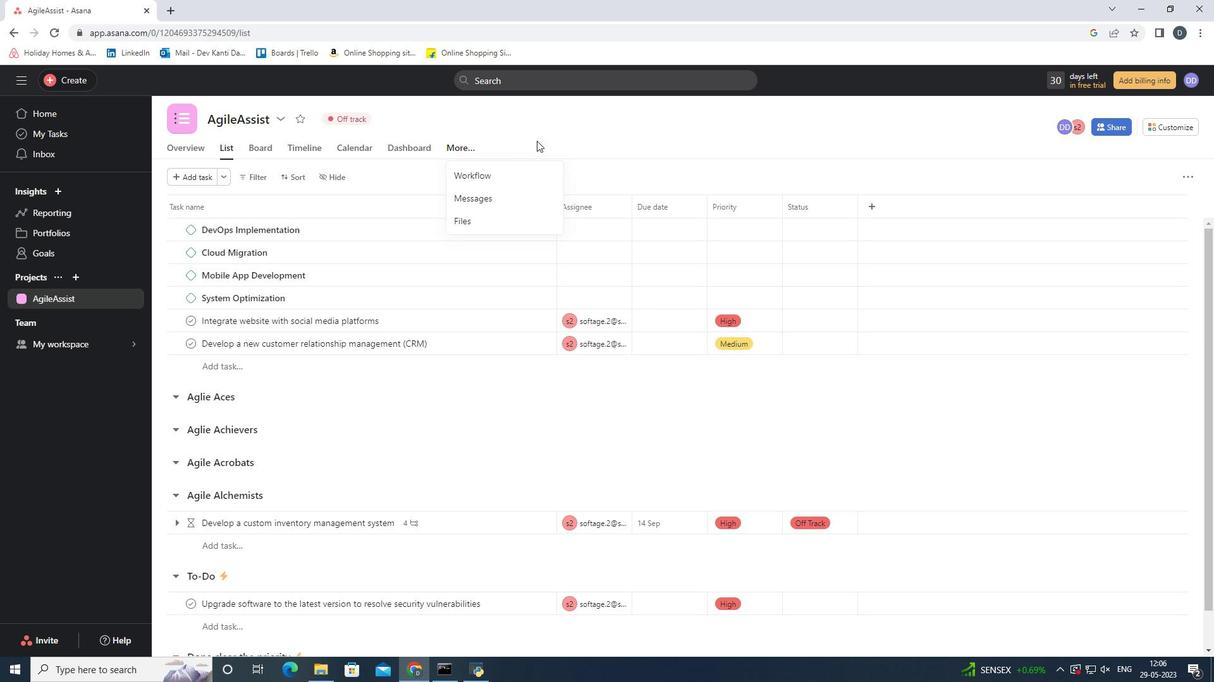 
Action: Mouse moved to (300, 177)
Screenshot: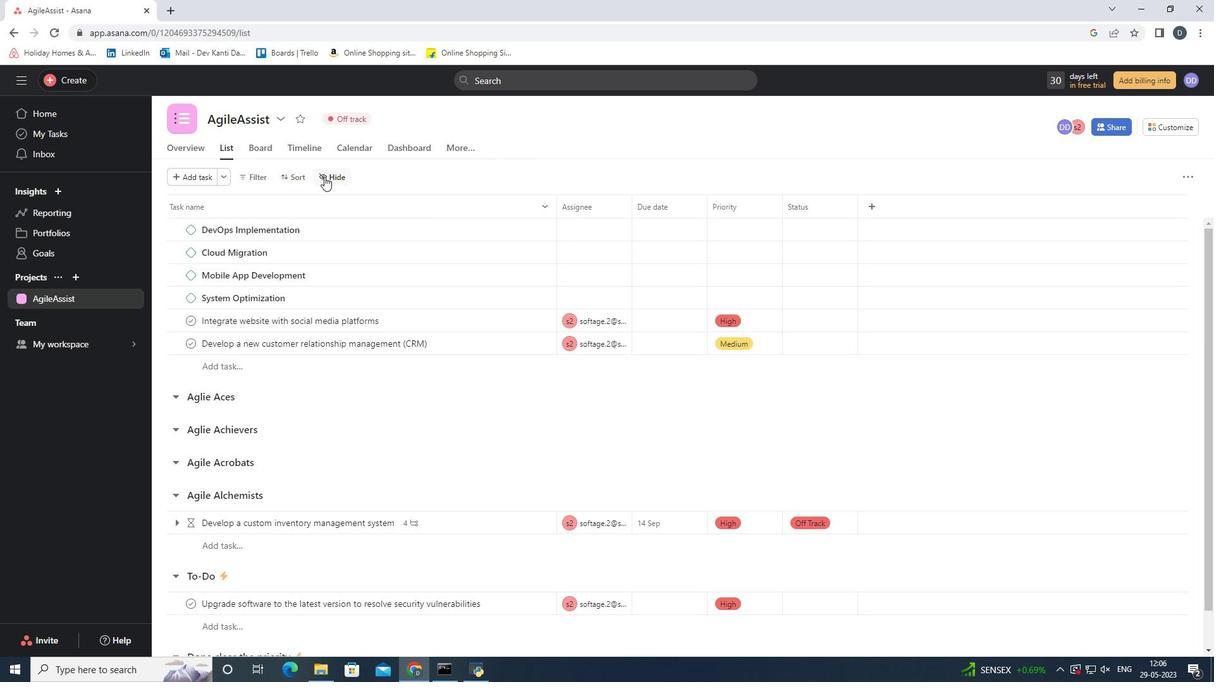 
Action: Mouse pressed left at (300, 177)
Screenshot: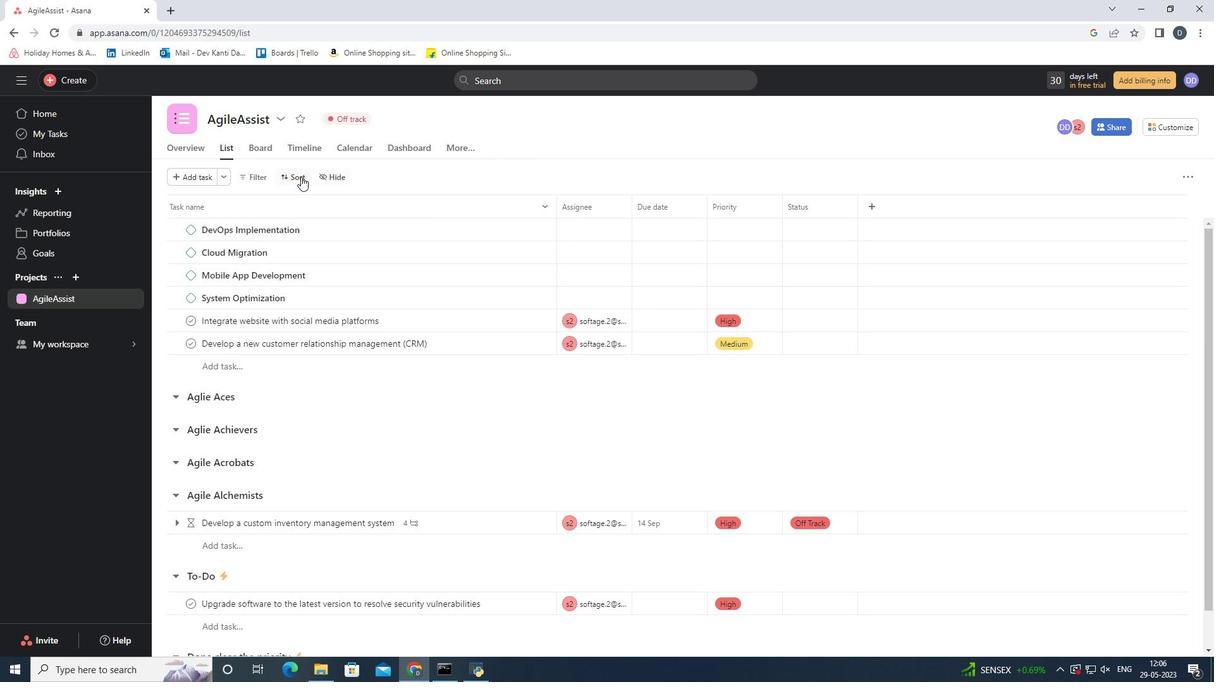
Action: Mouse moved to (353, 334)
Screenshot: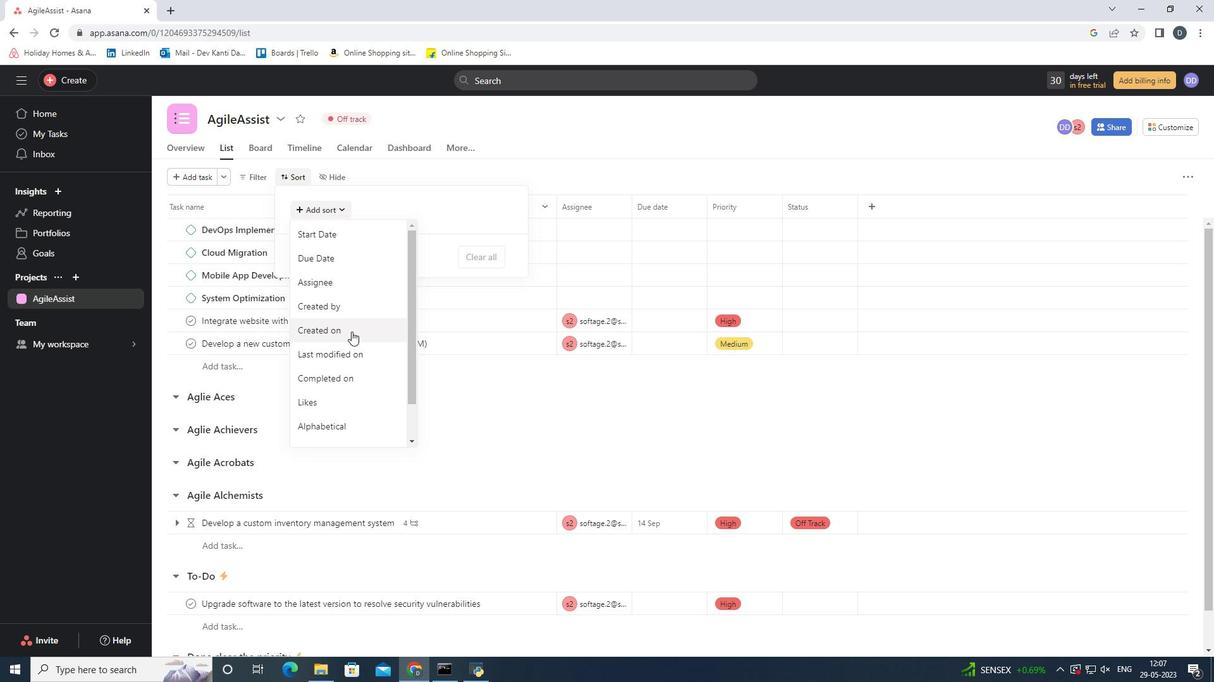 
Action: Mouse scrolled (353, 333) with delta (0, 0)
Screenshot: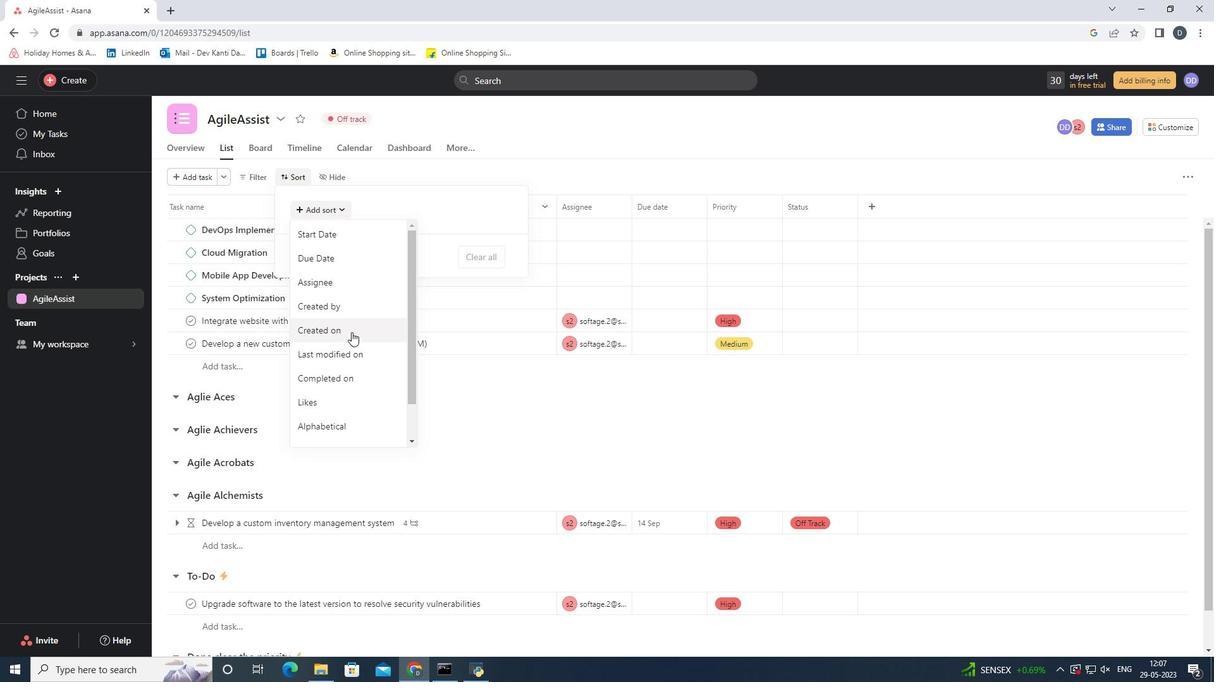 
Action: Mouse moved to (355, 335)
Screenshot: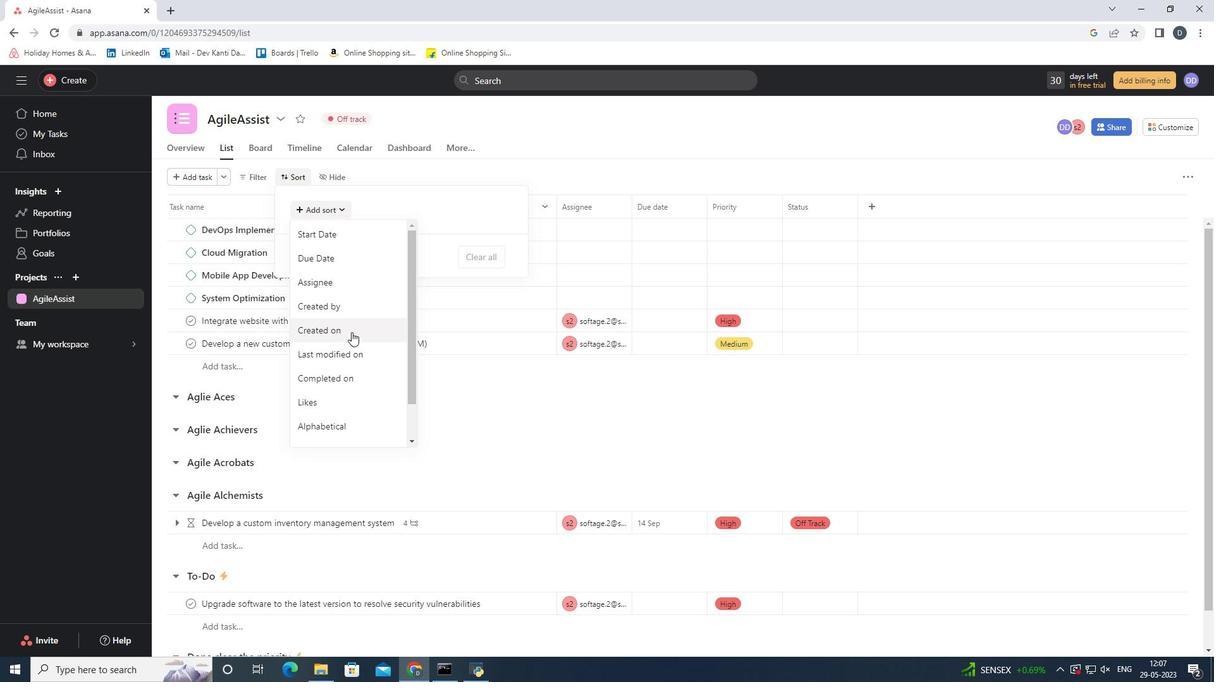 
Action: Mouse scrolled (355, 334) with delta (0, 0)
Screenshot: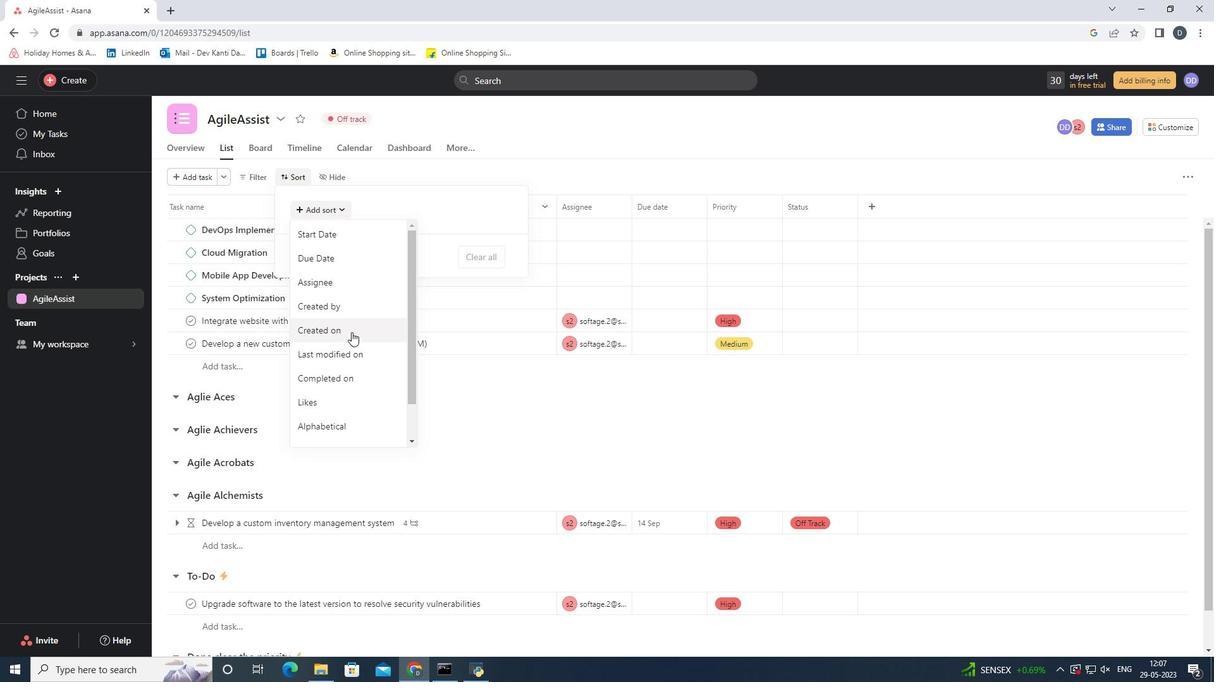 
Action: Mouse moved to (356, 335)
Screenshot: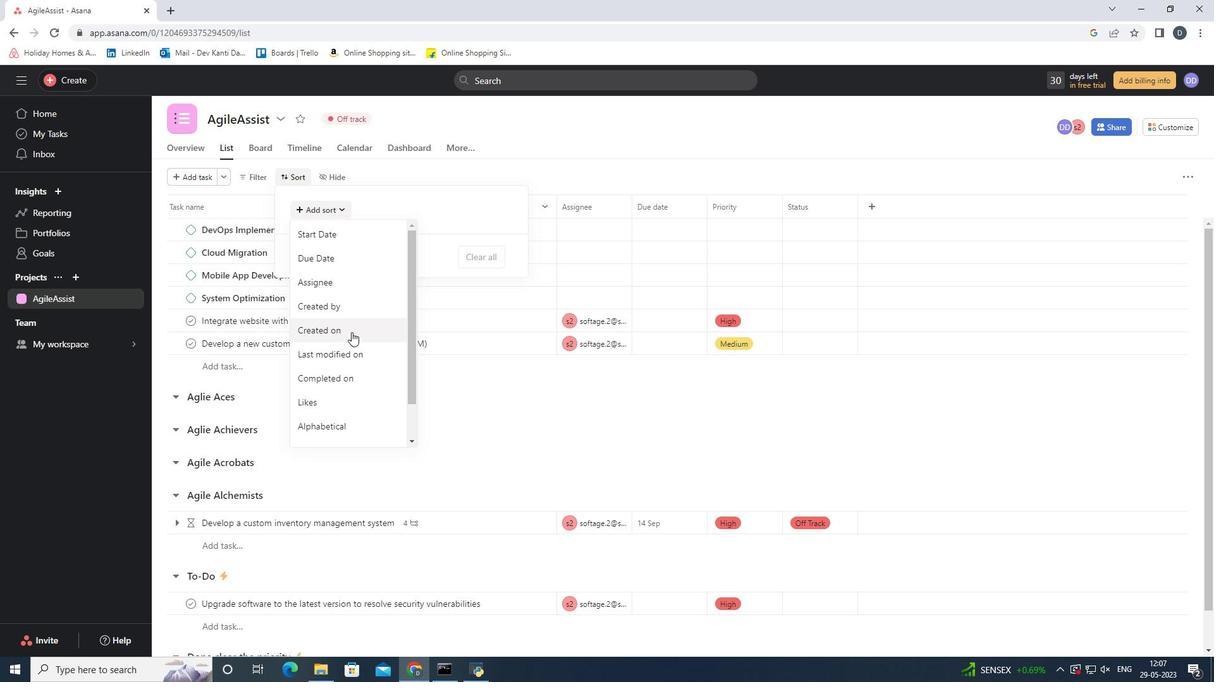 
Action: Mouse scrolled (356, 335) with delta (0, 0)
Screenshot: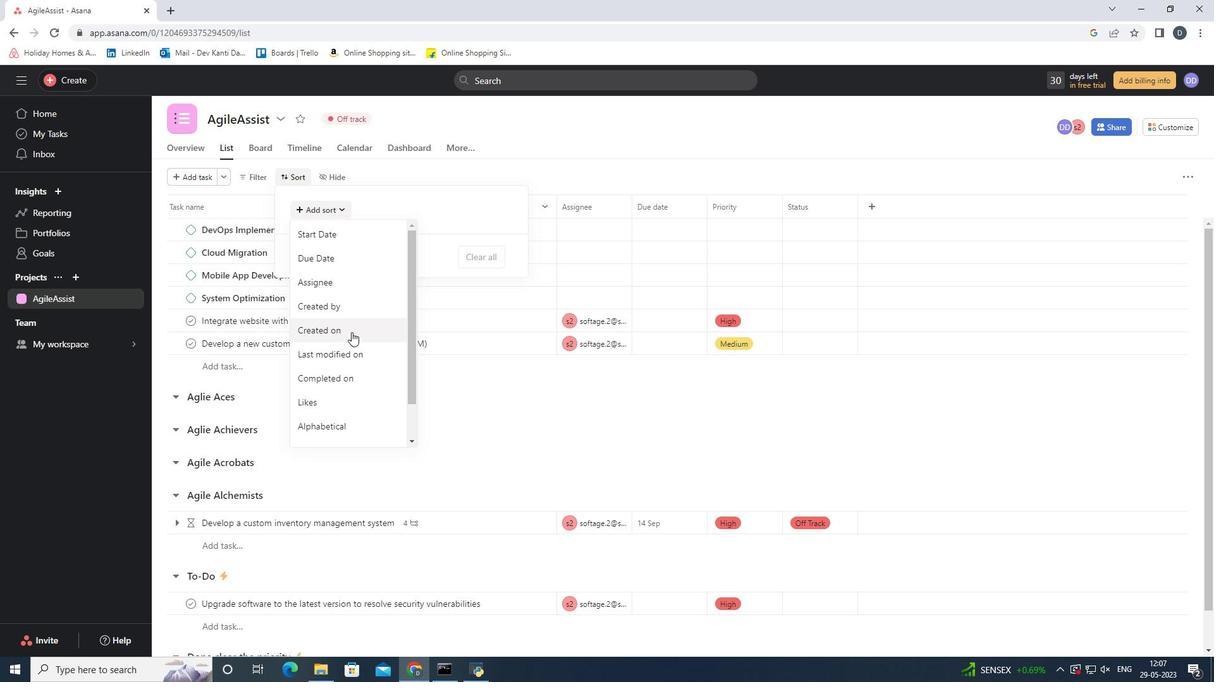 
Action: Mouse moved to (362, 405)
Screenshot: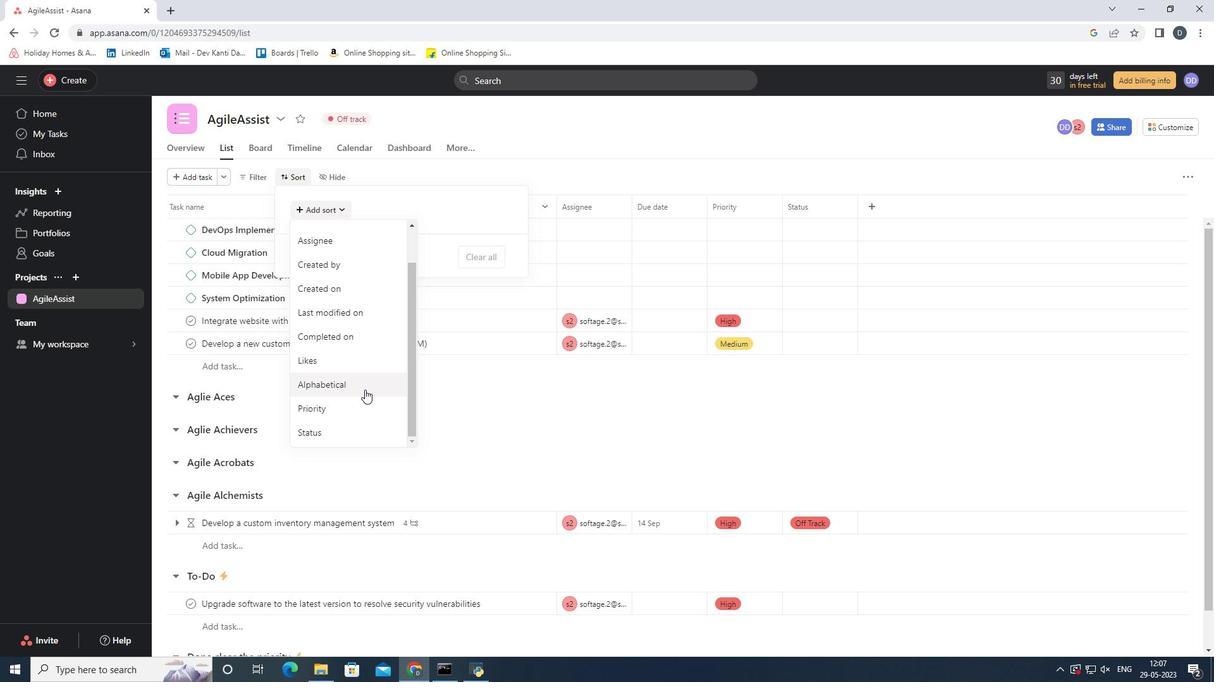 
Action: Mouse scrolled (362, 405) with delta (0, 0)
Screenshot: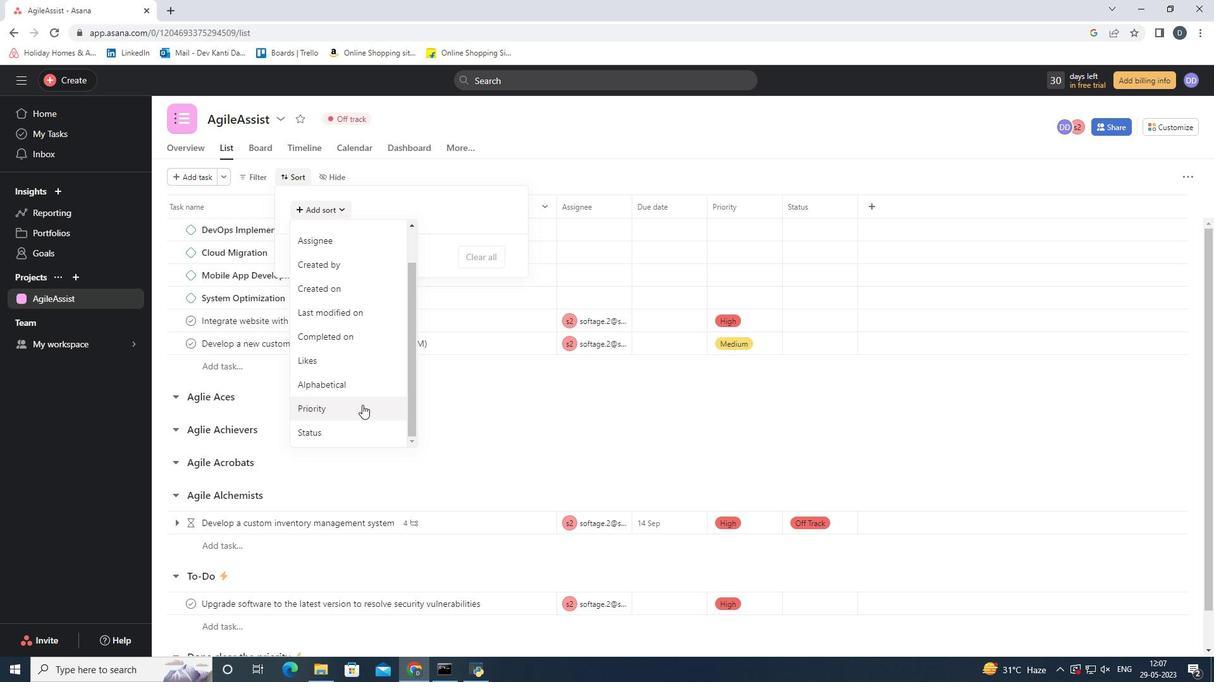 
Action: Mouse scrolled (362, 405) with delta (0, 0)
Screenshot: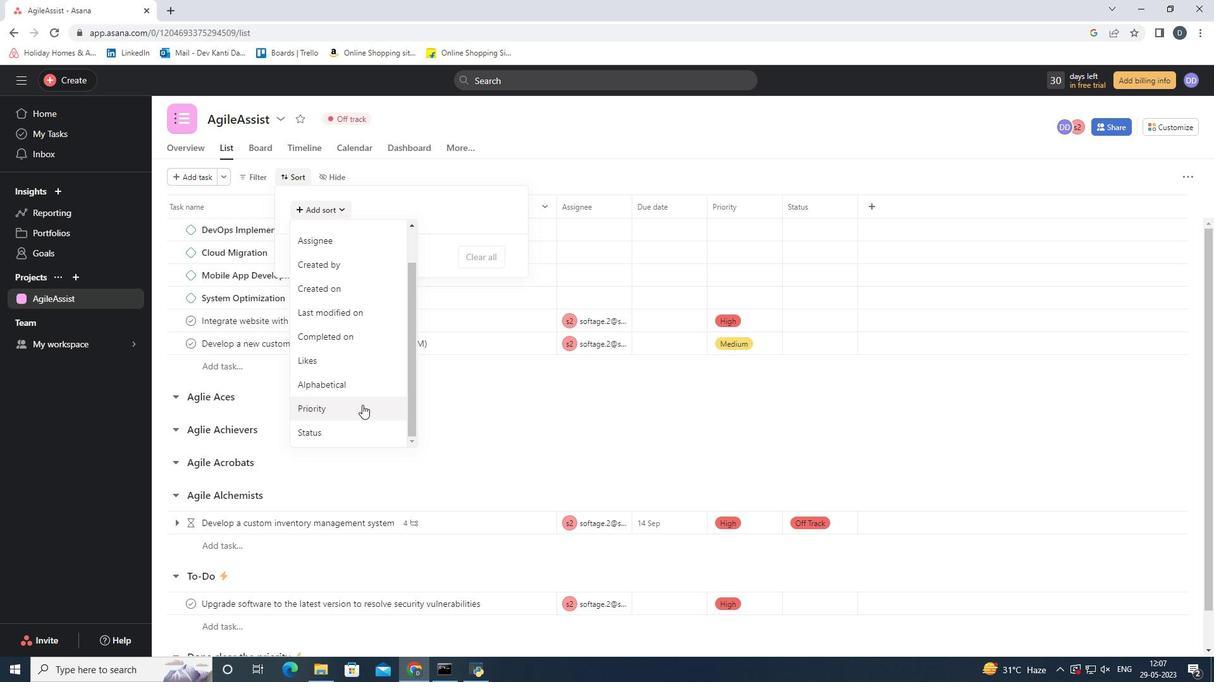 
Action: Mouse moved to (363, 283)
Screenshot: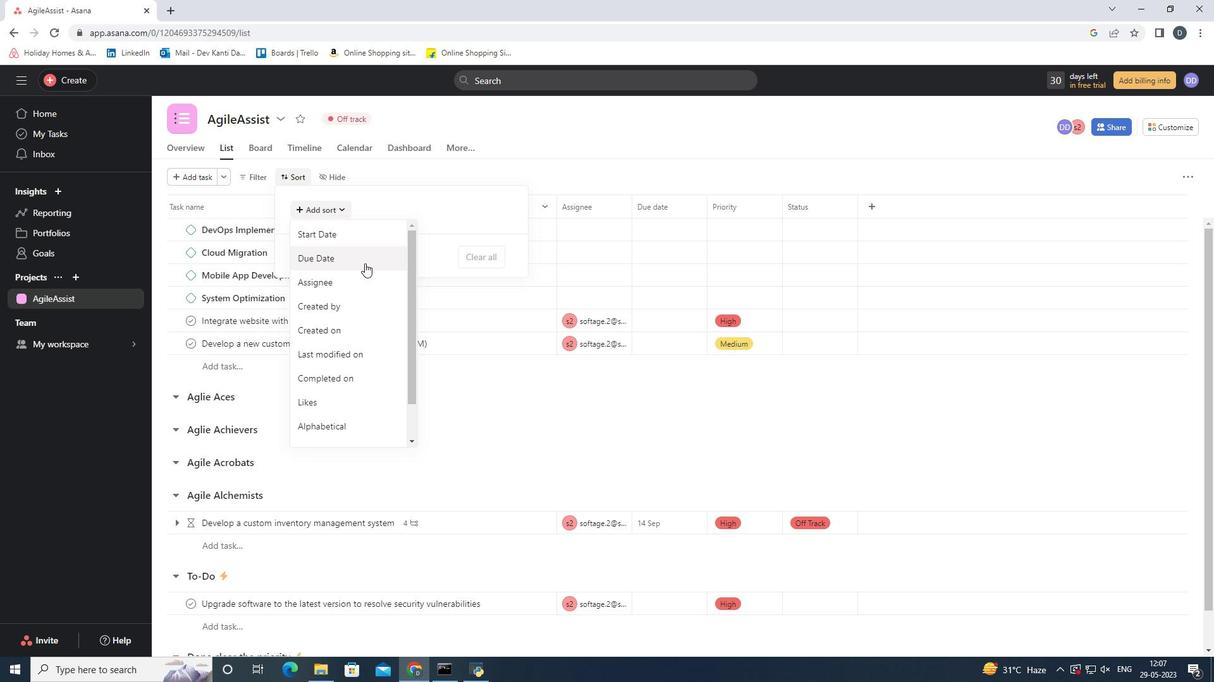 
Action: Mouse pressed left at (363, 283)
Screenshot: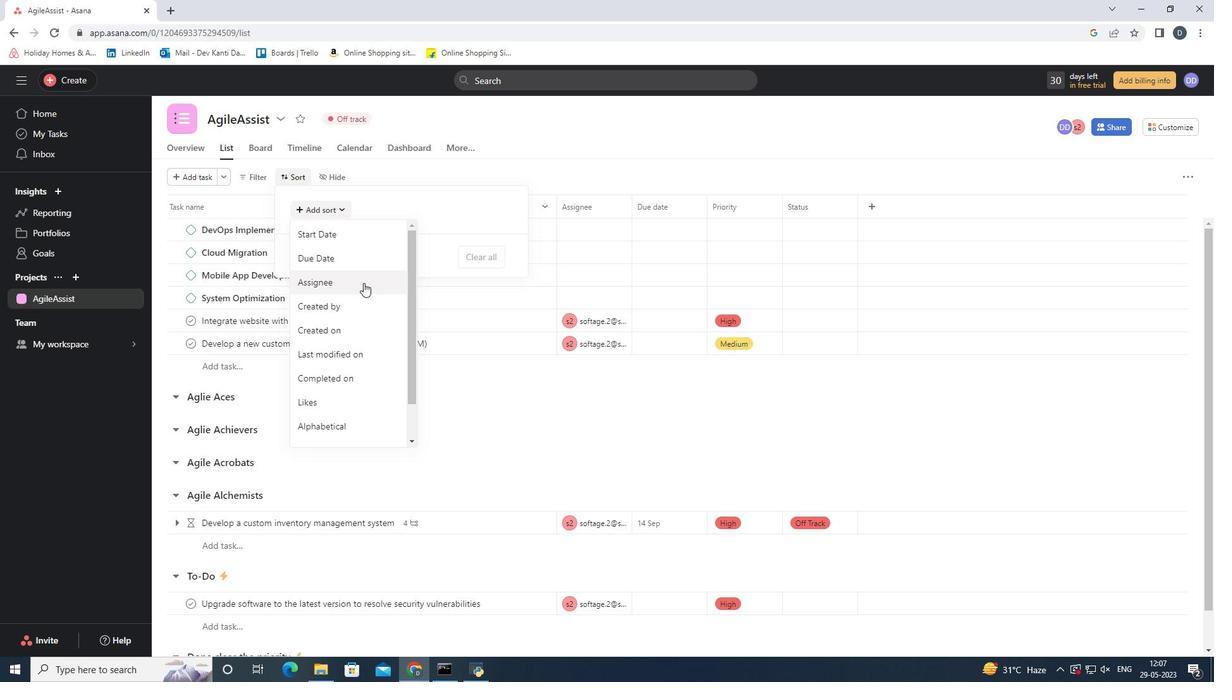 
Action: Mouse moved to (402, 230)
Screenshot: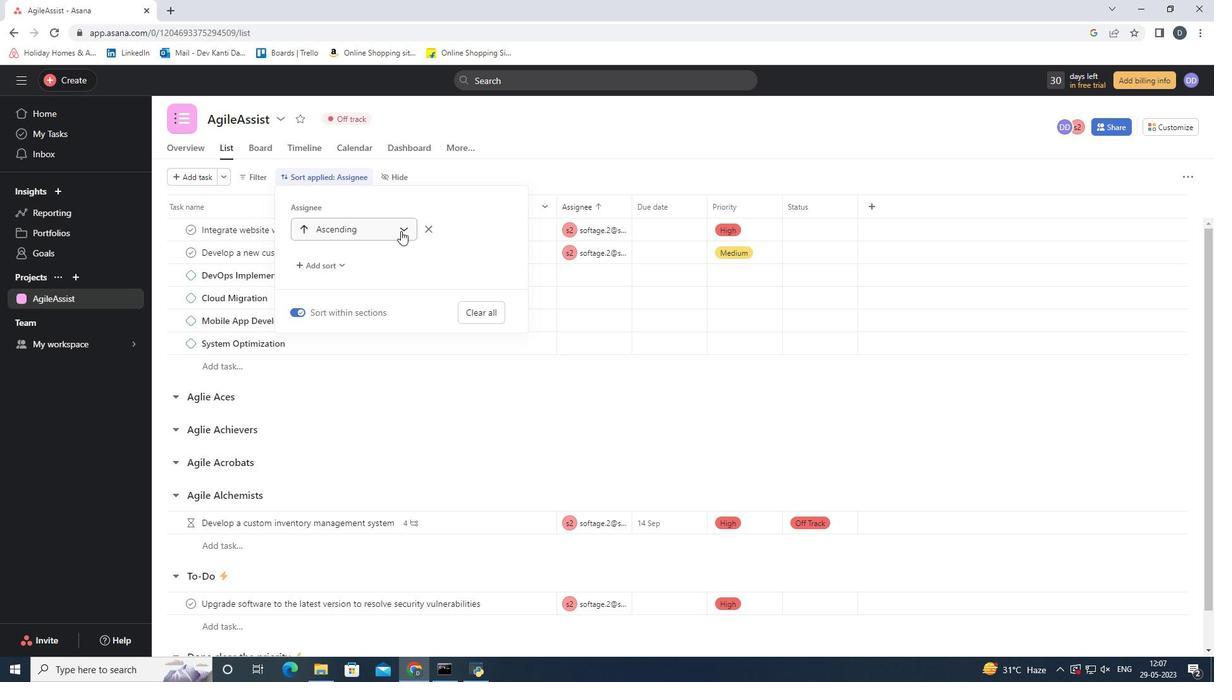 
Action: Mouse pressed left at (402, 230)
Screenshot: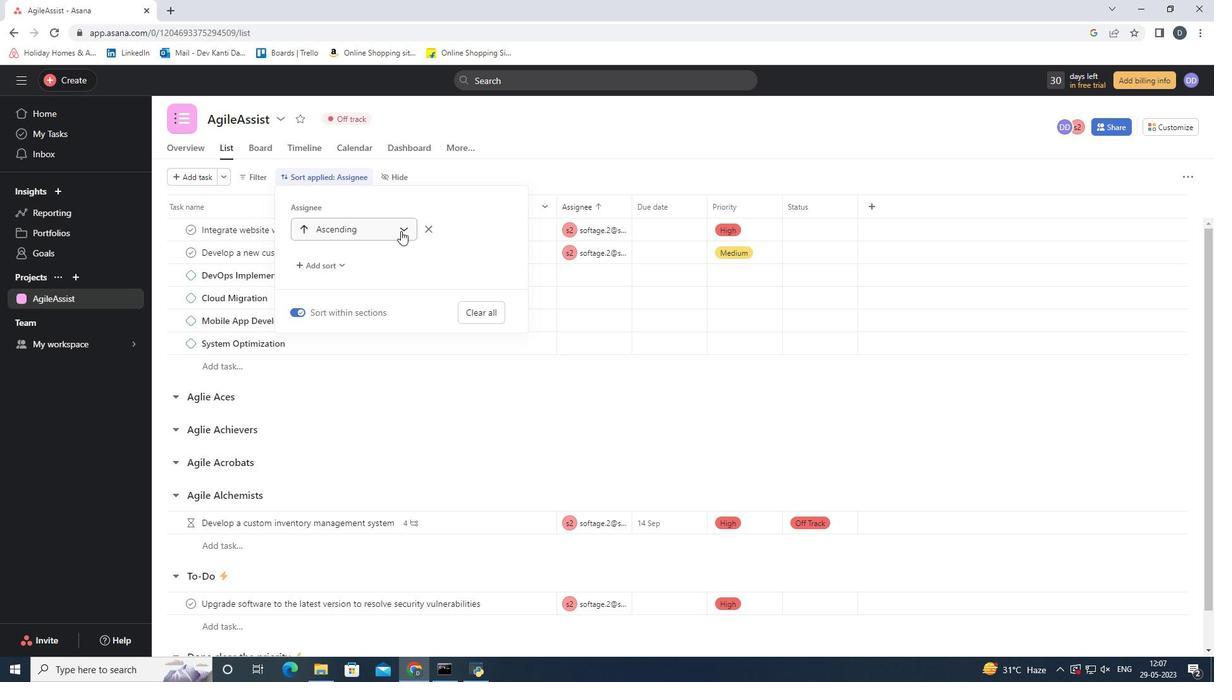 
Action: Mouse moved to (378, 281)
Screenshot: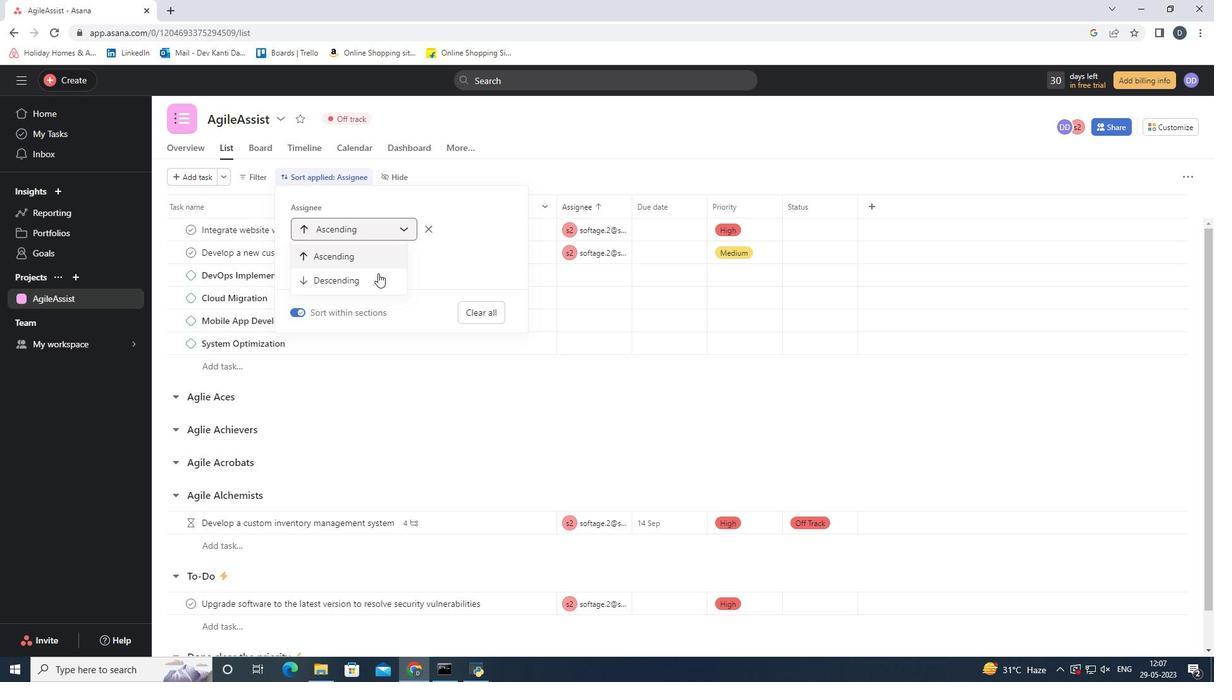 
Action: Mouse pressed left at (378, 281)
Screenshot: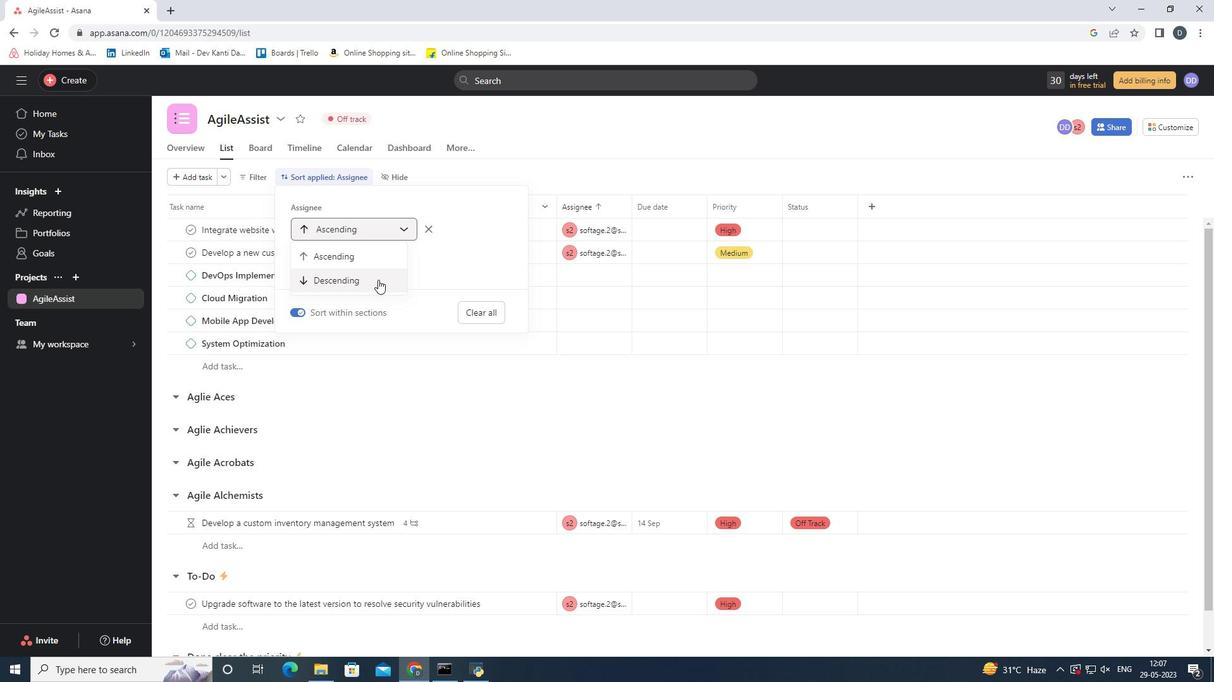 
Action: Mouse moved to (704, 153)
Screenshot: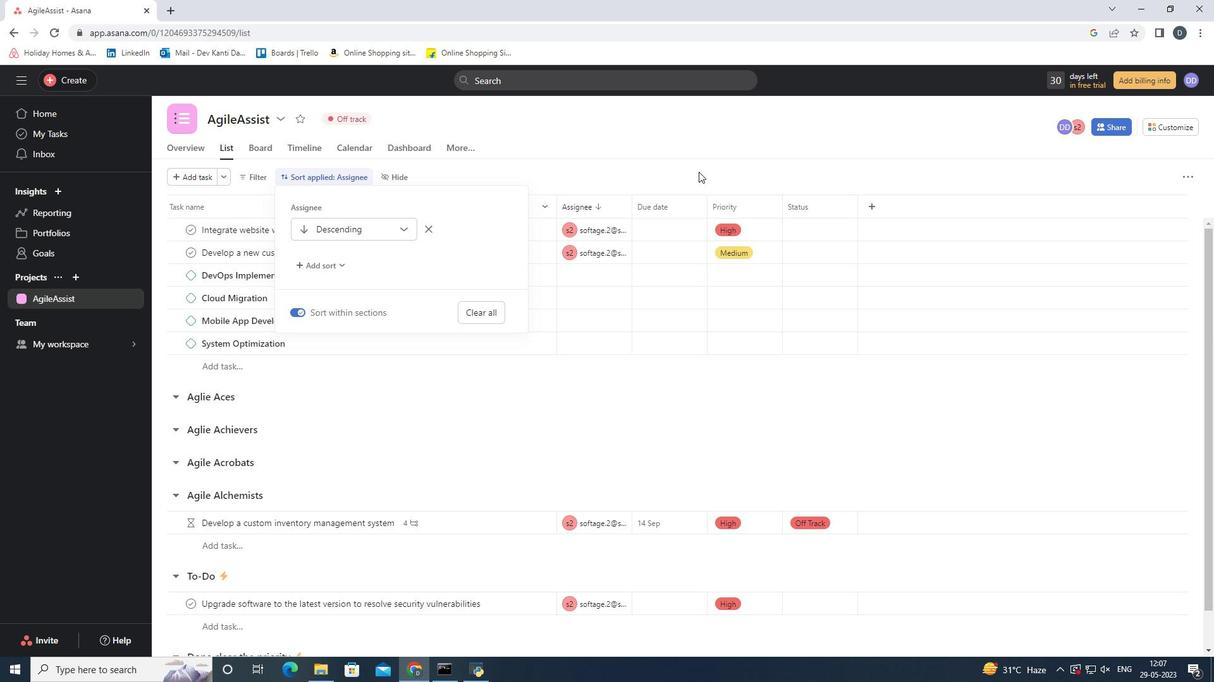 
Action: Mouse pressed left at (704, 153)
Screenshot: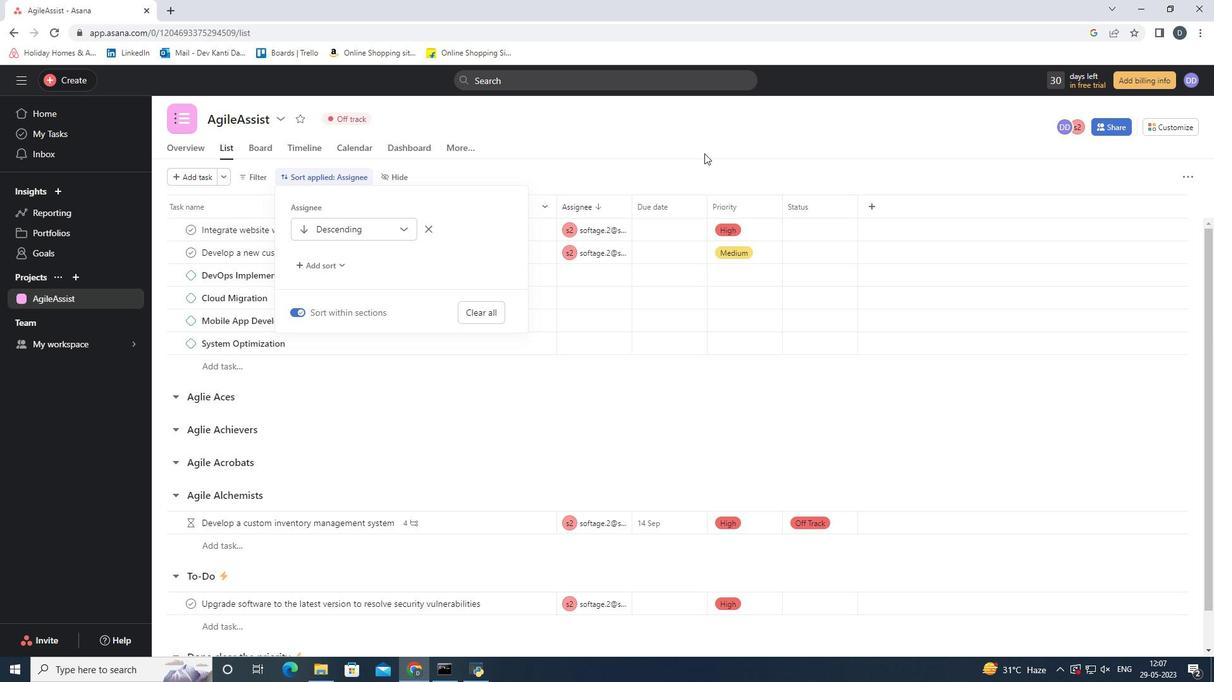 
